 Task: Buy 3 Electrolysis for Women's from Shave & Hair Removal section under best seller category for shipping address: Maureen Phillips, 2845 Point Street, Park Ridge, Illinois 60068, Cell Number 7738643880. Pay from credit card ending with 5759, CVV 953
Action: Mouse moved to (16, 84)
Screenshot: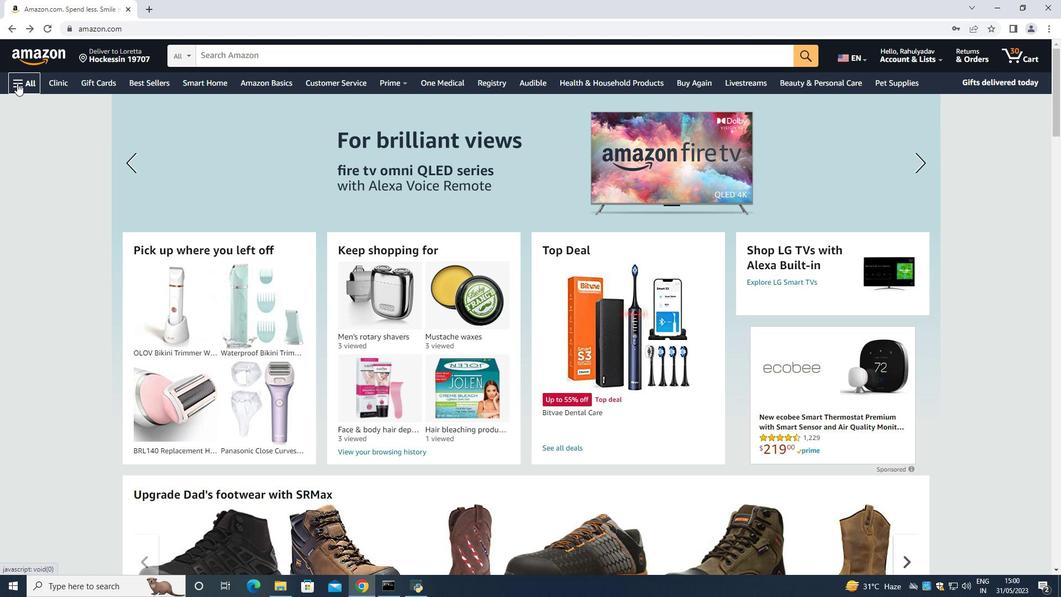 
Action: Mouse pressed left at (16, 84)
Screenshot: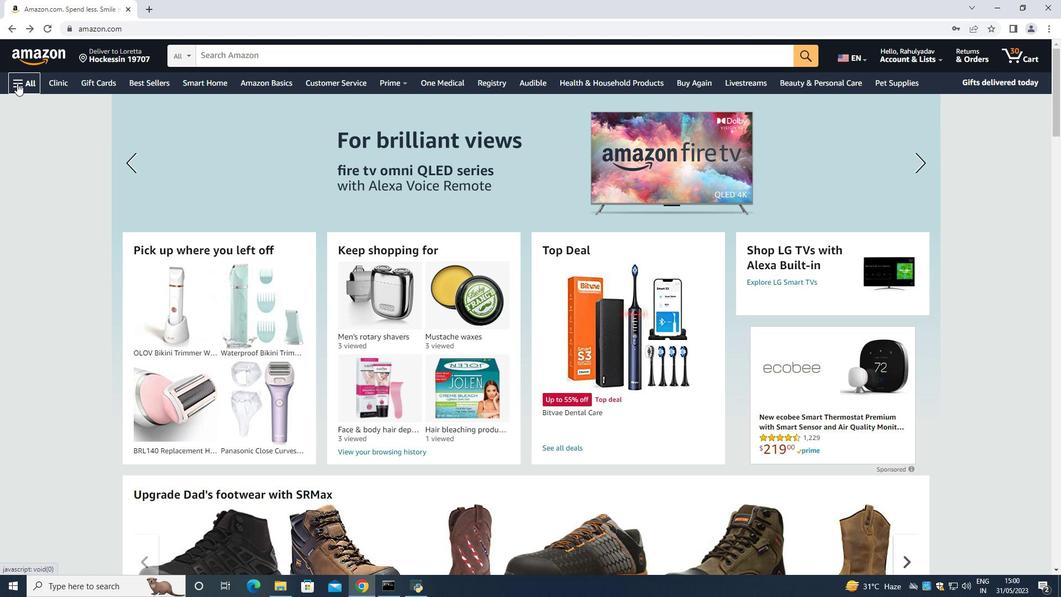 
Action: Mouse moved to (40, 110)
Screenshot: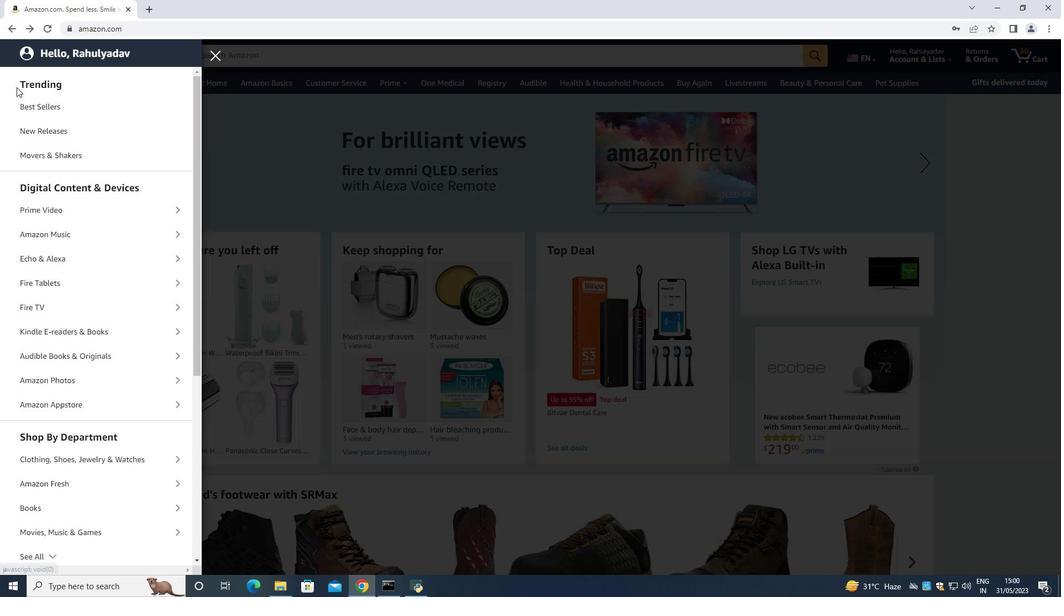 
Action: Mouse pressed left at (40, 110)
Screenshot: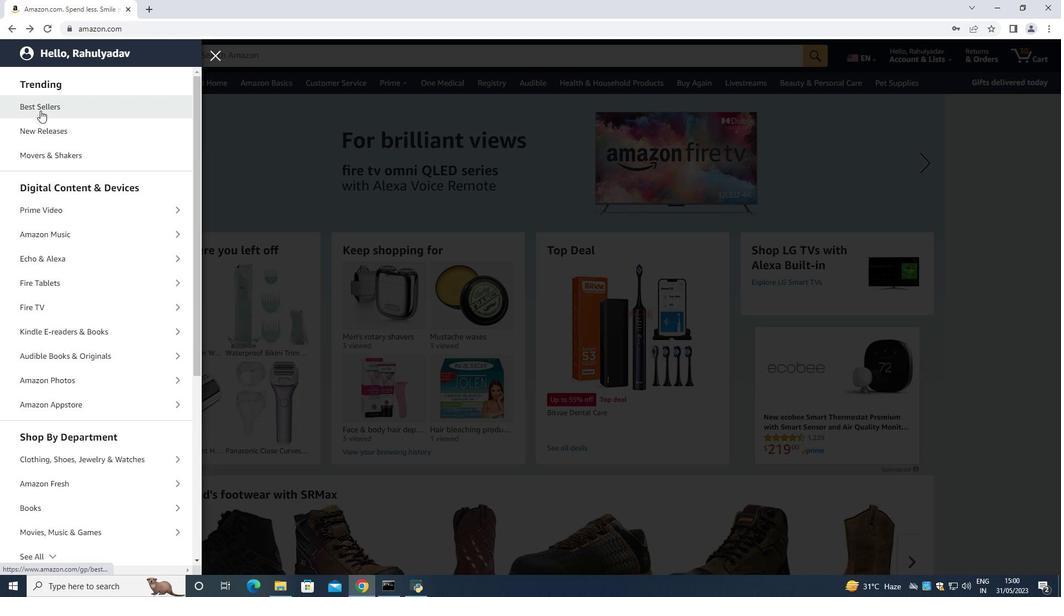 
Action: Mouse moved to (227, 55)
Screenshot: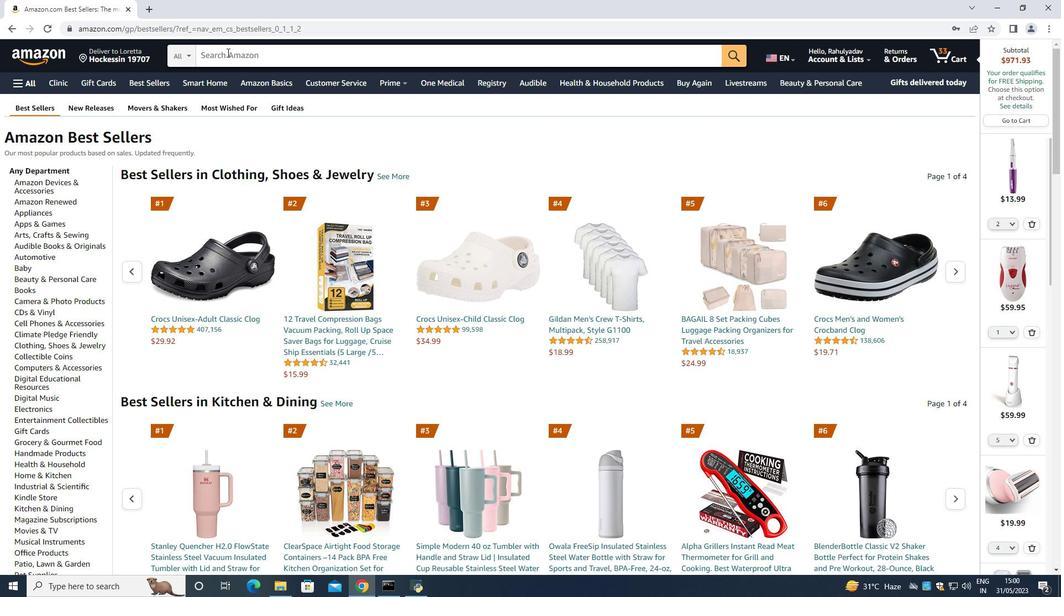 
Action: Mouse pressed left at (227, 55)
Screenshot: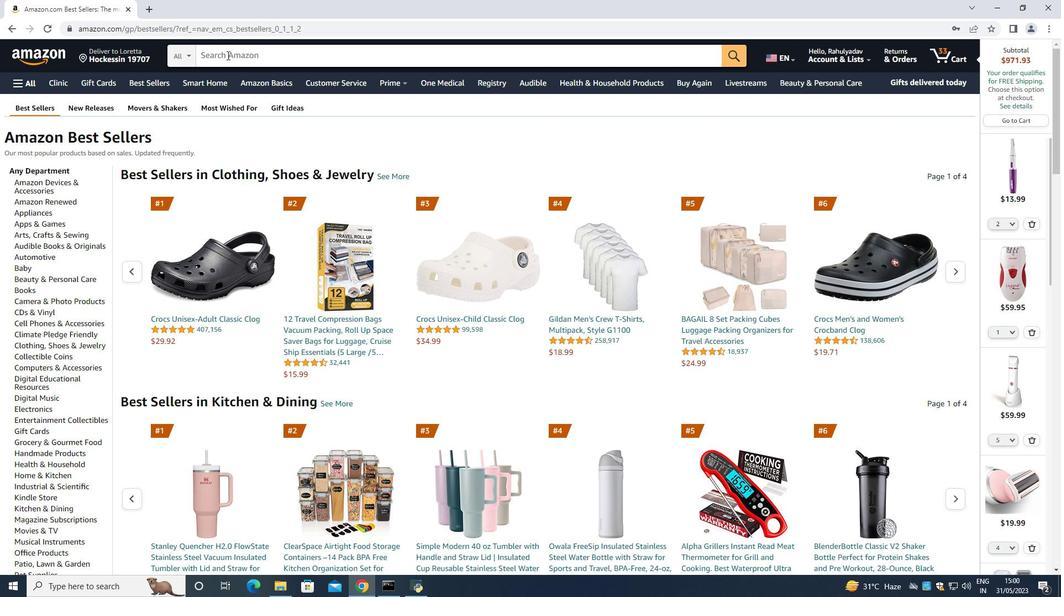 
Action: Key pressed <Key.shift><Key.shift><Key.shift><Key.shift><Key.shift><Key.shift>Electrolysis<Key.space><Key.shift><Key.shift><Key.shift>Fp<Key.backspace>or<Key.space><Key.shift>Women<Key.enter>
Screenshot: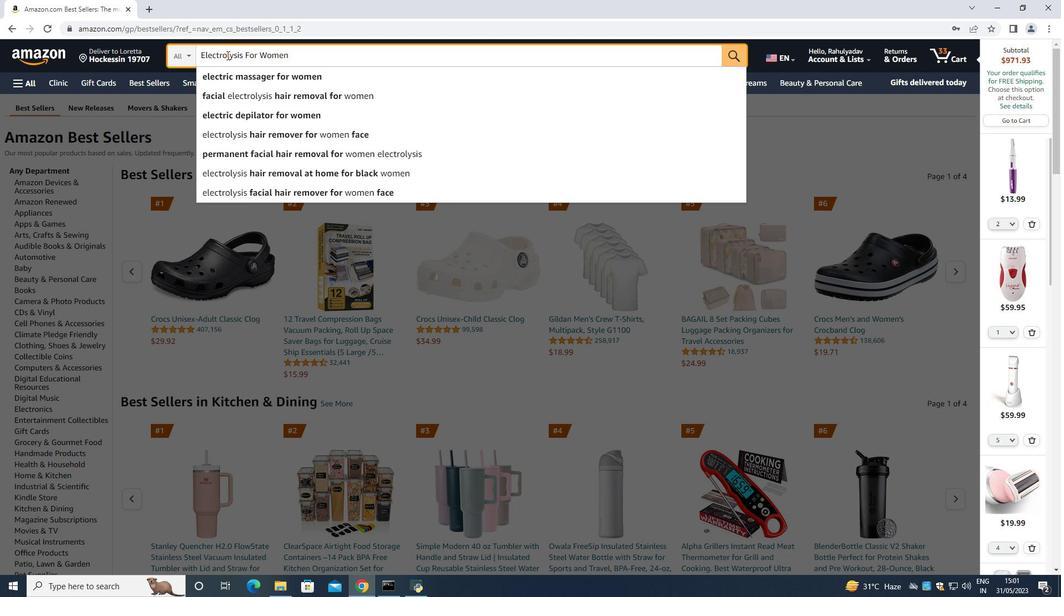 
Action: Mouse moved to (878, 526)
Screenshot: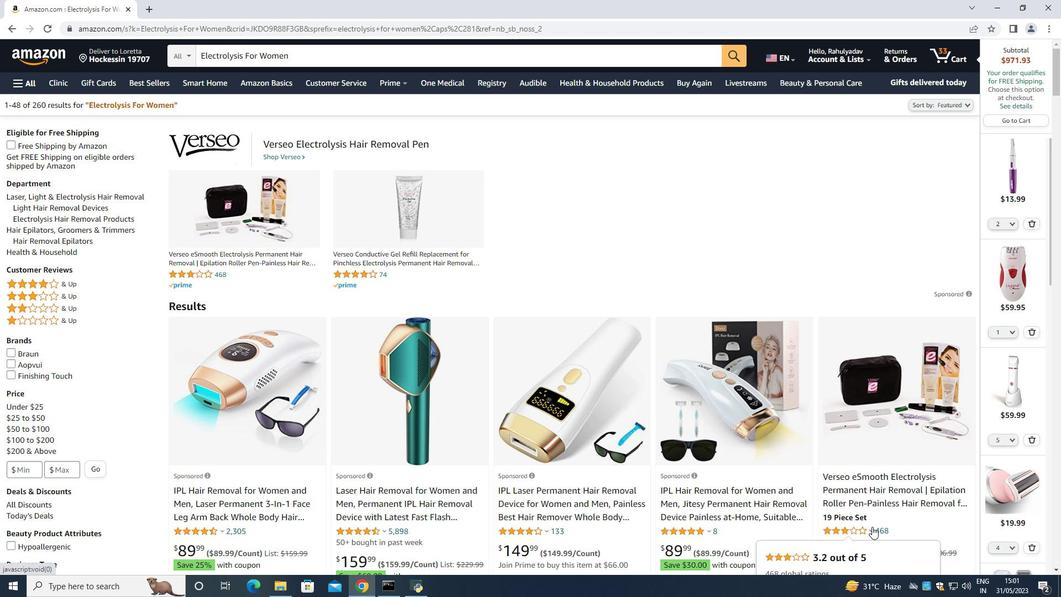 
Action: Mouse scrolled (878, 525) with delta (0, 0)
Screenshot: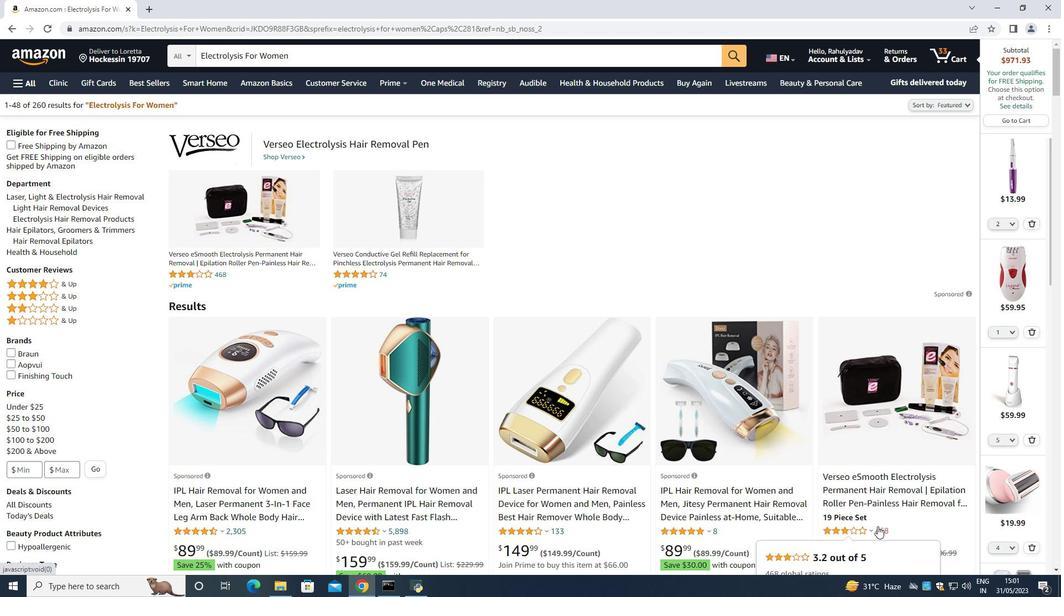 
Action: Mouse scrolled (878, 525) with delta (0, 0)
Screenshot: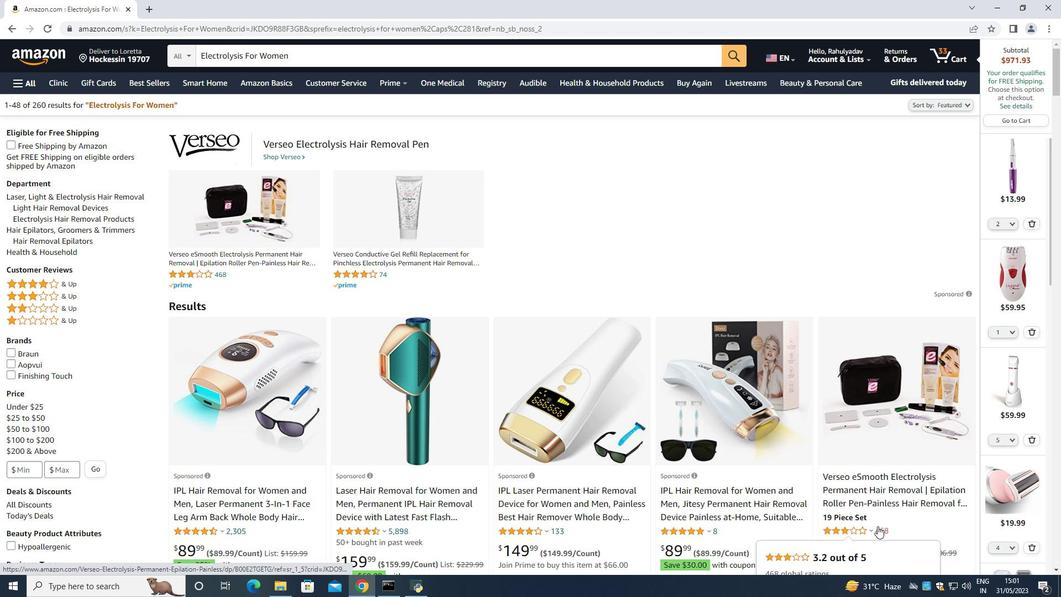 
Action: Mouse moved to (636, 475)
Screenshot: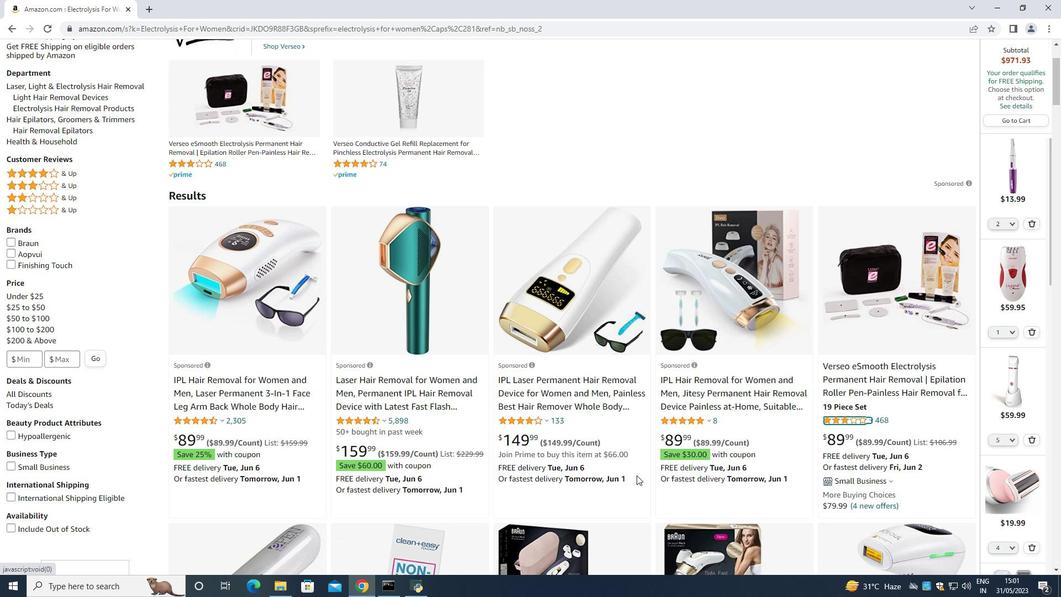 
Action: Mouse scrolled (636, 475) with delta (0, 0)
Screenshot: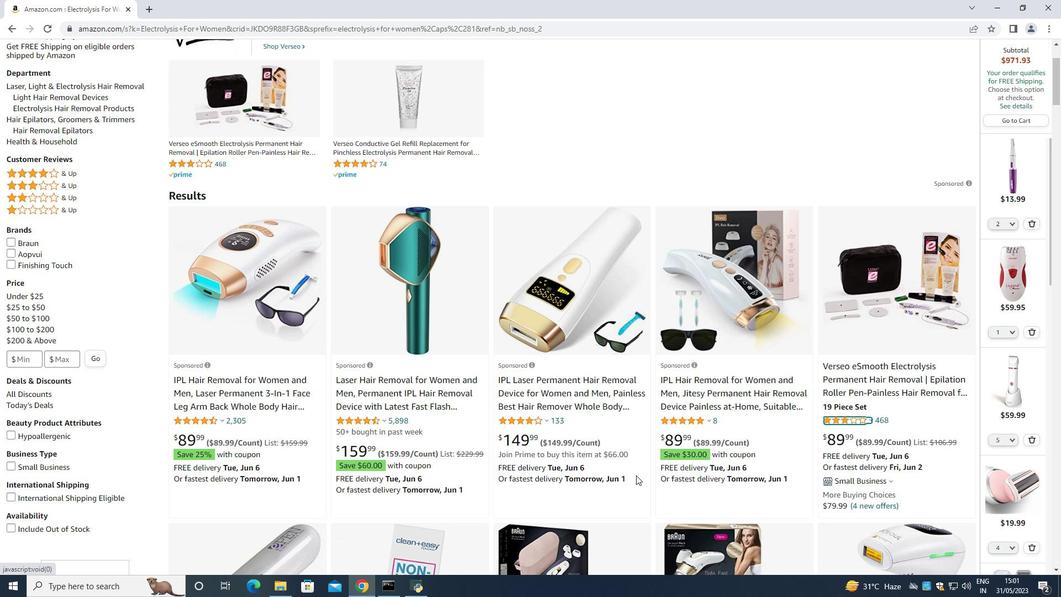 
Action: Mouse scrolled (636, 475) with delta (0, 0)
Screenshot: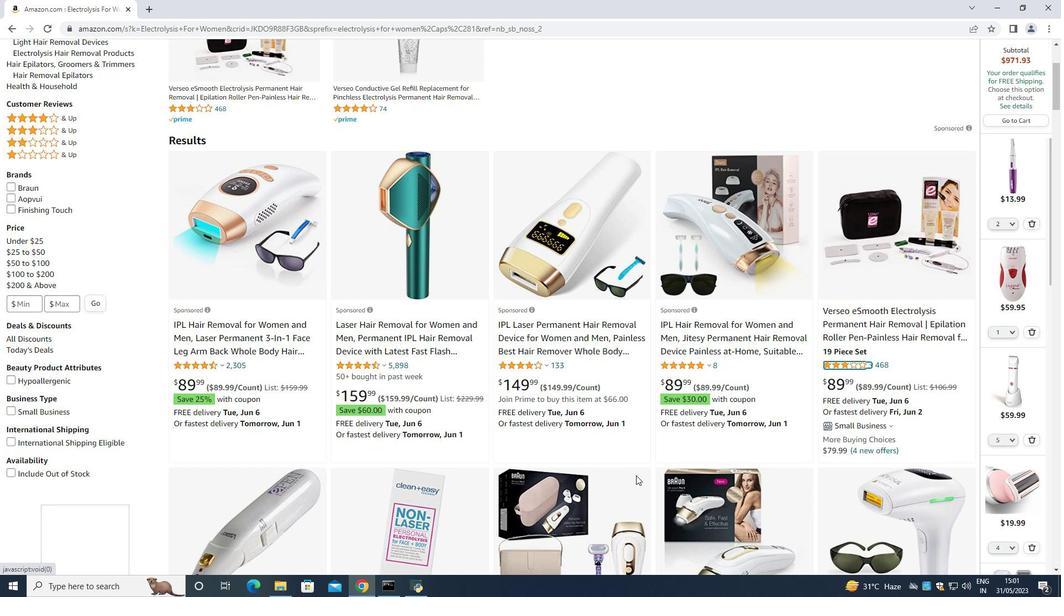 
Action: Mouse moved to (634, 475)
Screenshot: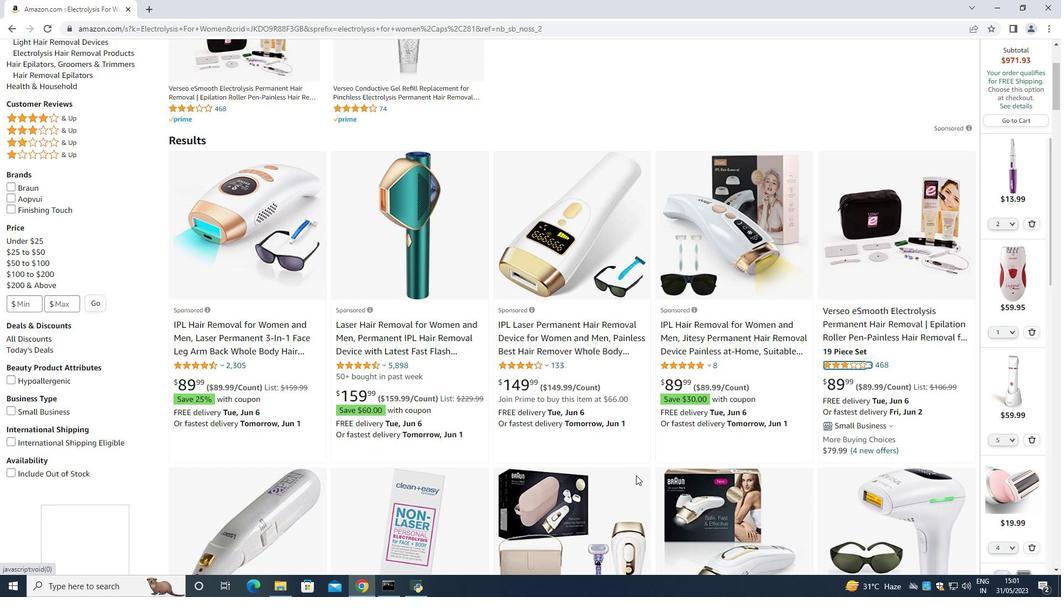 
Action: Mouse scrolled (634, 475) with delta (0, 0)
Screenshot: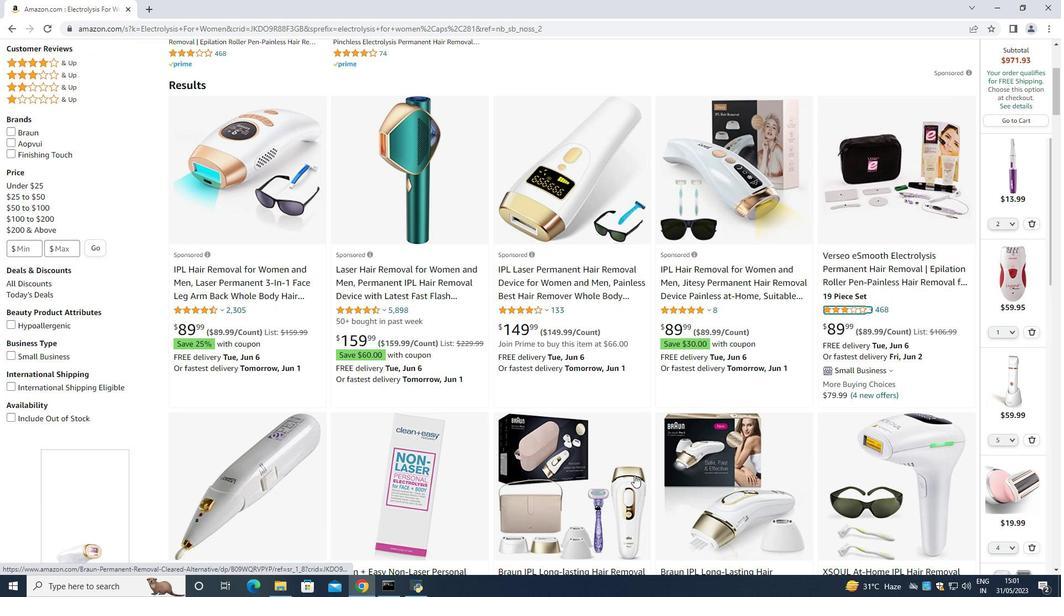 
Action: Mouse scrolled (634, 475) with delta (0, 0)
Screenshot: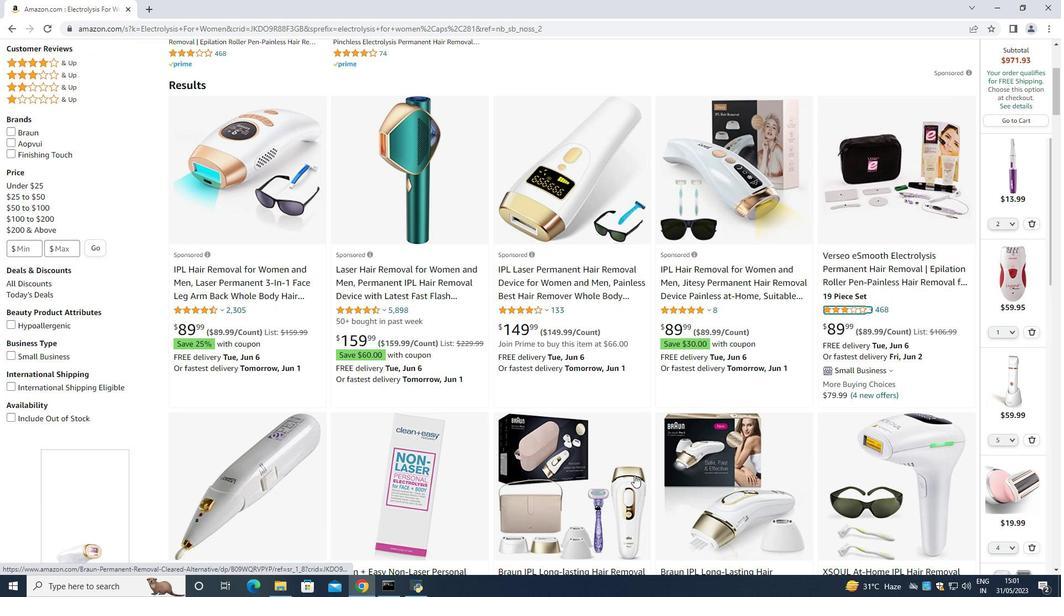 
Action: Mouse scrolled (634, 475) with delta (0, 0)
Screenshot: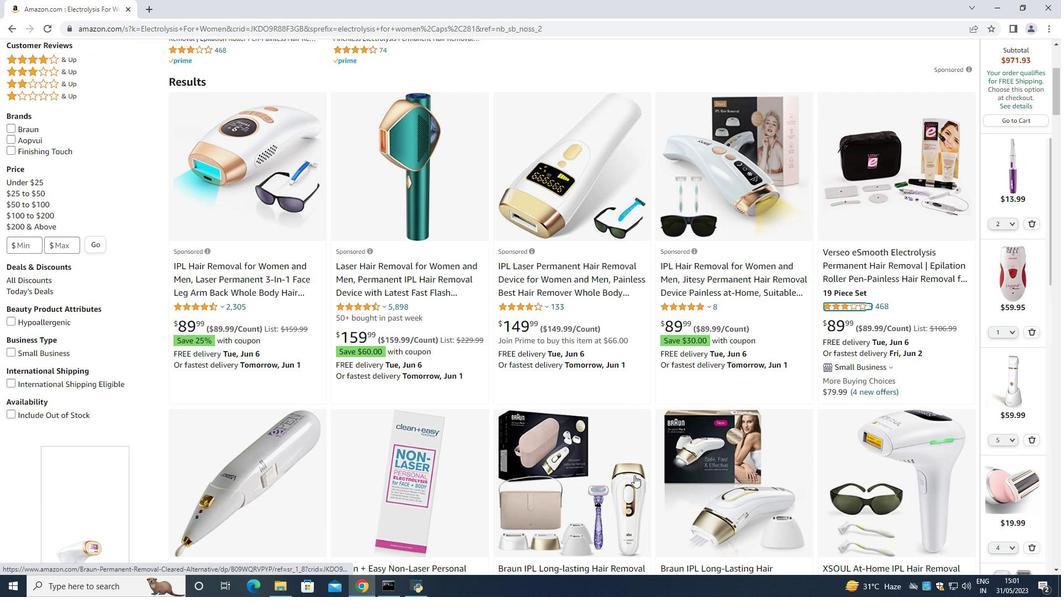 
Action: Mouse moved to (229, 430)
Screenshot: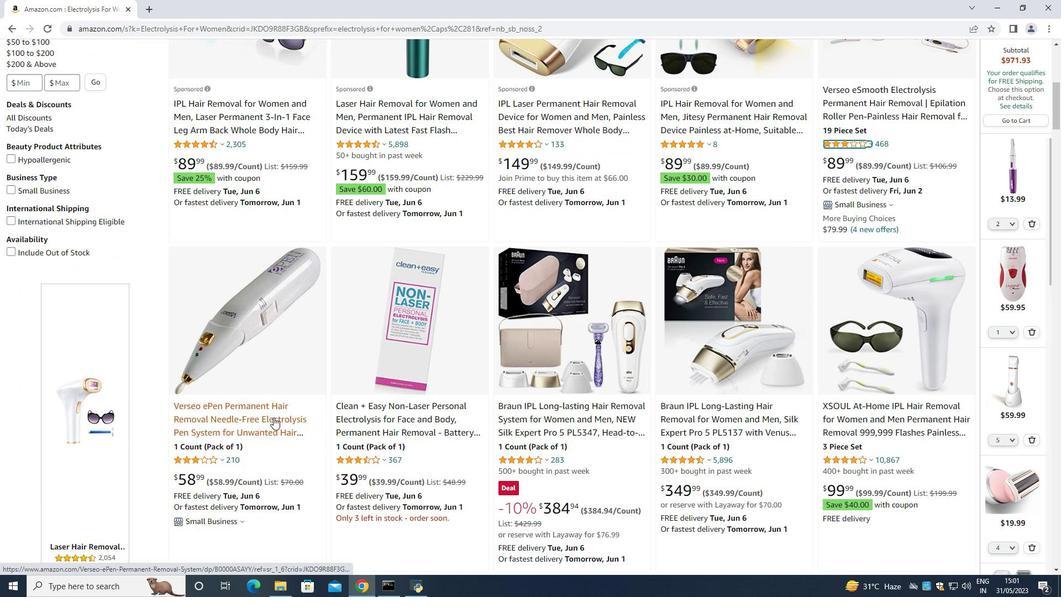 
Action: Mouse scrolled (229, 431) with delta (0, 0)
Screenshot: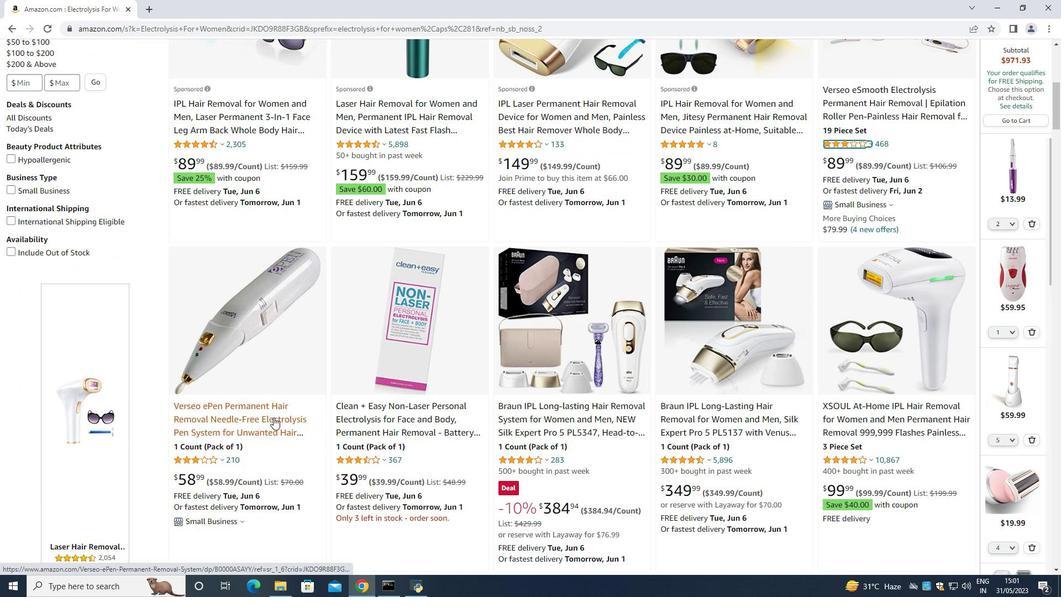 
Action: Mouse moved to (202, 440)
Screenshot: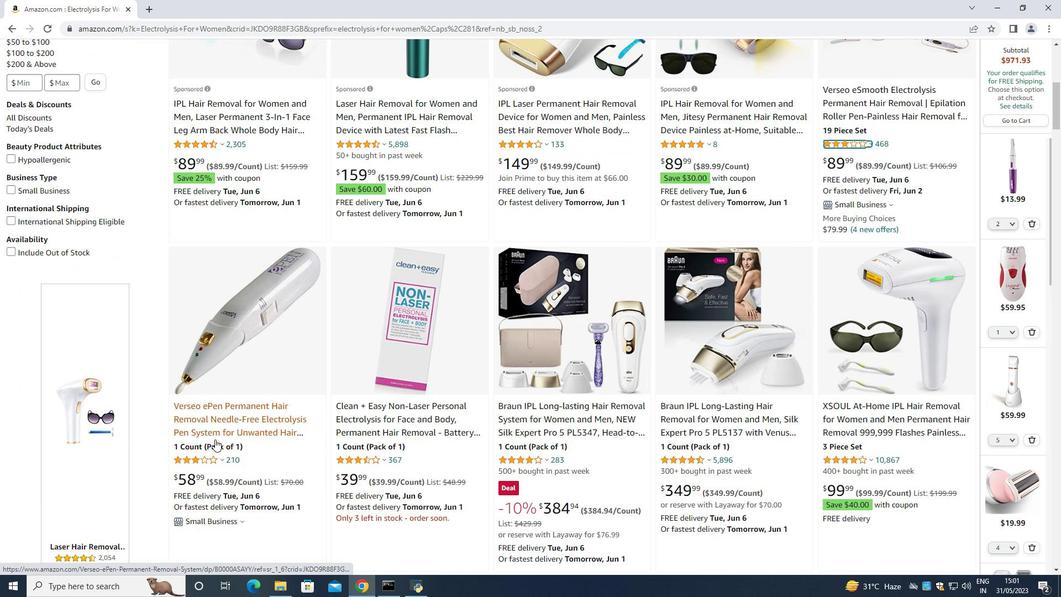 
Action: Mouse scrolled (202, 439) with delta (0, 0)
Screenshot: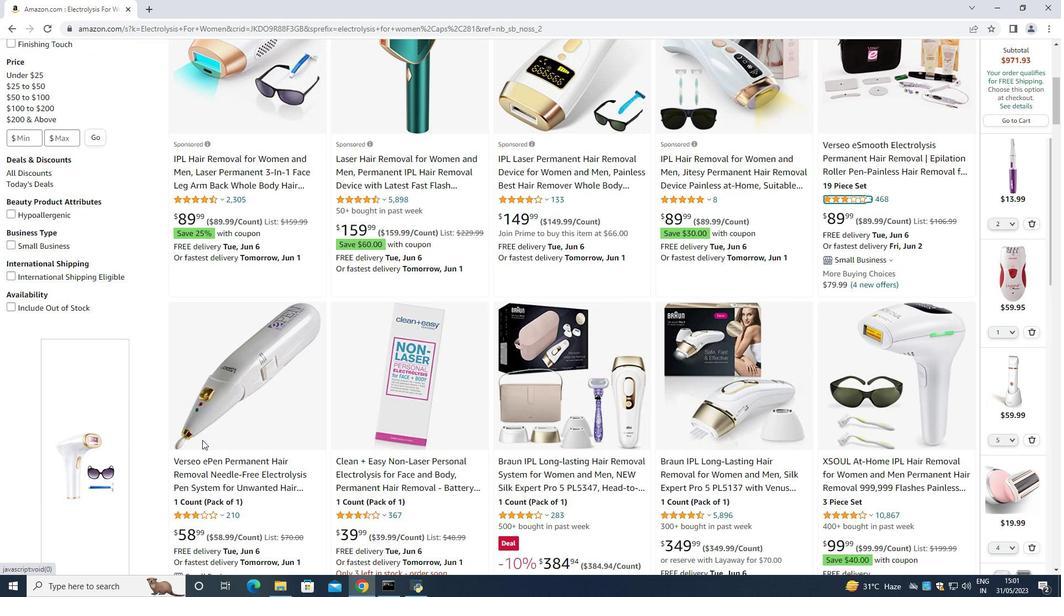 
Action: Mouse moved to (202, 440)
Screenshot: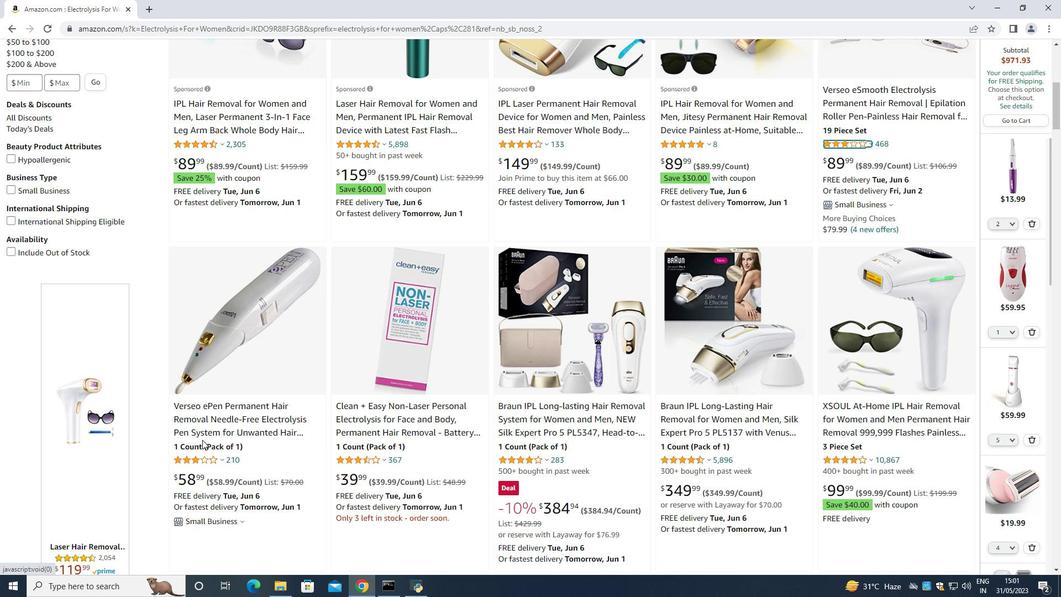
Action: Mouse scrolled (202, 439) with delta (0, 0)
Screenshot: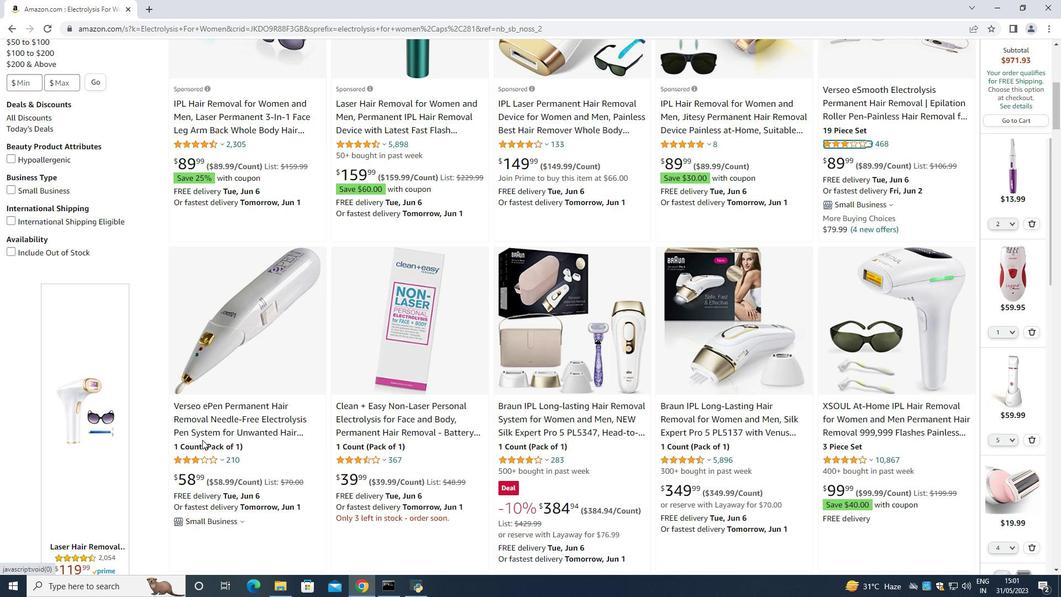 
Action: Mouse scrolled (202, 439) with delta (0, 0)
Screenshot: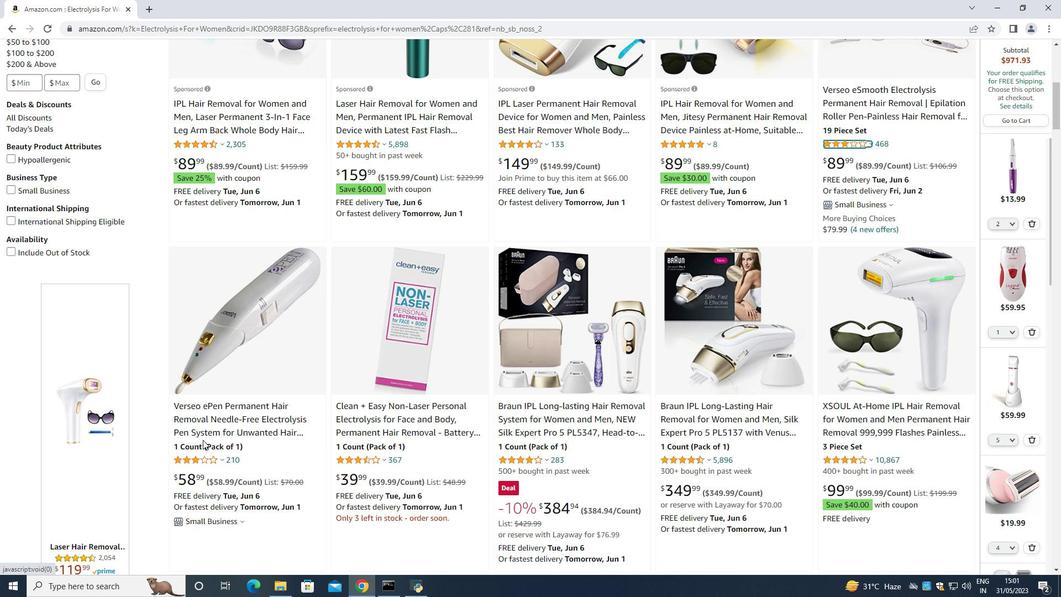 
Action: Mouse scrolled (202, 439) with delta (0, 0)
Screenshot: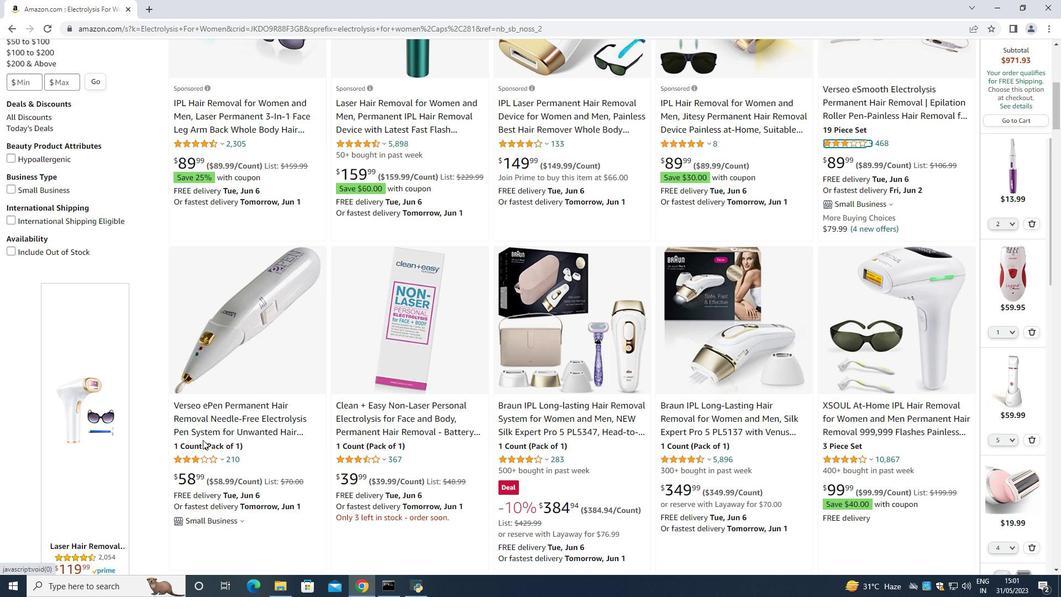 
Action: Mouse moved to (202, 440)
Screenshot: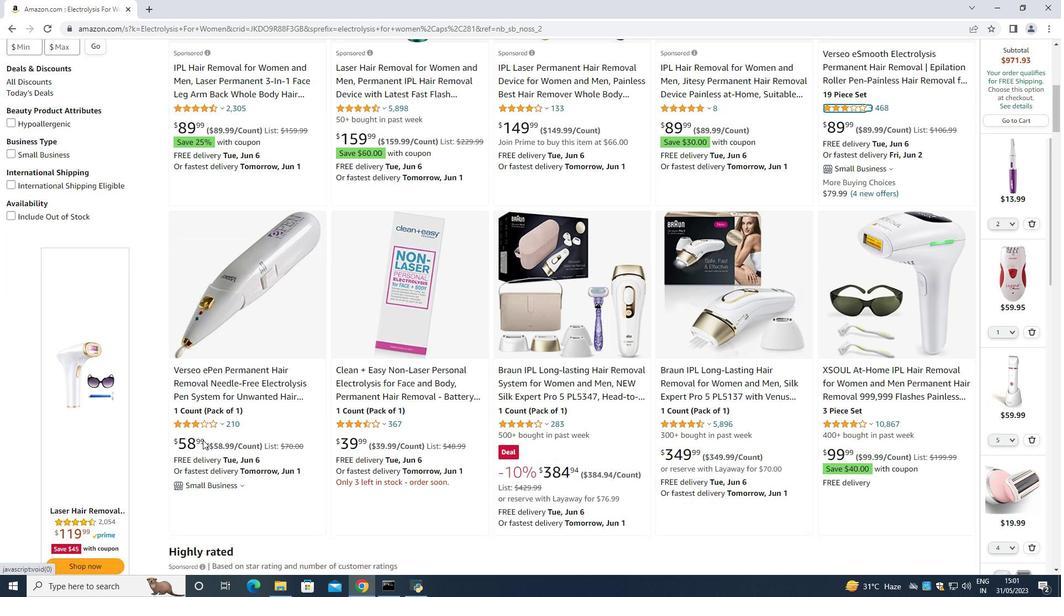 
Action: Mouse scrolled (202, 439) with delta (0, 0)
Screenshot: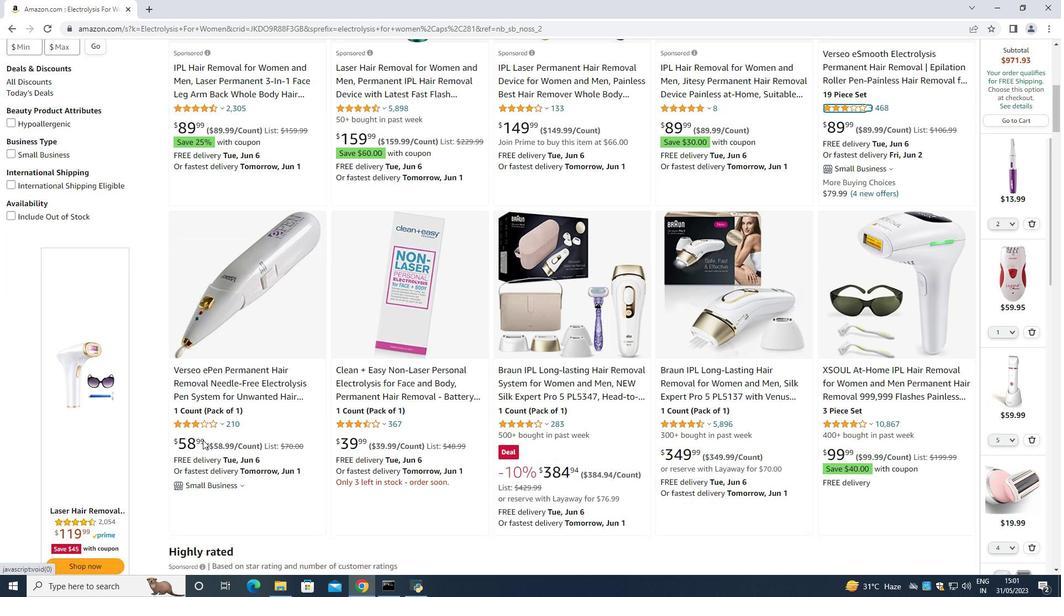 
Action: Mouse moved to (204, 439)
Screenshot: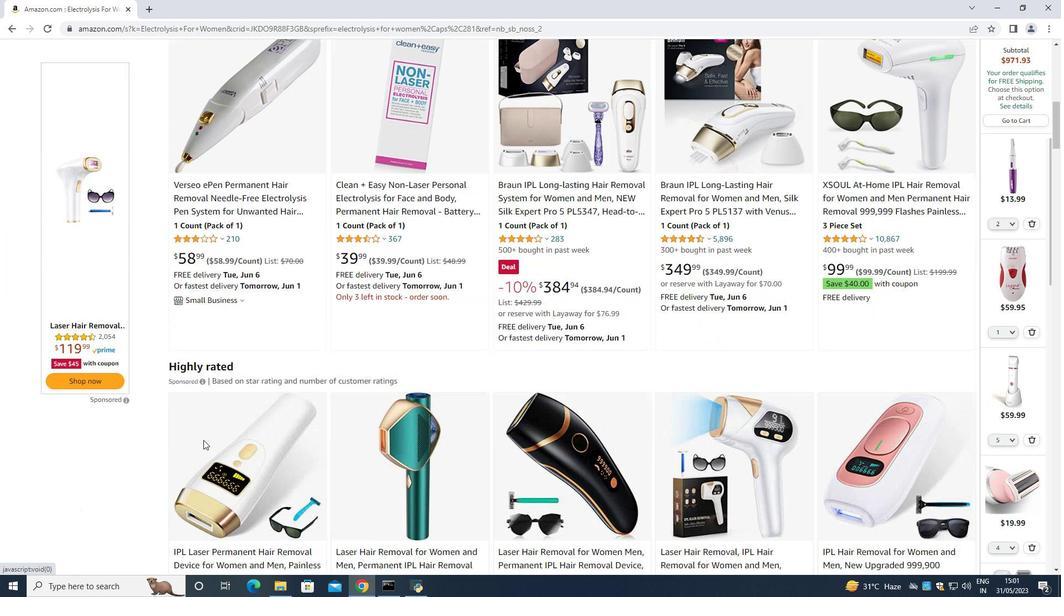
Action: Mouse scrolled (204, 439) with delta (0, 0)
Screenshot: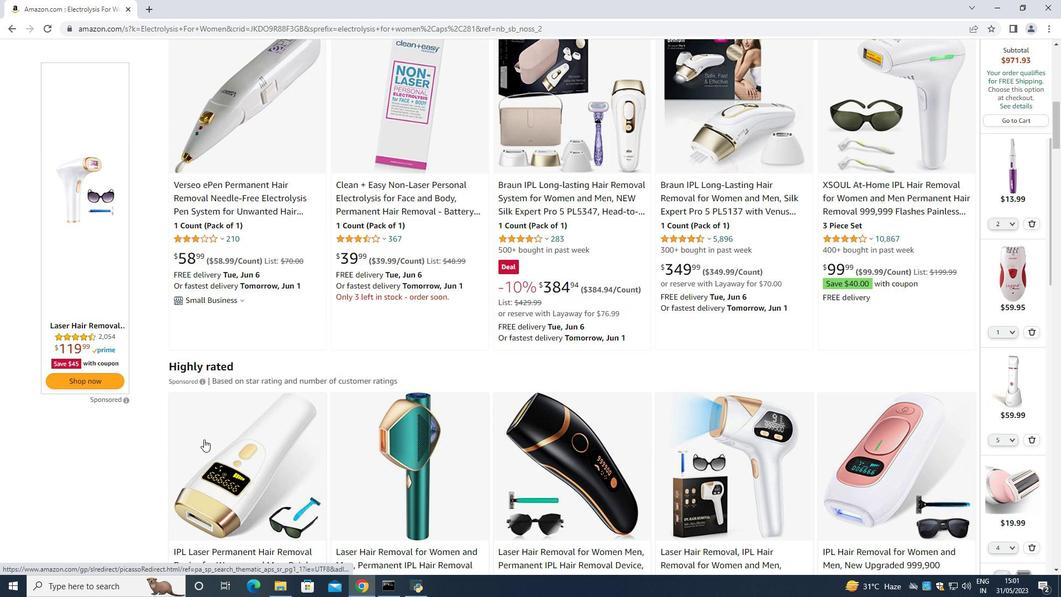
Action: Mouse scrolled (204, 439) with delta (0, 0)
Screenshot: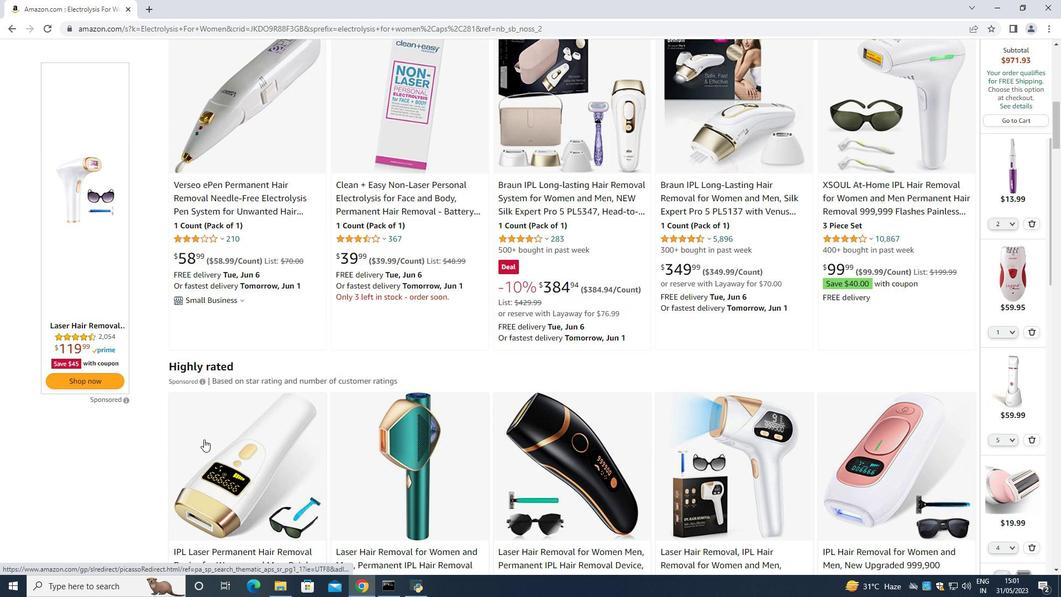 
Action: Mouse moved to (522, 472)
Screenshot: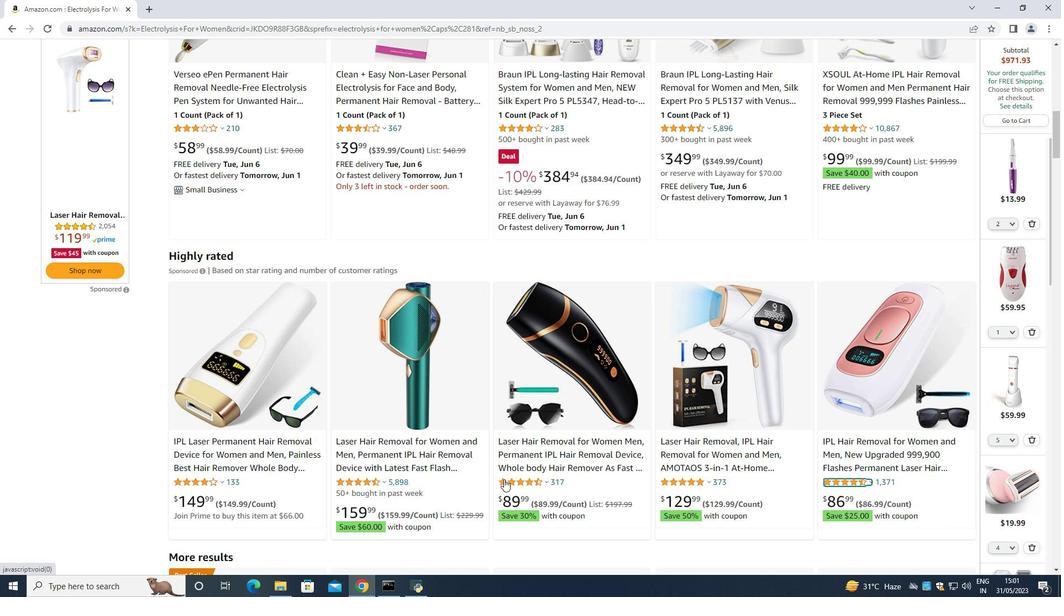 
Action: Mouse scrolled (522, 472) with delta (0, 0)
Screenshot: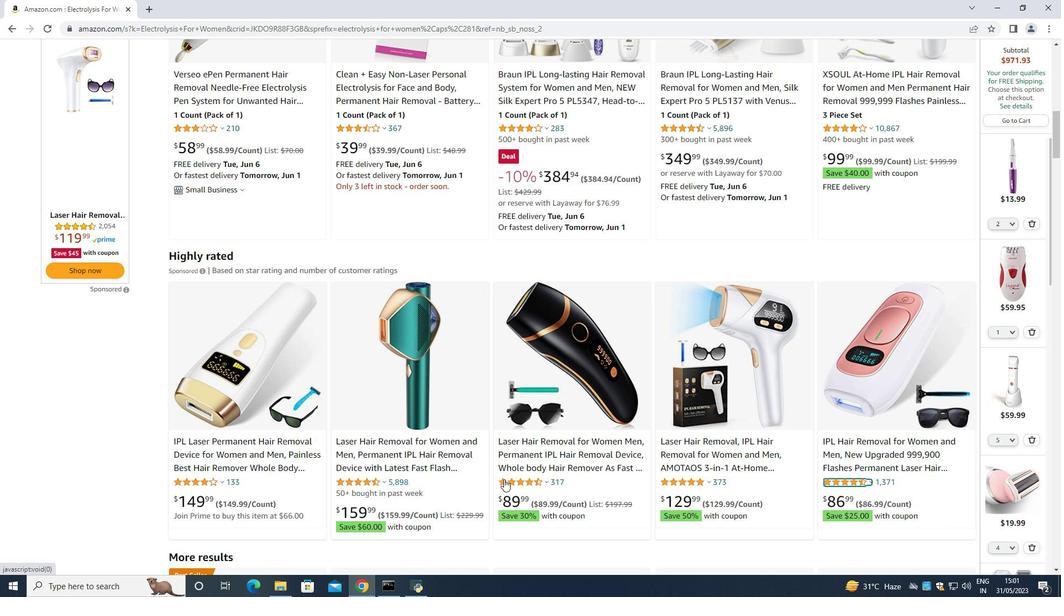
Action: Mouse scrolled (522, 472) with delta (0, 0)
Screenshot: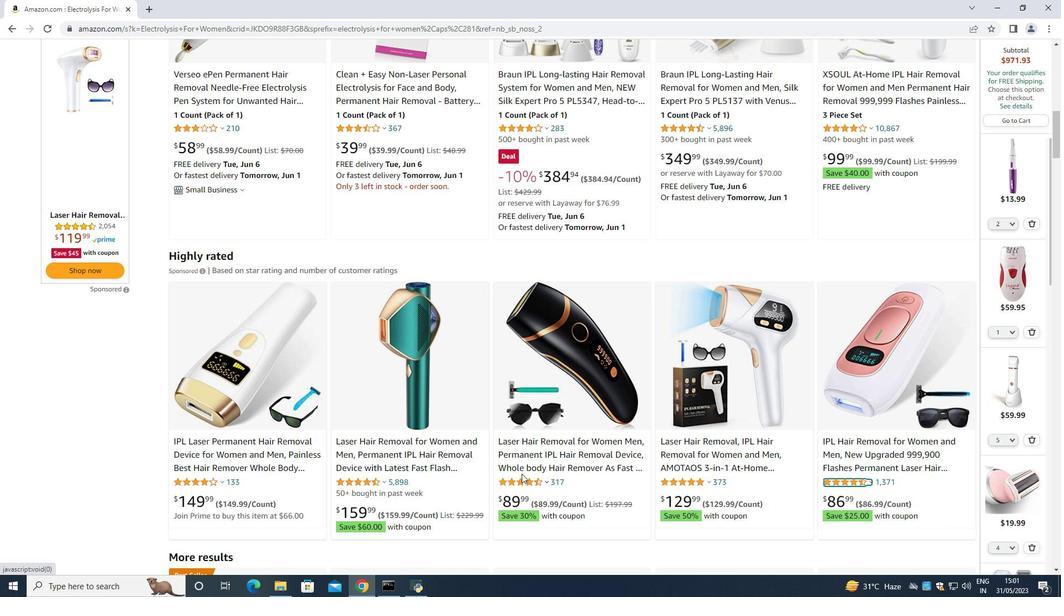 
Action: Mouse moved to (523, 472)
Screenshot: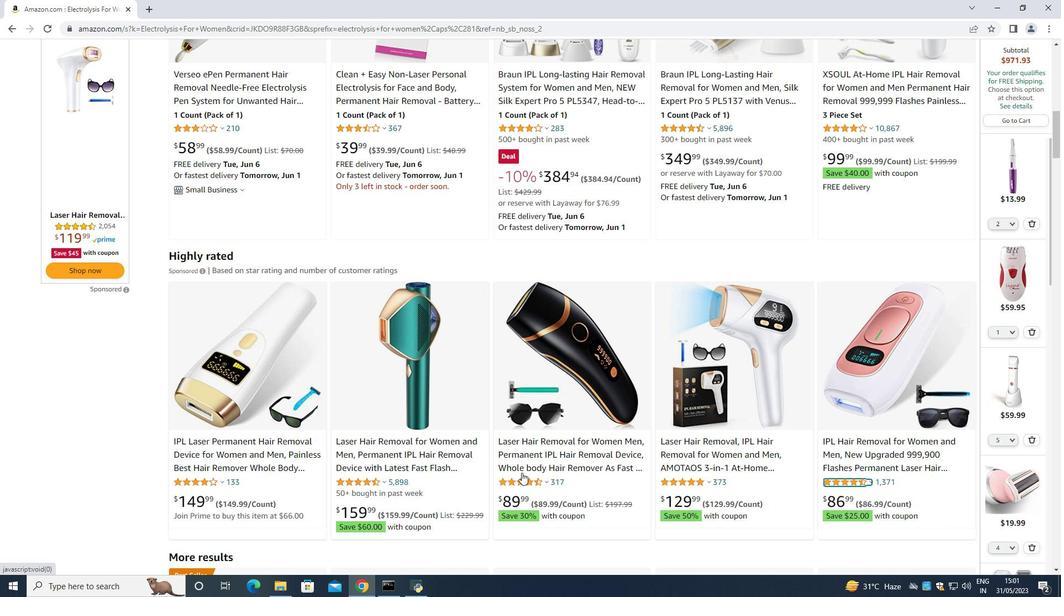 
Action: Mouse scrolled (523, 471) with delta (0, 0)
Screenshot: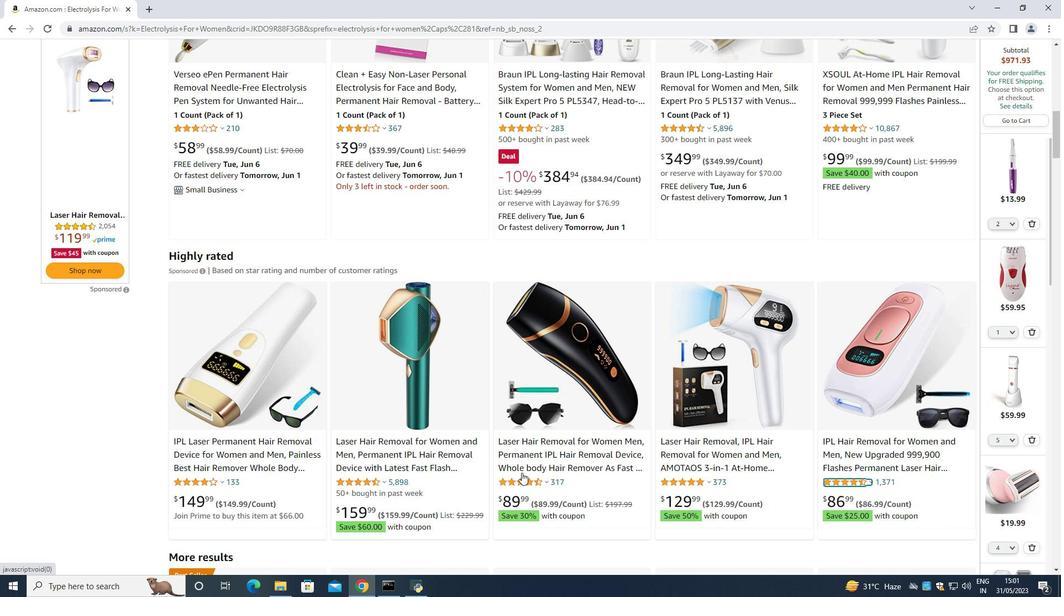 
Action: Mouse moved to (524, 470)
Screenshot: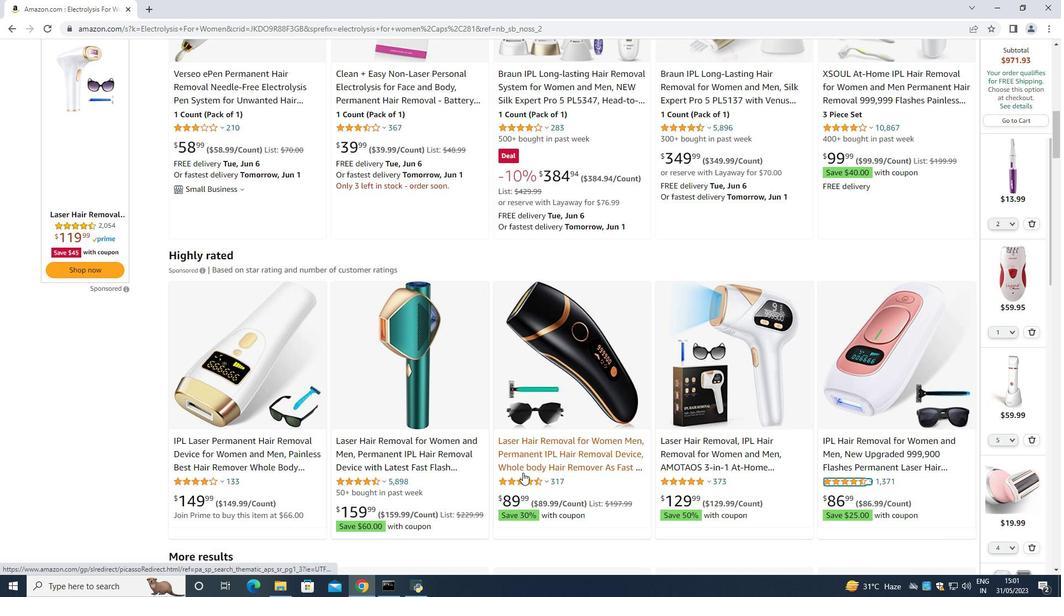 
Action: Mouse scrolled (524, 469) with delta (0, 0)
Screenshot: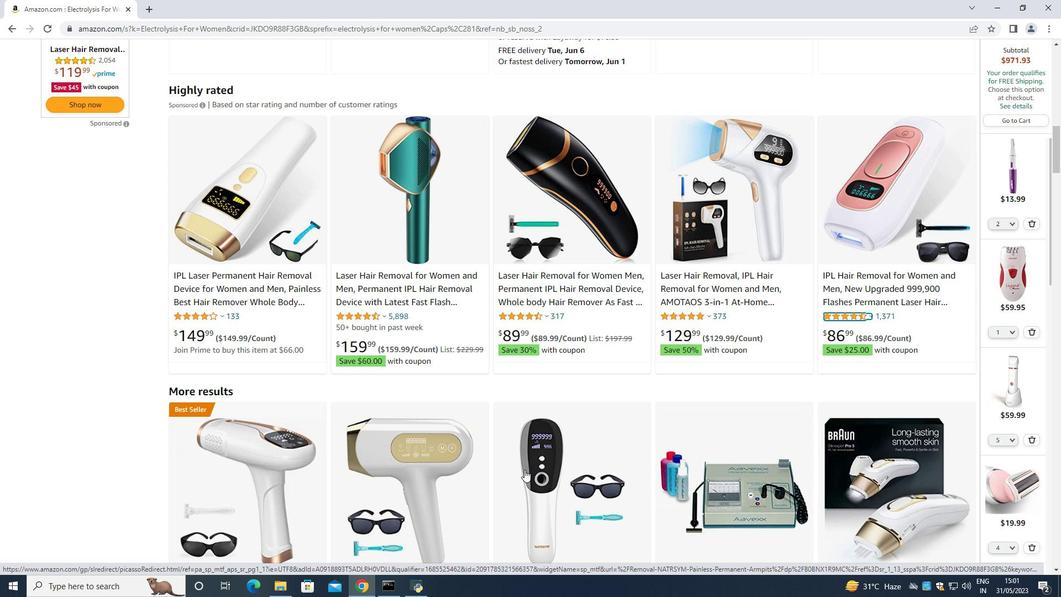 
Action: Mouse scrolled (524, 469) with delta (0, 0)
Screenshot: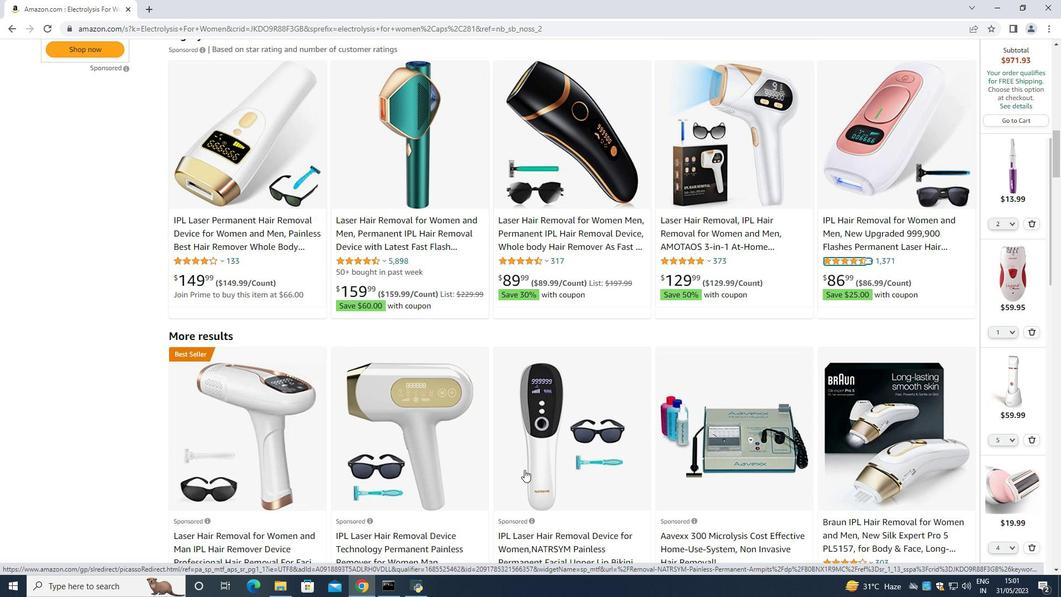 
Action: Mouse moved to (198, 296)
Screenshot: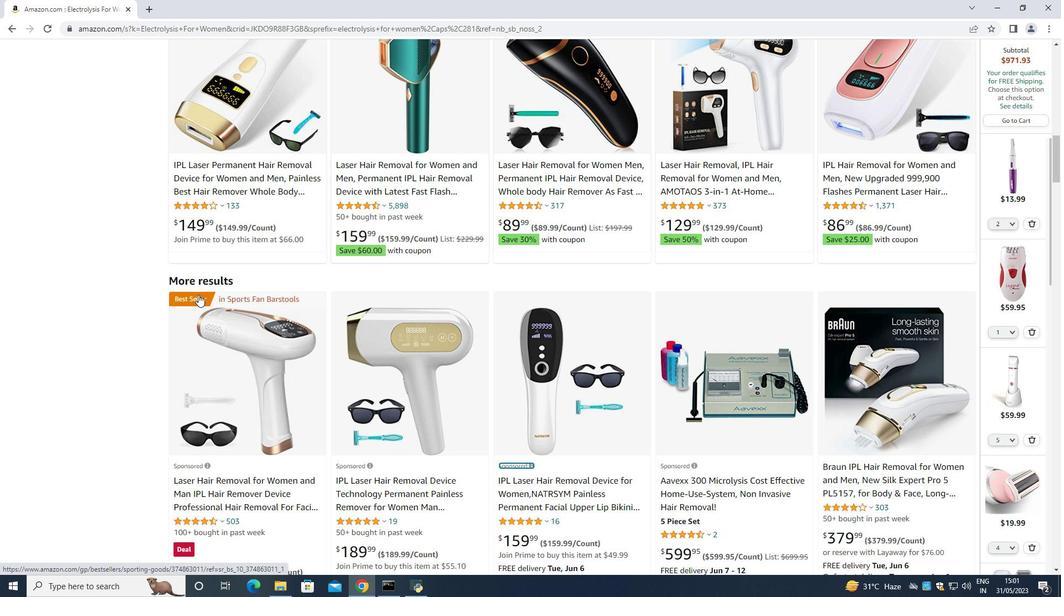 
Action: Mouse scrolled (198, 295) with delta (0, 0)
Screenshot: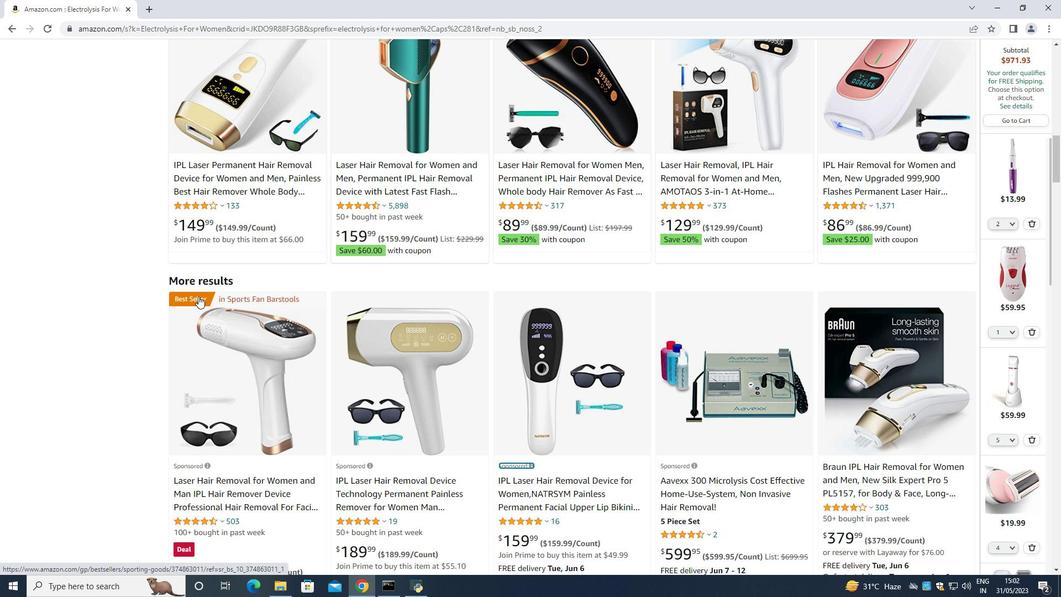 
Action: Mouse scrolled (198, 295) with delta (0, 0)
Screenshot: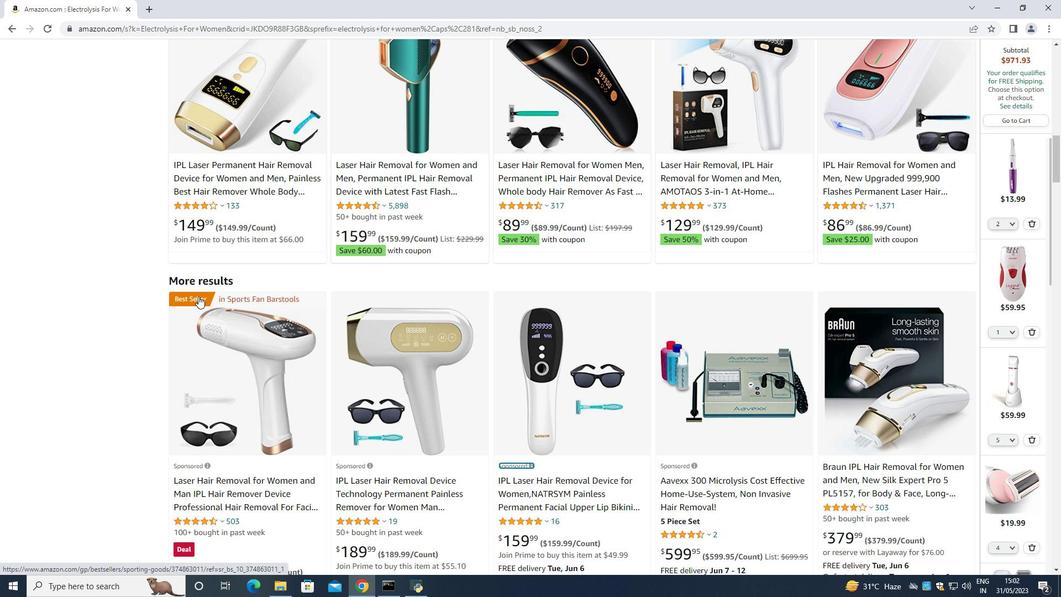 
Action: Mouse scrolled (198, 295) with delta (0, 0)
Screenshot: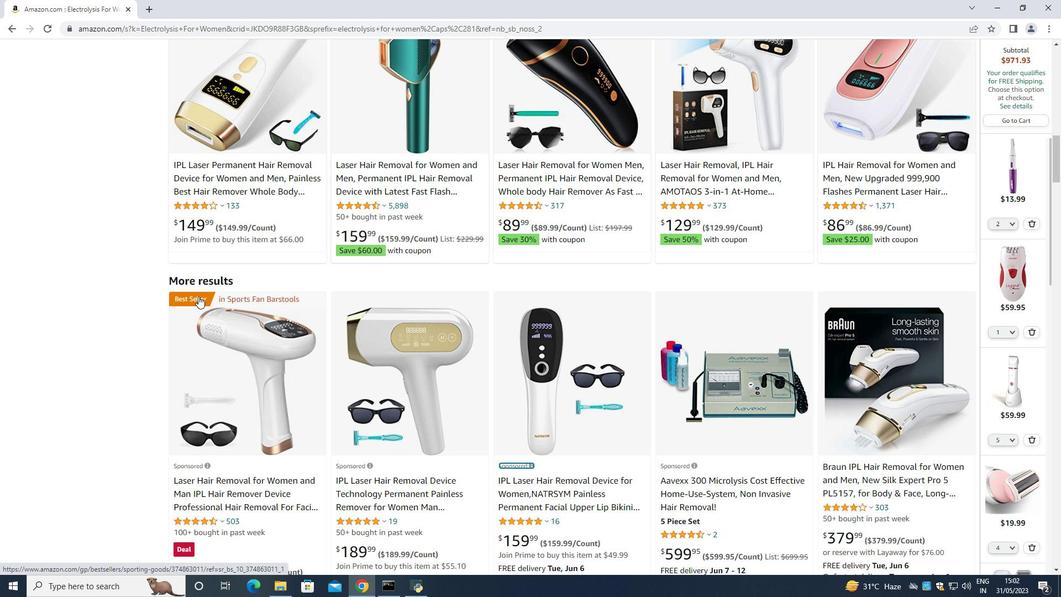 
Action: Mouse scrolled (198, 295) with delta (0, 0)
Screenshot: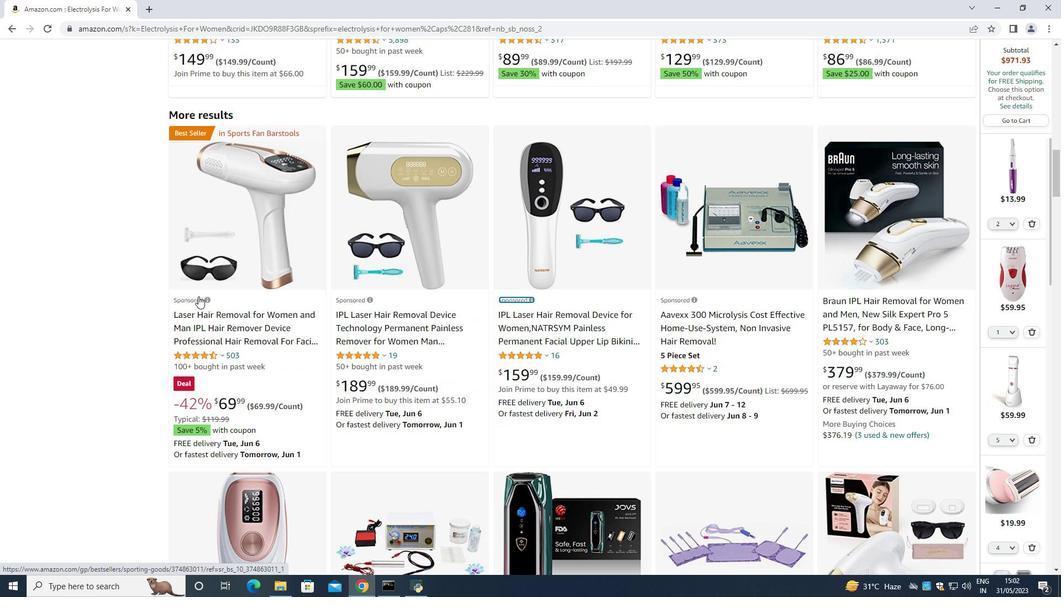 
Action: Mouse scrolled (198, 295) with delta (0, 0)
Screenshot: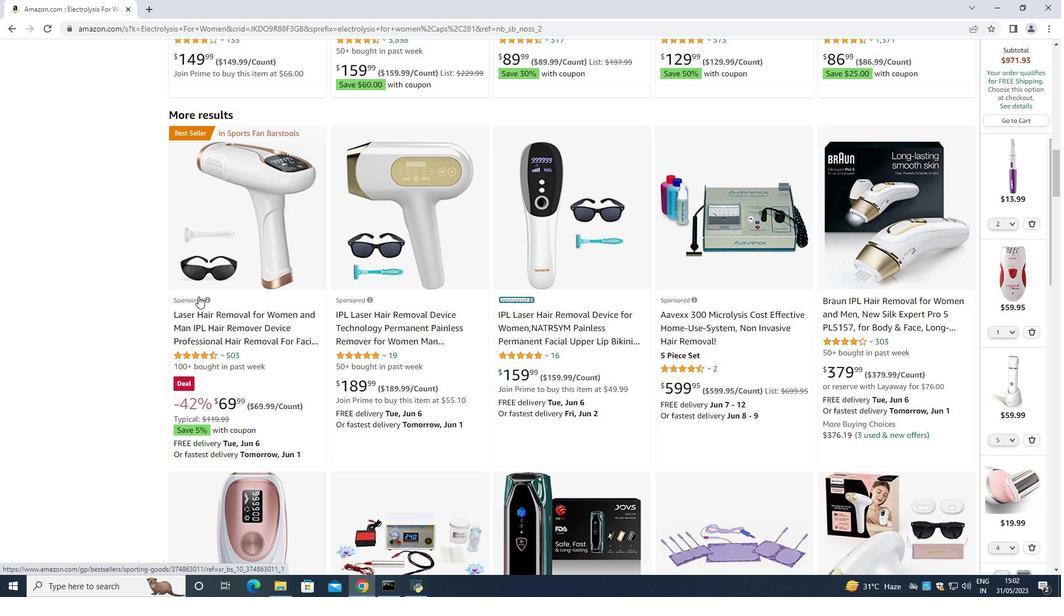 
Action: Mouse scrolled (198, 295) with delta (0, 0)
Screenshot: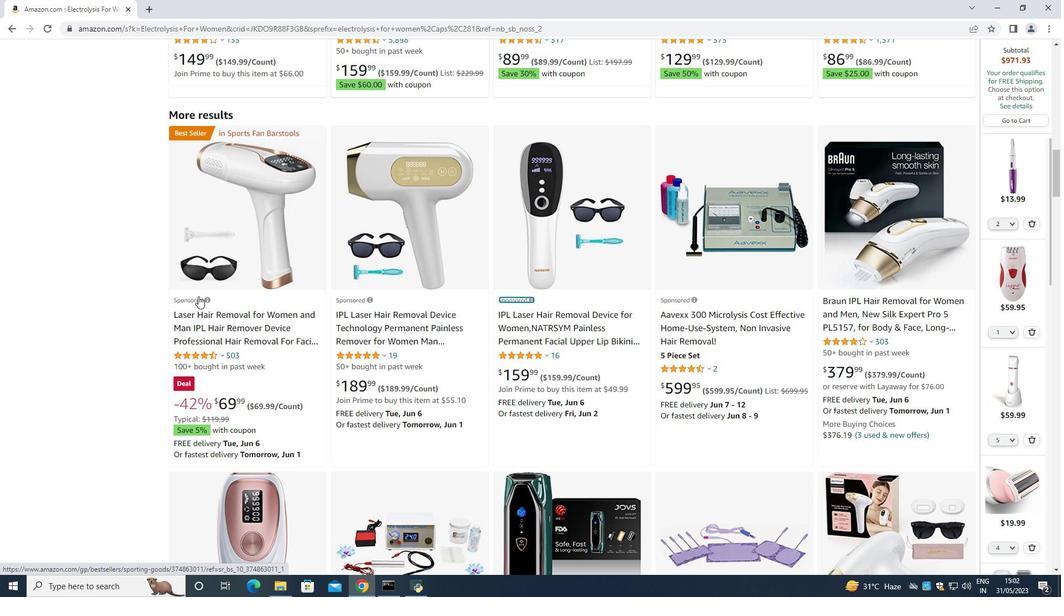 
Action: Mouse scrolled (198, 295) with delta (0, 0)
Screenshot: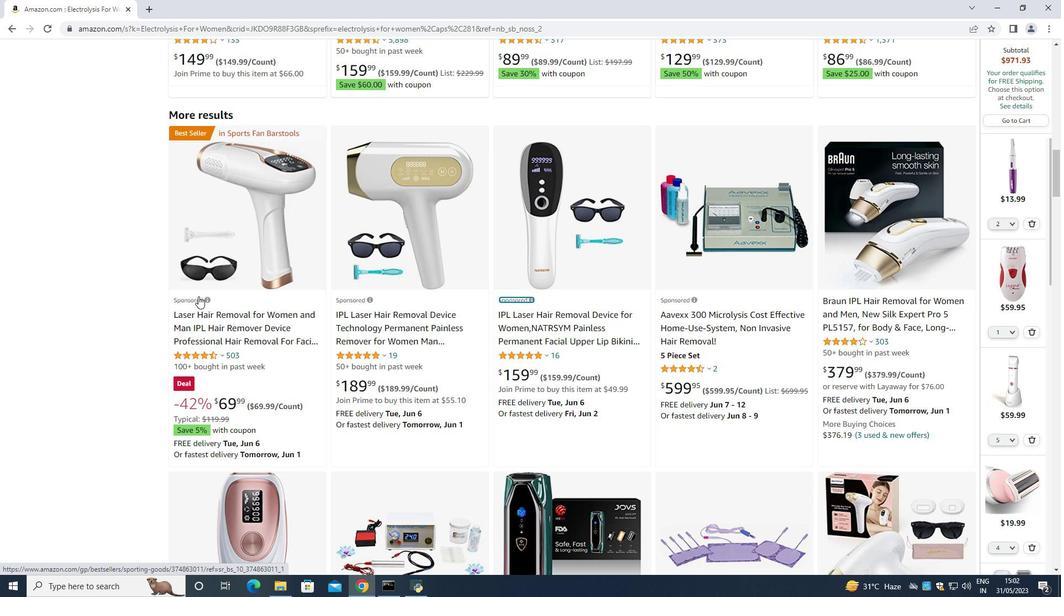 
Action: Mouse scrolled (198, 295) with delta (0, 0)
Screenshot: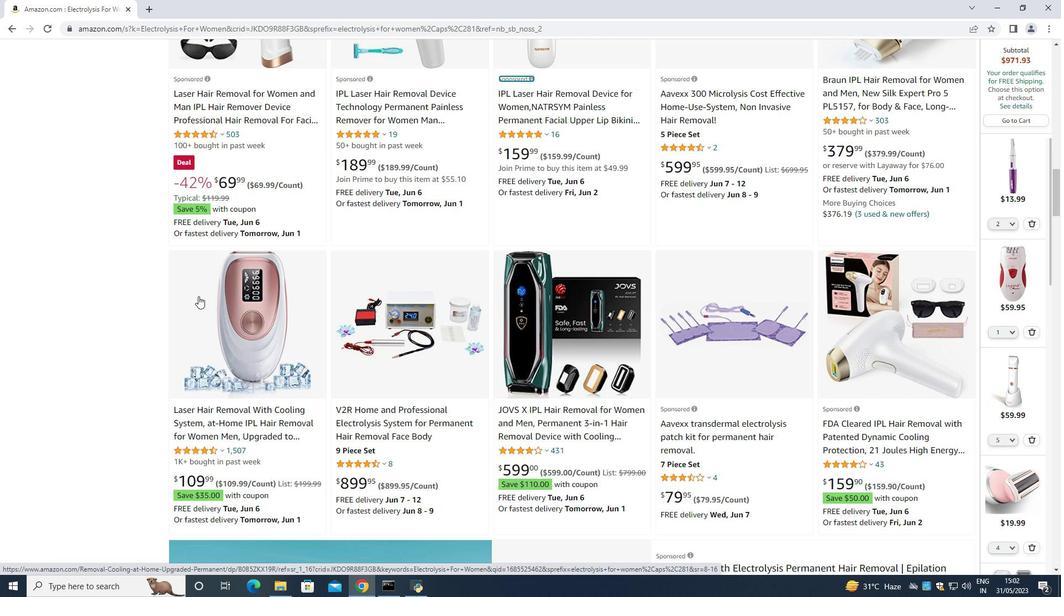 
Action: Mouse scrolled (198, 295) with delta (0, 0)
Screenshot: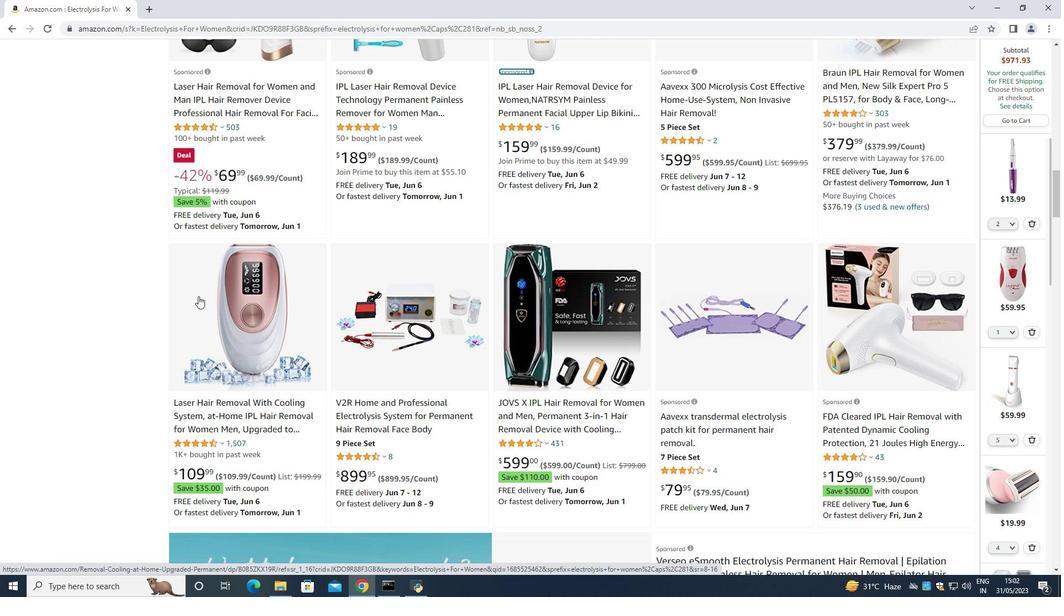 
Action: Mouse scrolled (198, 295) with delta (0, 0)
Screenshot: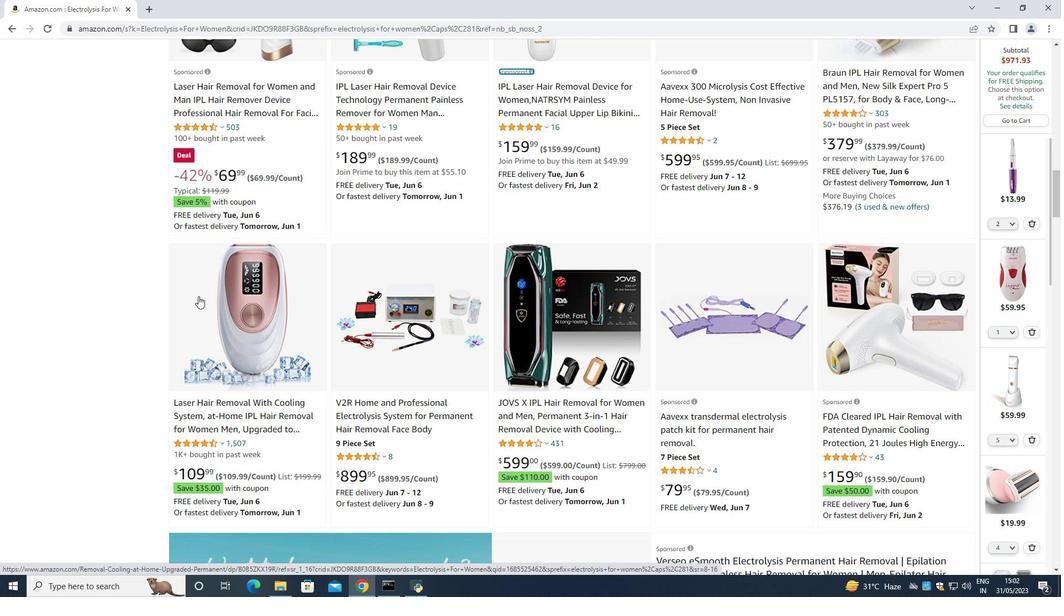 
Action: Mouse moved to (222, 296)
Screenshot: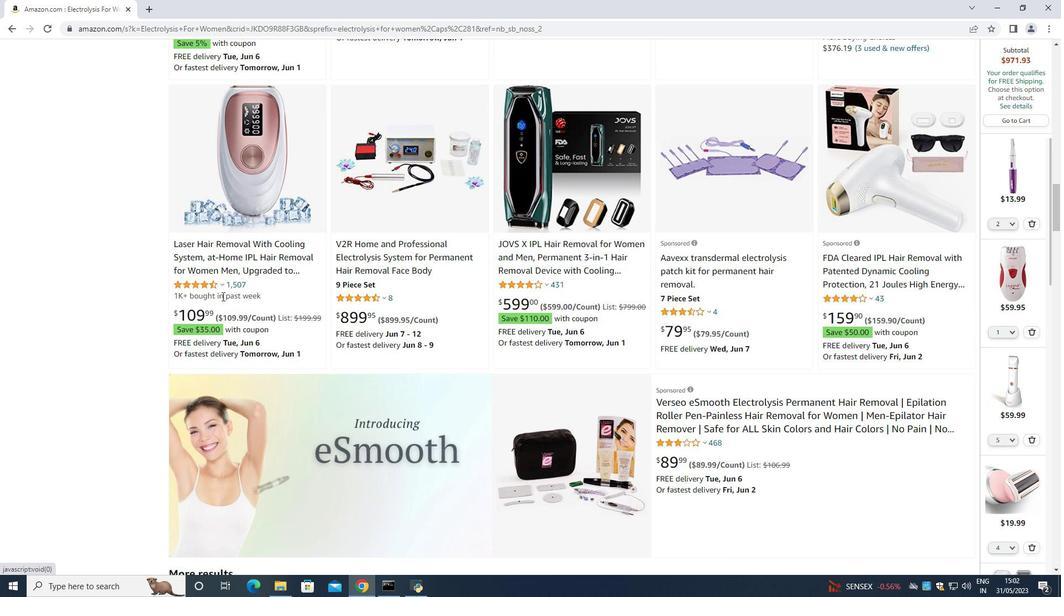 
Action: Mouse scrolled (222, 295) with delta (0, 0)
Screenshot: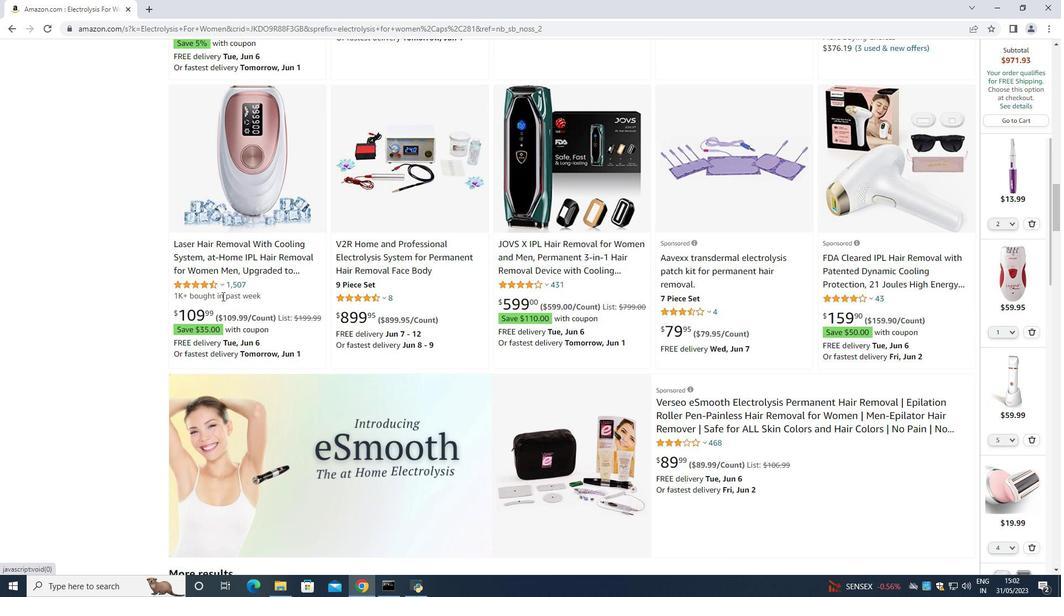 
Action: Mouse scrolled (222, 295) with delta (0, 0)
Screenshot: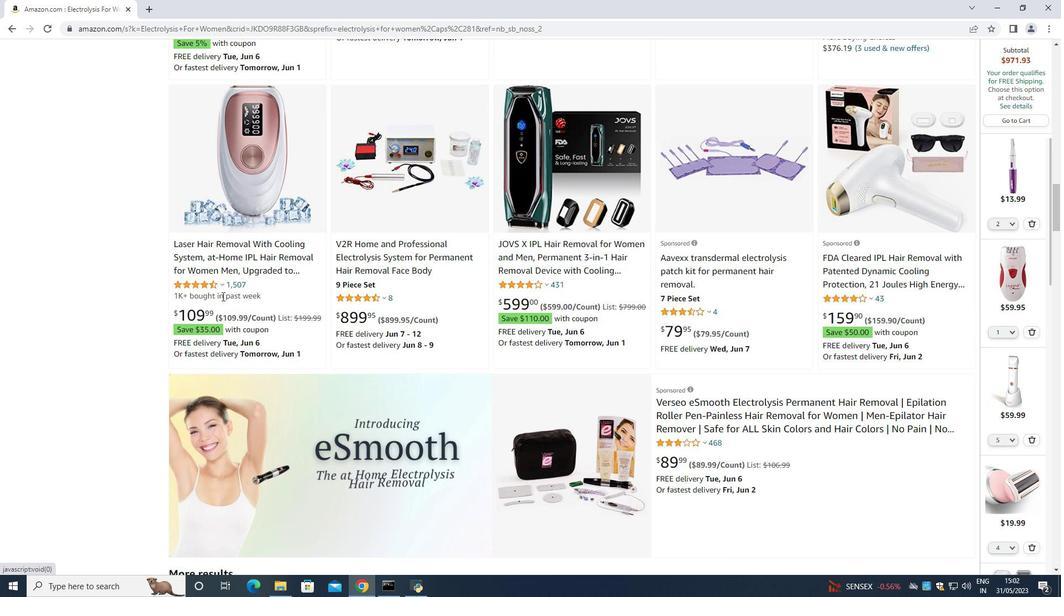 
Action: Mouse scrolled (222, 295) with delta (0, 0)
Screenshot: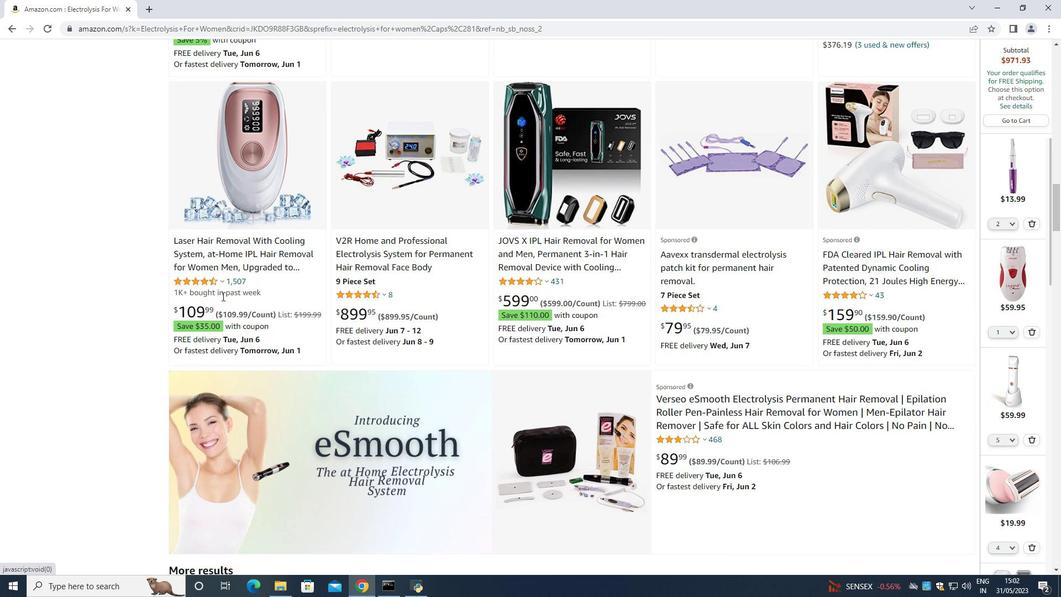 
Action: Mouse scrolled (222, 295) with delta (0, 0)
Screenshot: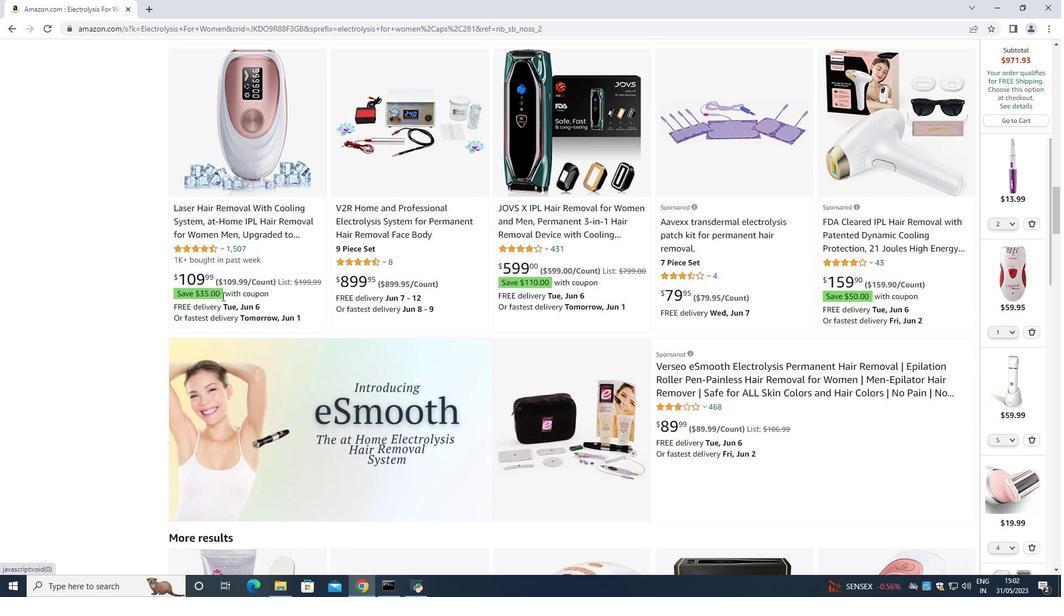 
Action: Mouse scrolled (222, 295) with delta (0, 0)
Screenshot: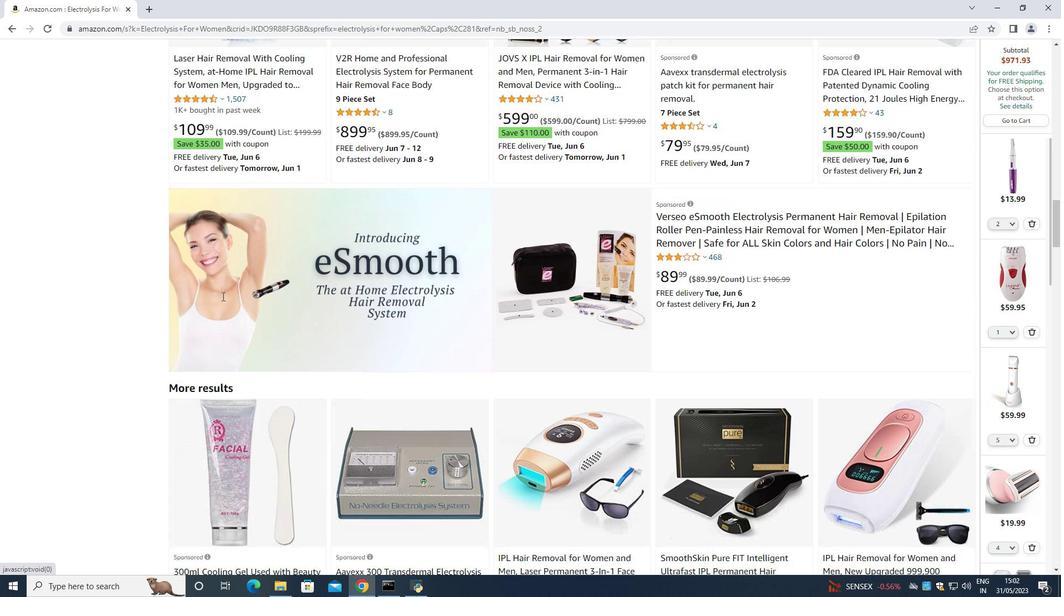 
Action: Mouse scrolled (222, 295) with delta (0, 0)
Screenshot: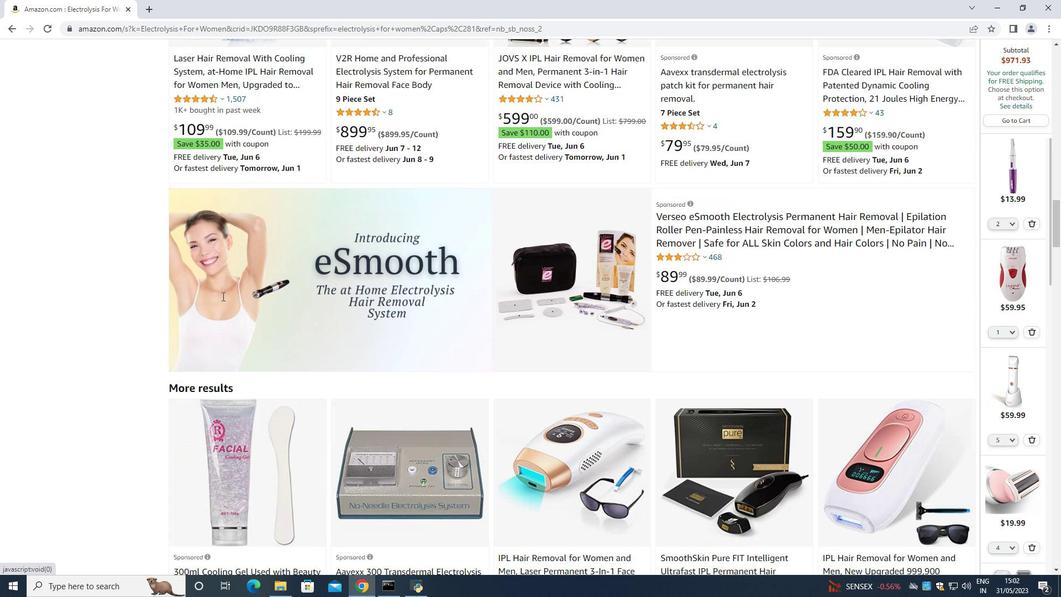 
Action: Mouse moved to (226, 300)
Screenshot: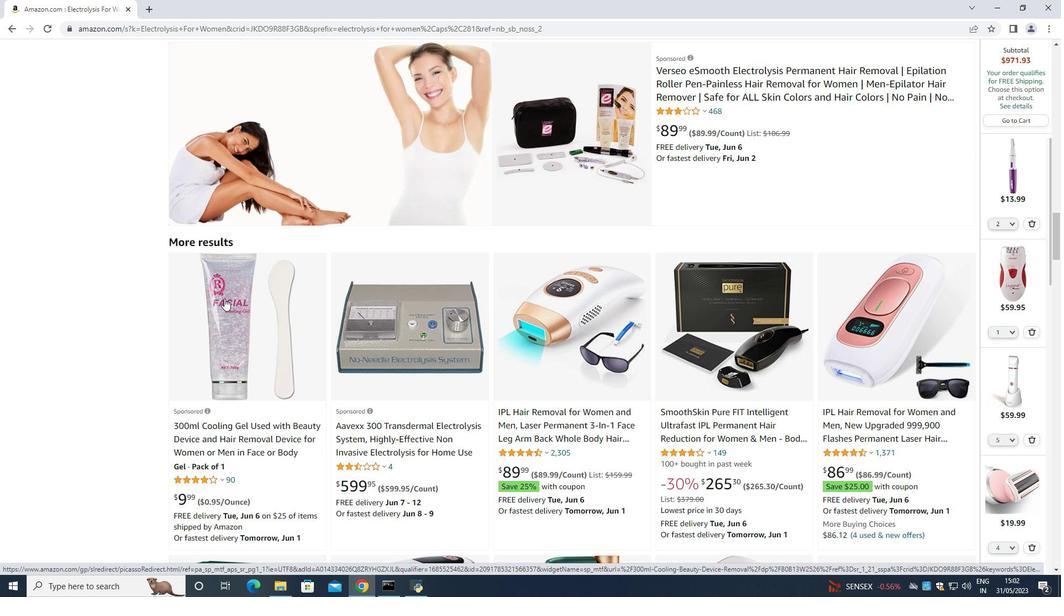 
Action: Mouse scrolled (226, 299) with delta (0, 0)
Screenshot: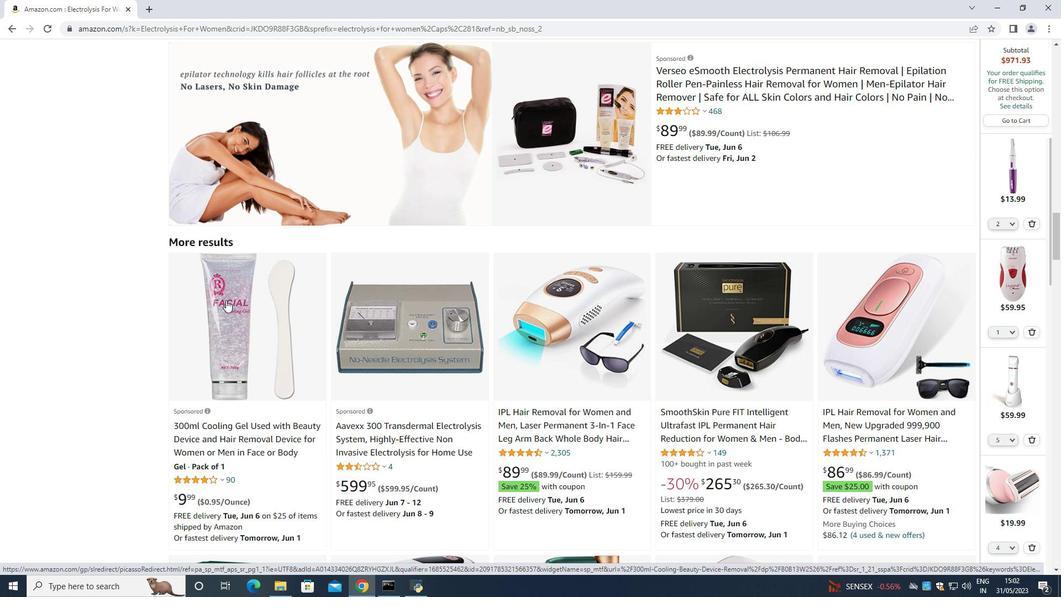 
Action: Mouse moved to (226, 300)
Screenshot: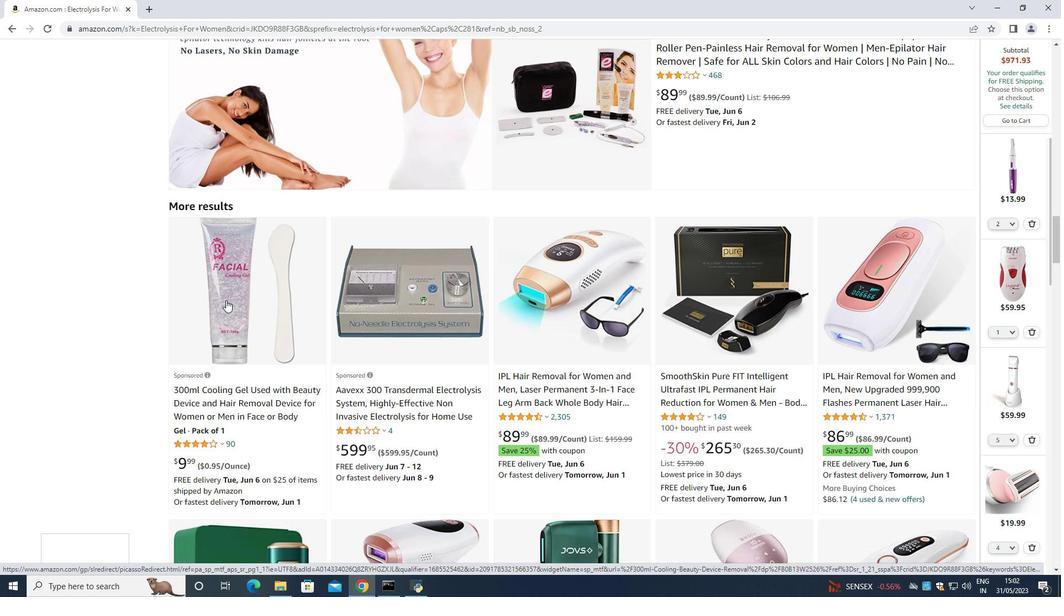 
Action: Mouse scrolled (226, 300) with delta (0, 0)
Screenshot: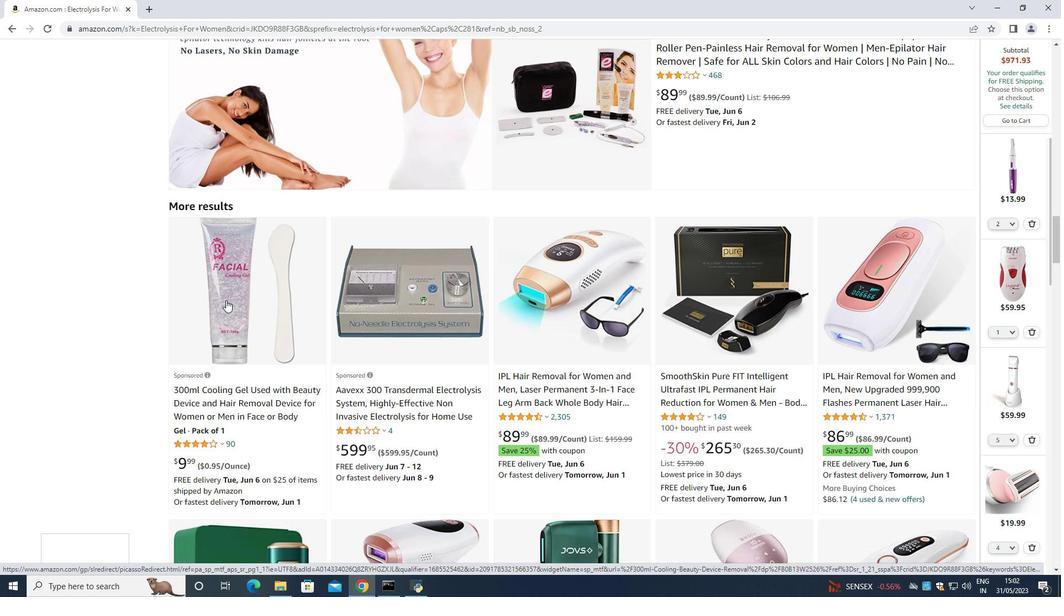 
Action: Mouse moved to (227, 302)
Screenshot: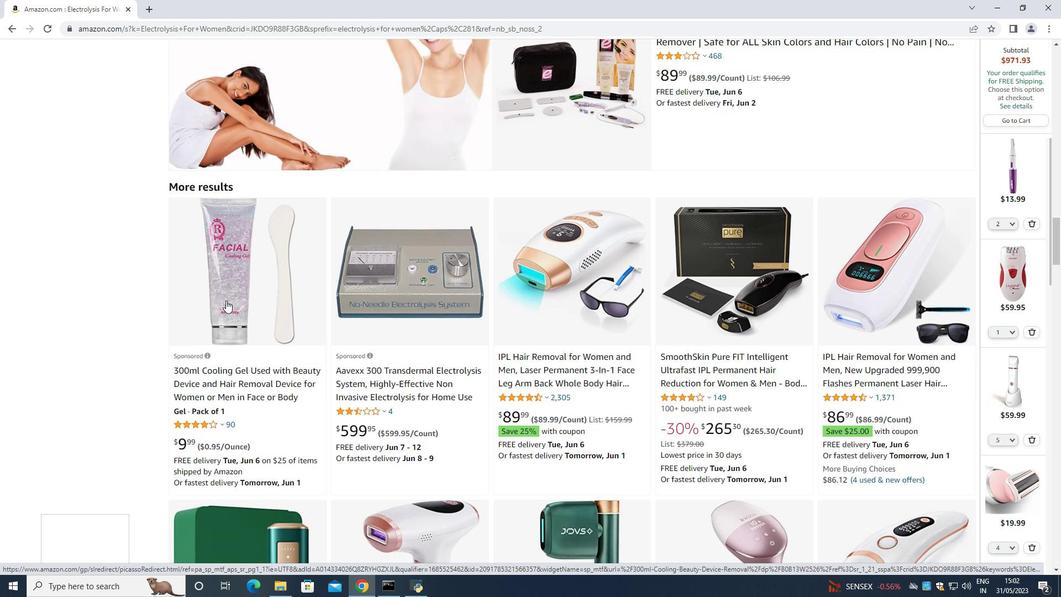 
Action: Mouse scrolled (227, 301) with delta (0, 0)
Screenshot: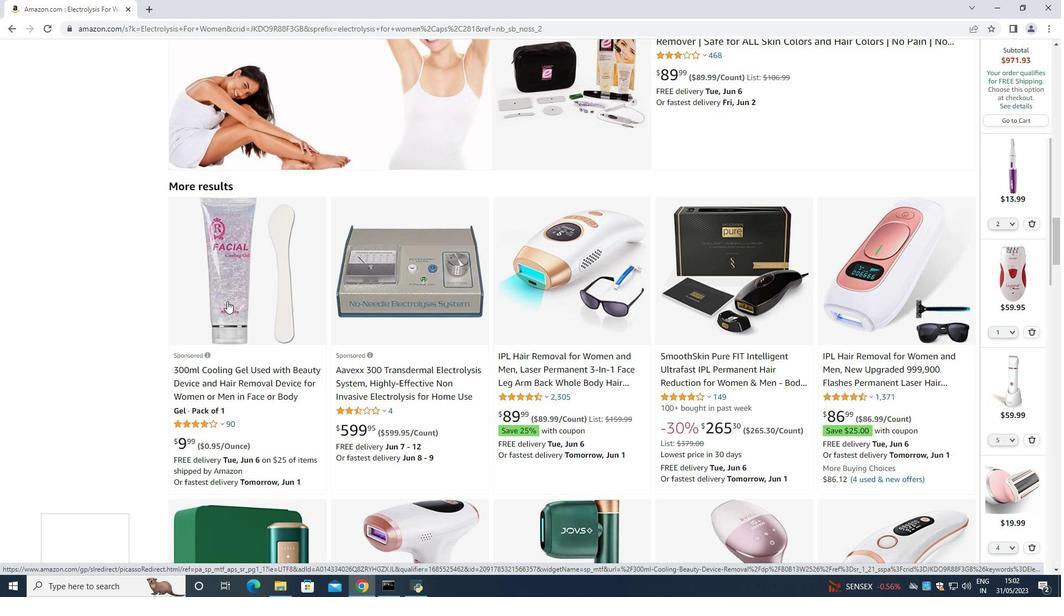 
Action: Mouse scrolled (227, 301) with delta (0, 0)
Screenshot: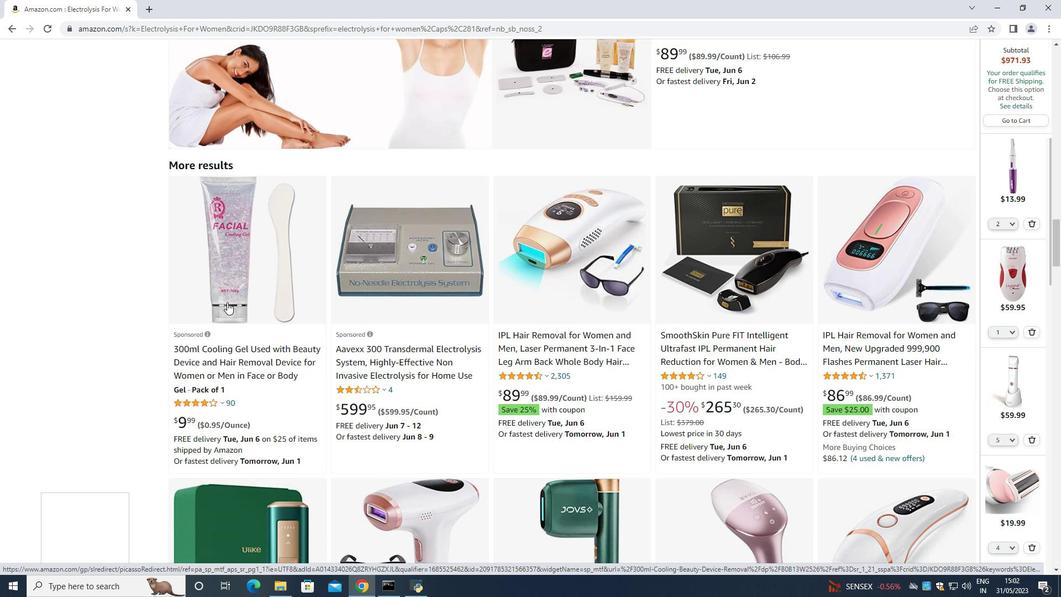 
Action: Mouse scrolled (227, 301) with delta (0, 0)
Screenshot: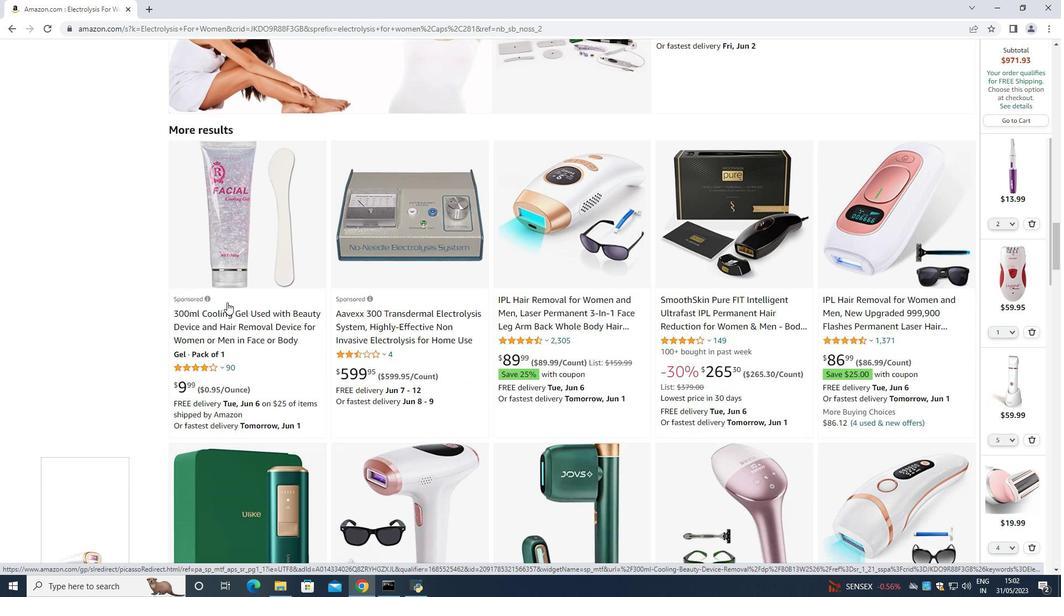 
Action: Mouse scrolled (227, 301) with delta (0, 0)
Screenshot: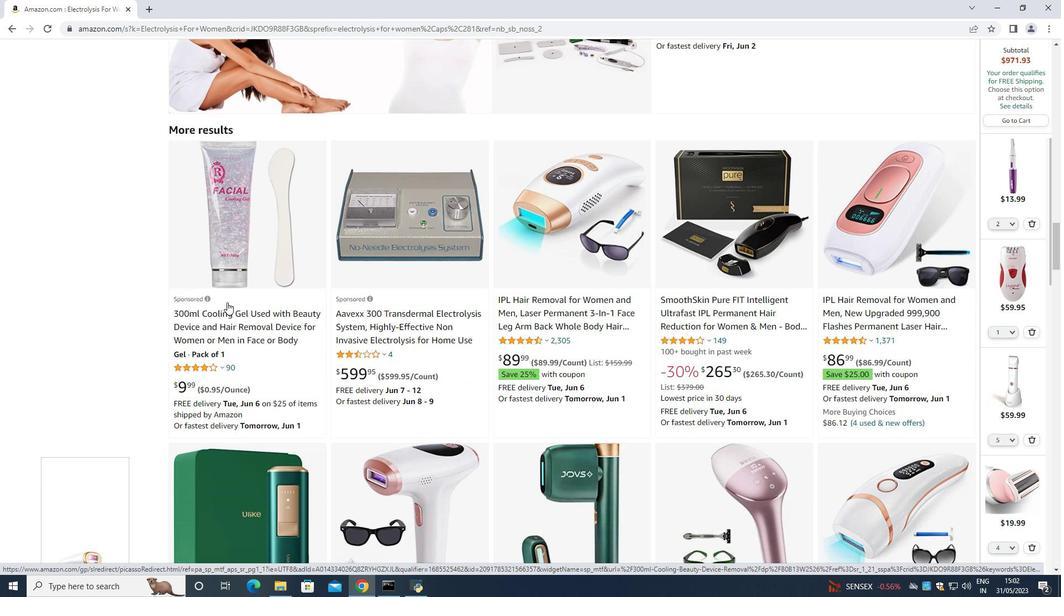 
Action: Mouse scrolled (227, 301) with delta (0, 0)
Screenshot: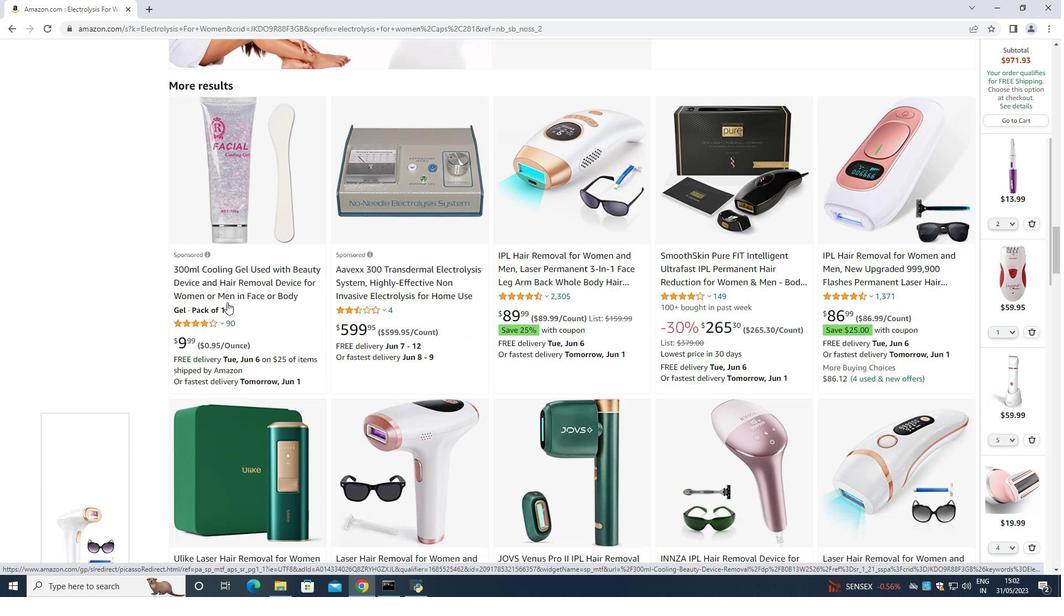 
Action: Mouse scrolled (227, 301) with delta (0, 0)
Screenshot: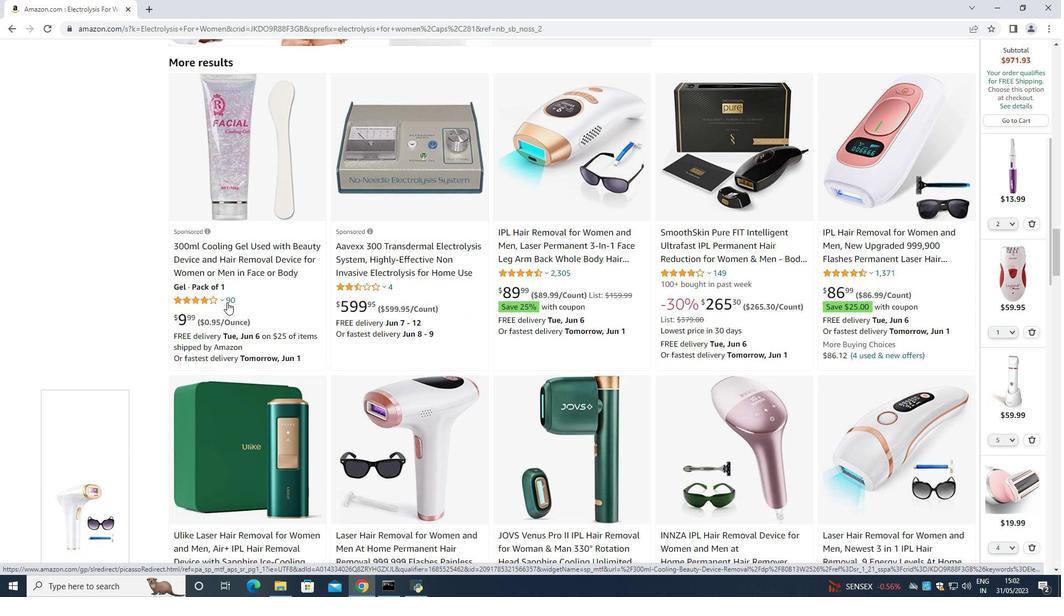 
Action: Mouse scrolled (227, 301) with delta (0, 0)
Screenshot: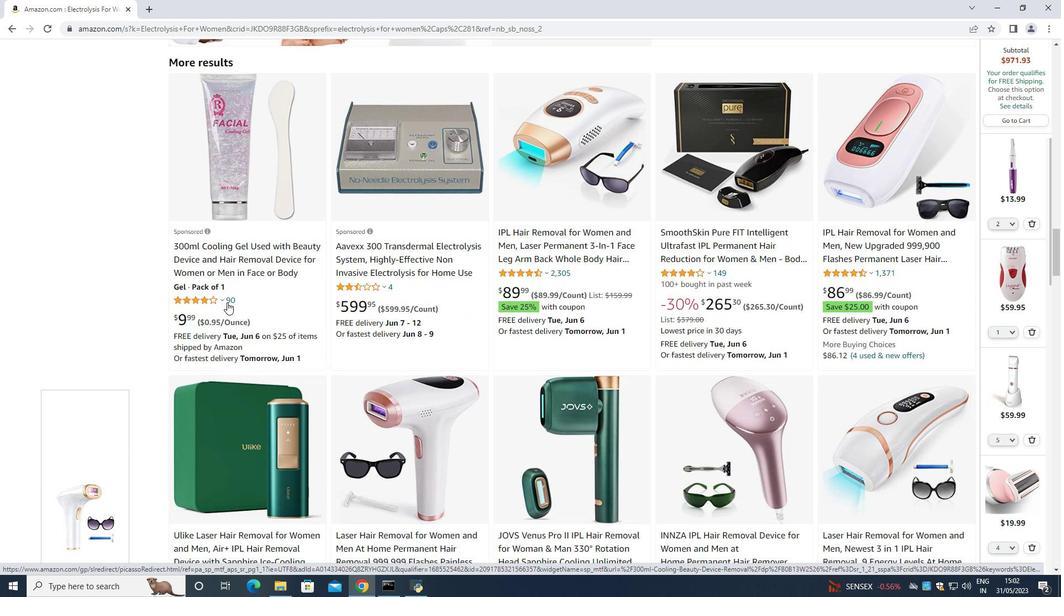
Action: Mouse scrolled (227, 301) with delta (0, 0)
Screenshot: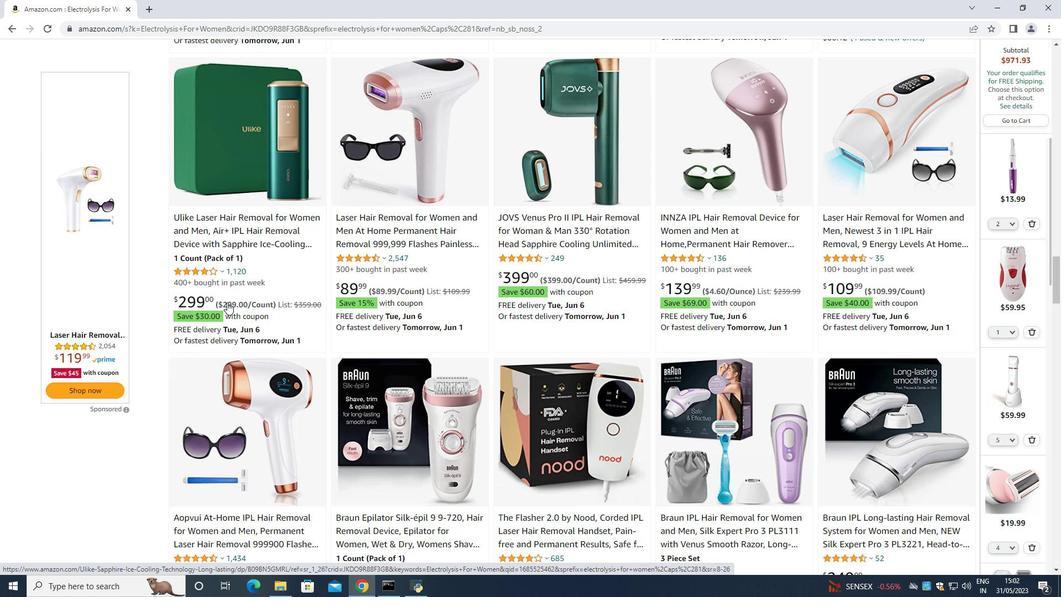 
Action: Mouse scrolled (227, 301) with delta (0, 0)
Screenshot: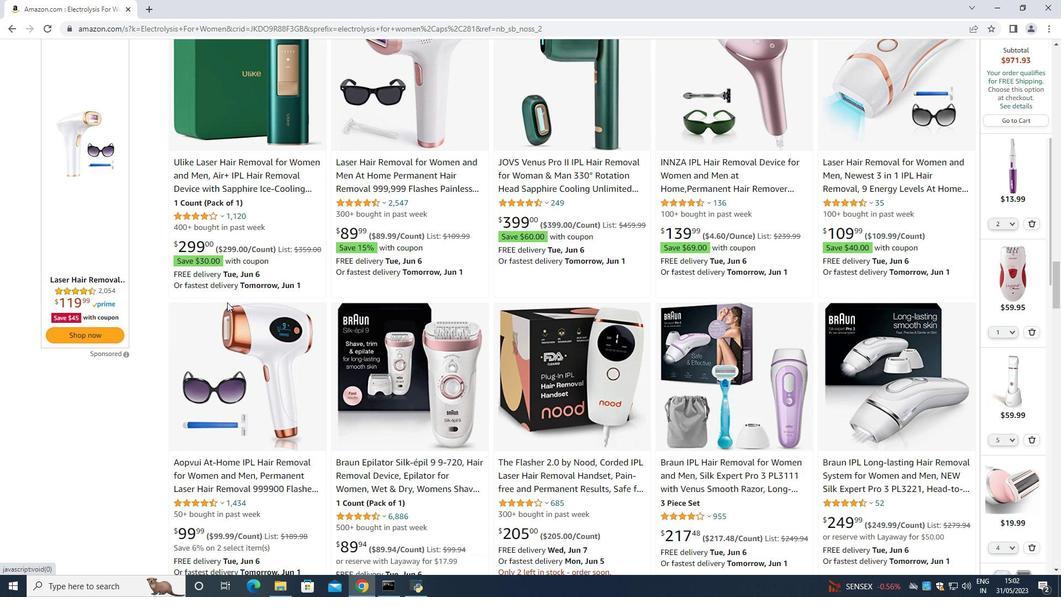 
Action: Mouse moved to (358, 417)
Screenshot: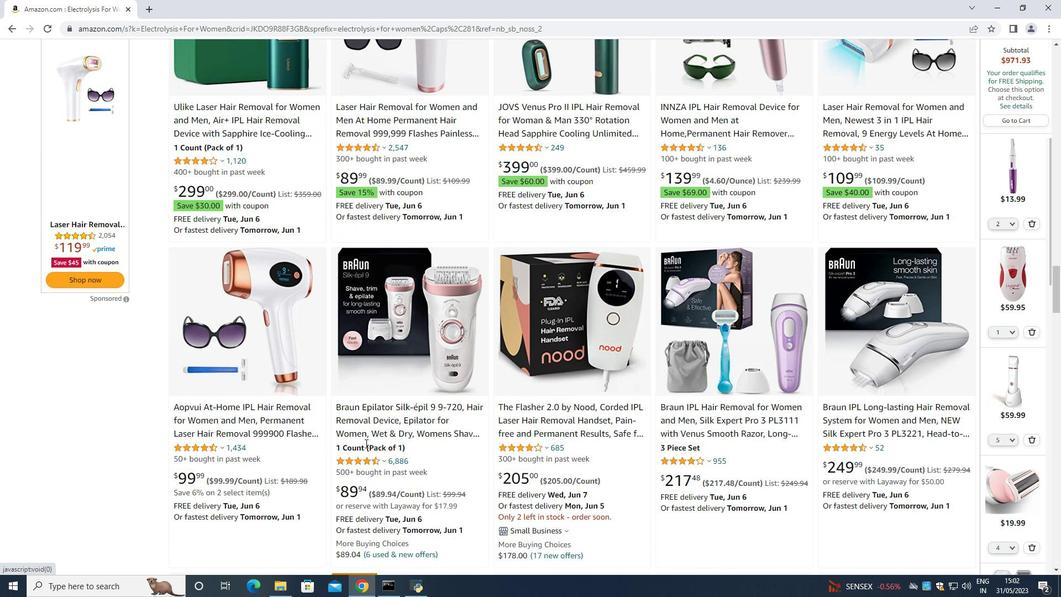 
Action: Mouse scrolled (358, 418) with delta (0, 0)
Screenshot: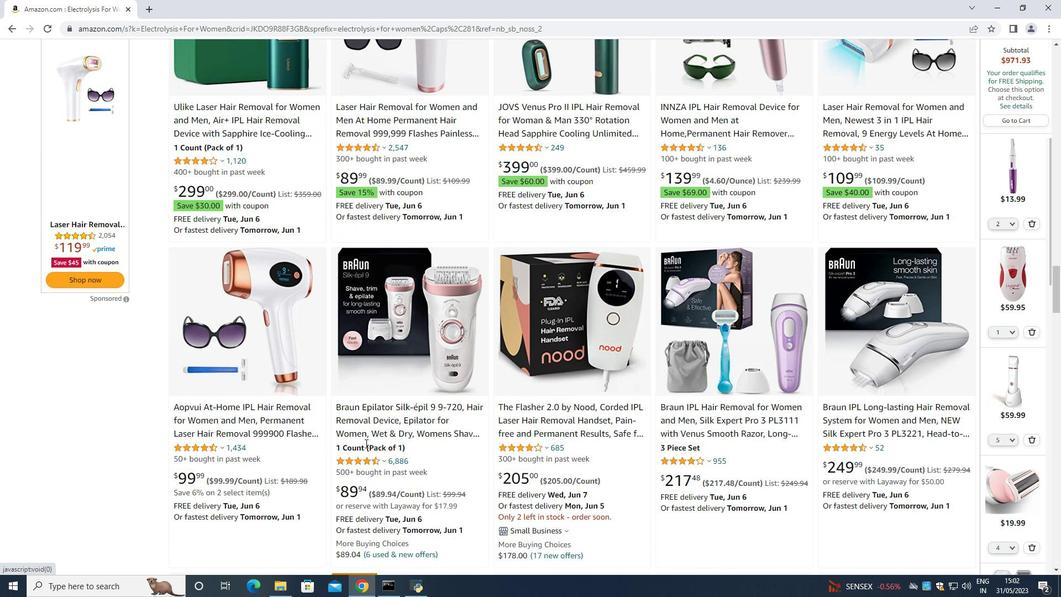 
Action: Mouse scrolled (358, 418) with delta (0, 0)
Screenshot: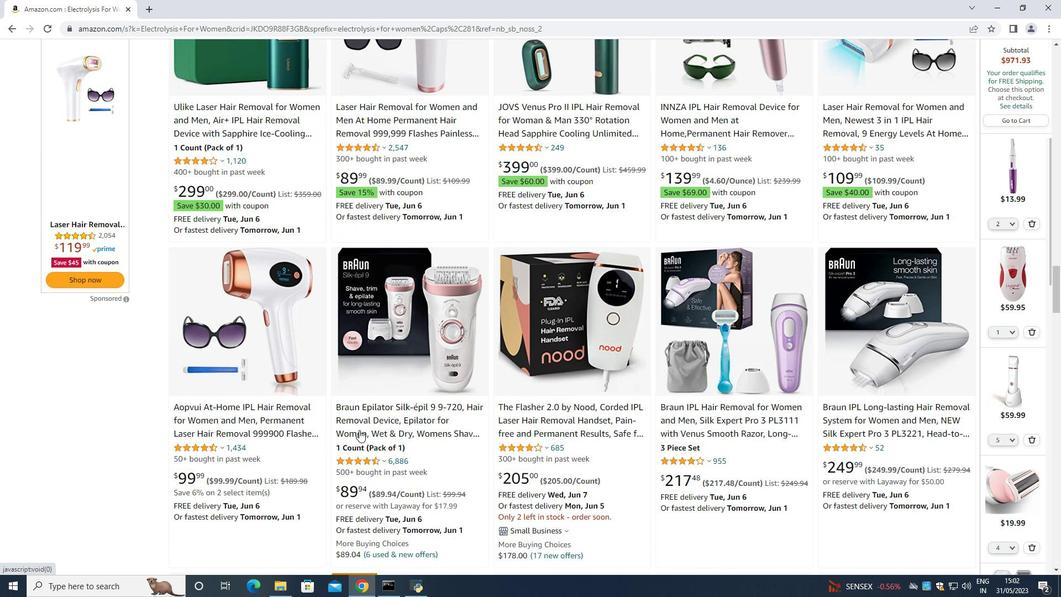 
Action: Mouse scrolled (358, 418) with delta (0, 0)
Screenshot: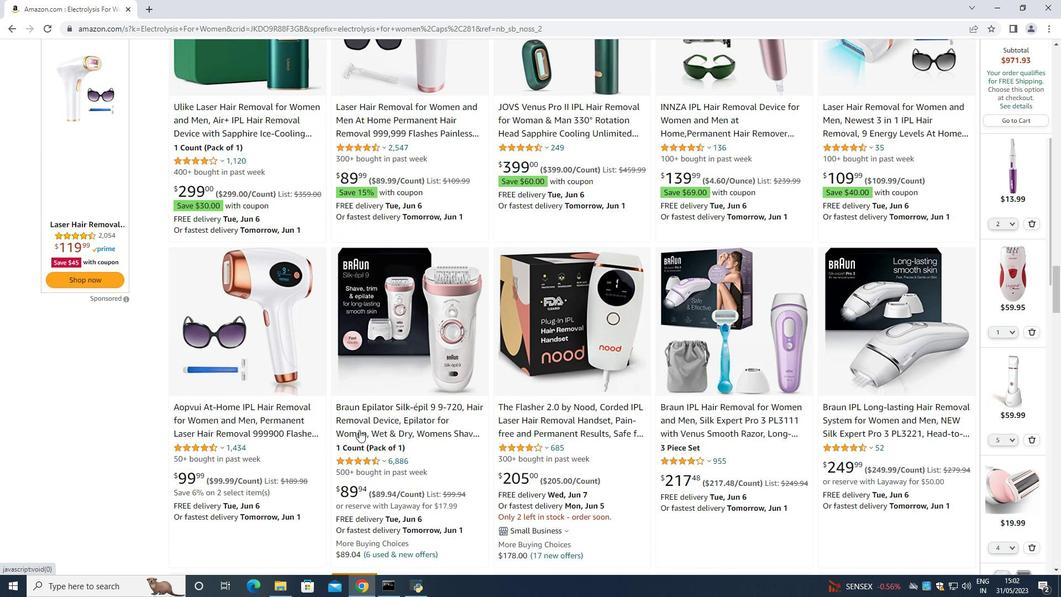 
Action: Mouse moved to (358, 415)
Screenshot: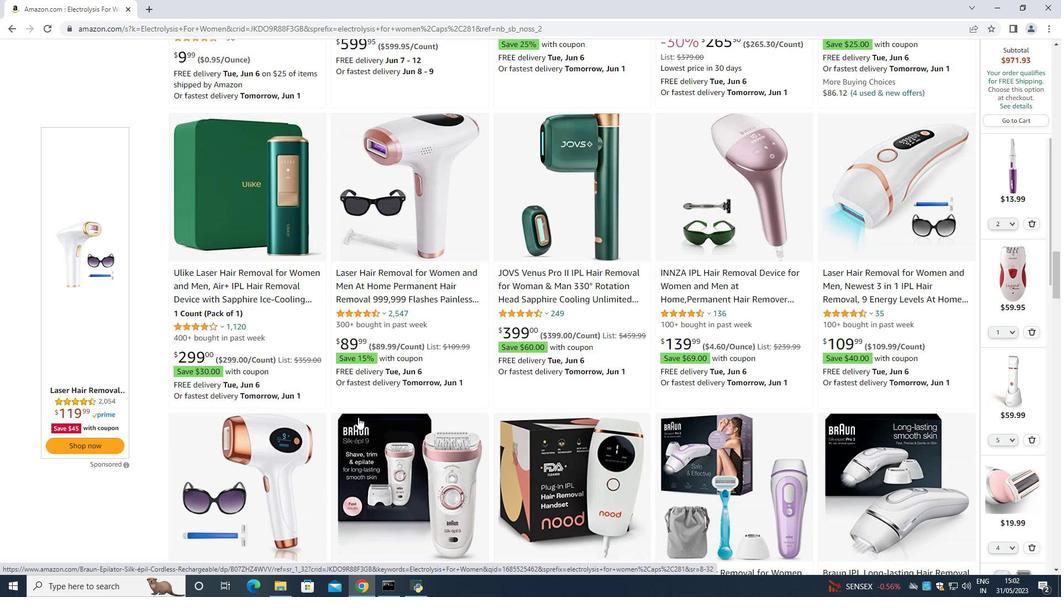 
Action: Mouse scrolled (358, 415) with delta (0, 0)
Screenshot: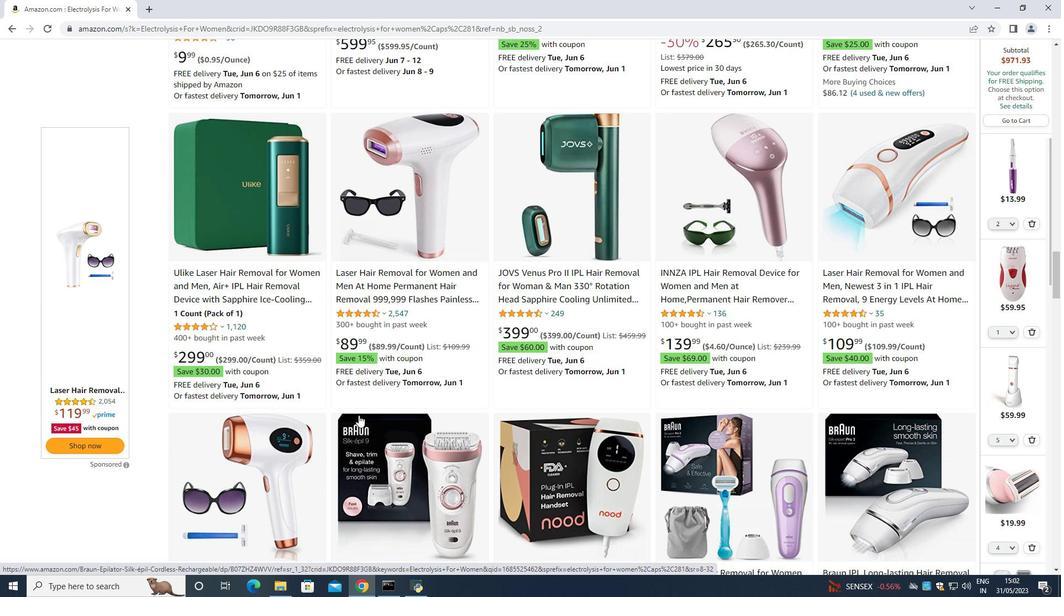 
Action: Mouse scrolled (358, 415) with delta (0, 0)
Screenshot: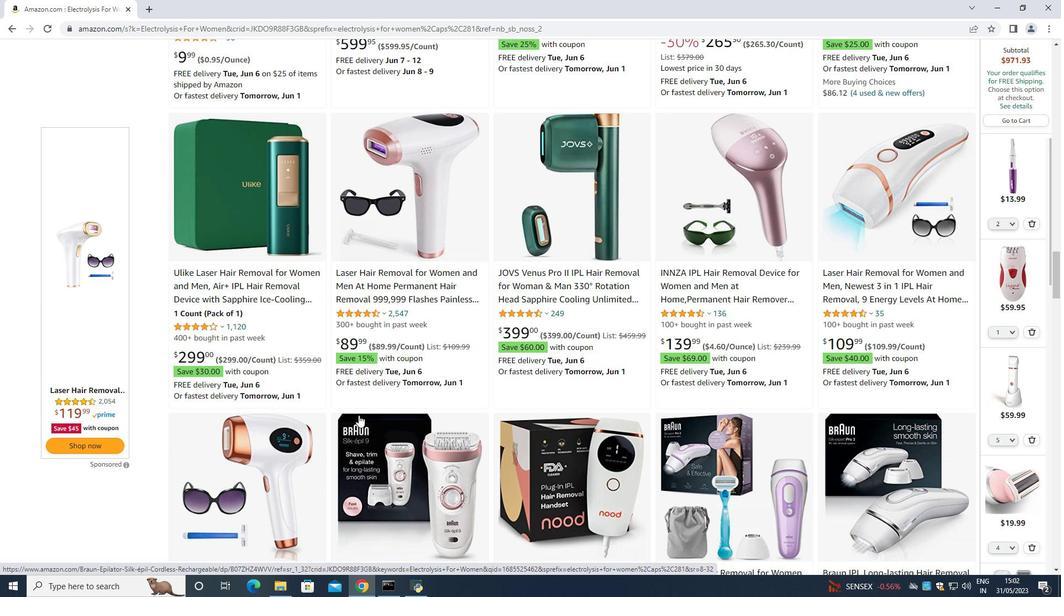 
Action: Mouse scrolled (358, 415) with delta (0, 0)
Screenshot: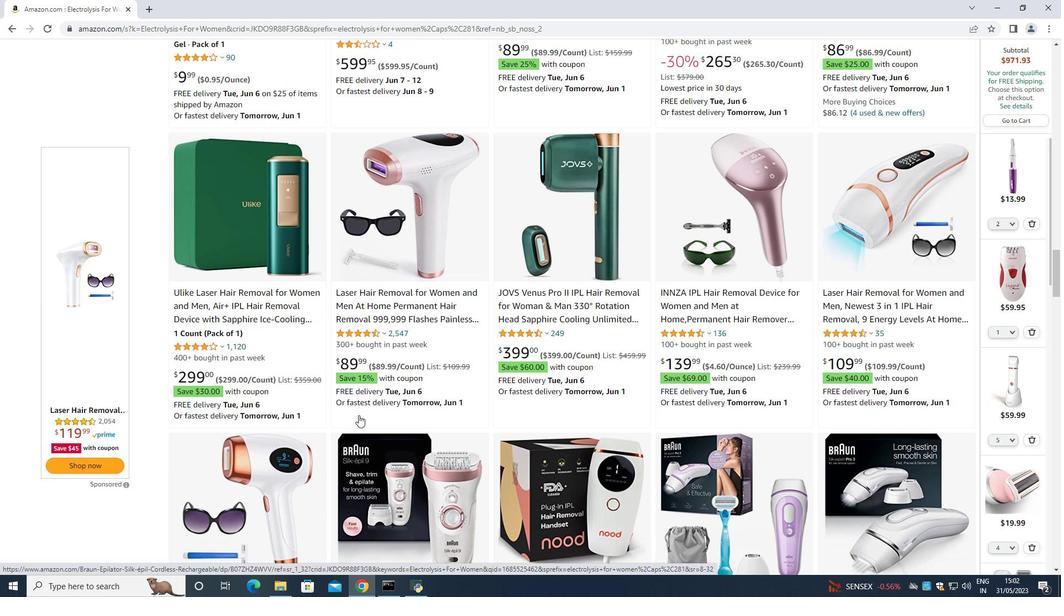 
Action: Mouse scrolled (358, 415) with delta (0, 0)
Screenshot: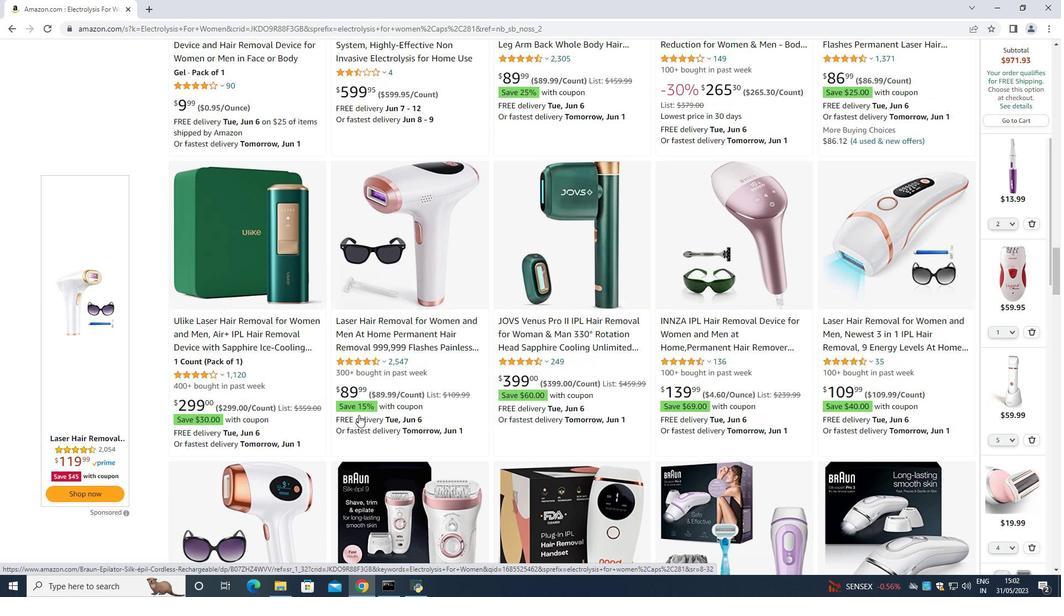 
Action: Mouse scrolled (358, 415) with delta (0, 0)
Screenshot: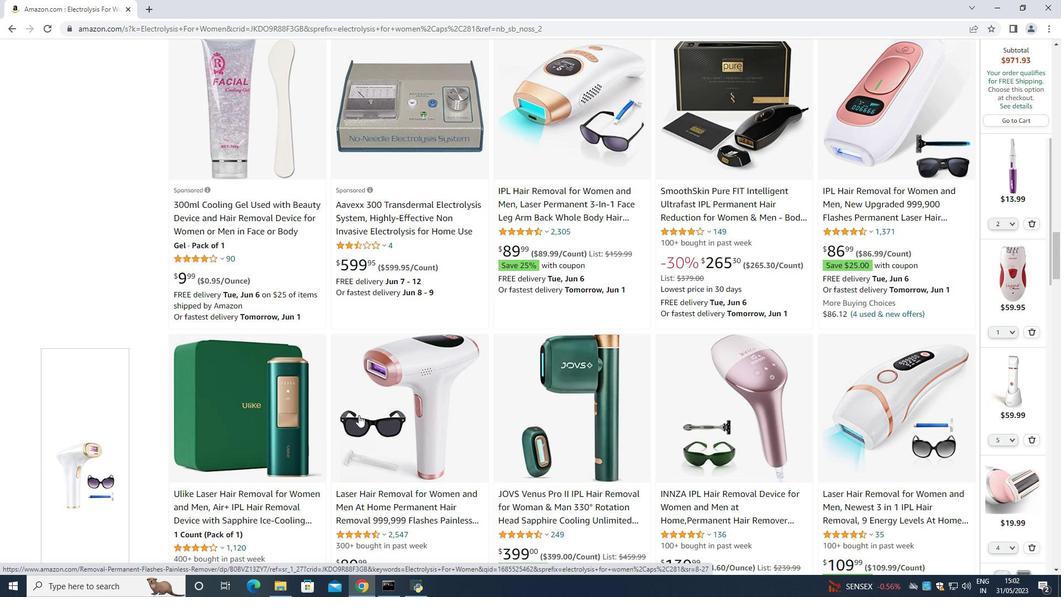 
Action: Mouse scrolled (358, 415) with delta (0, 0)
Screenshot: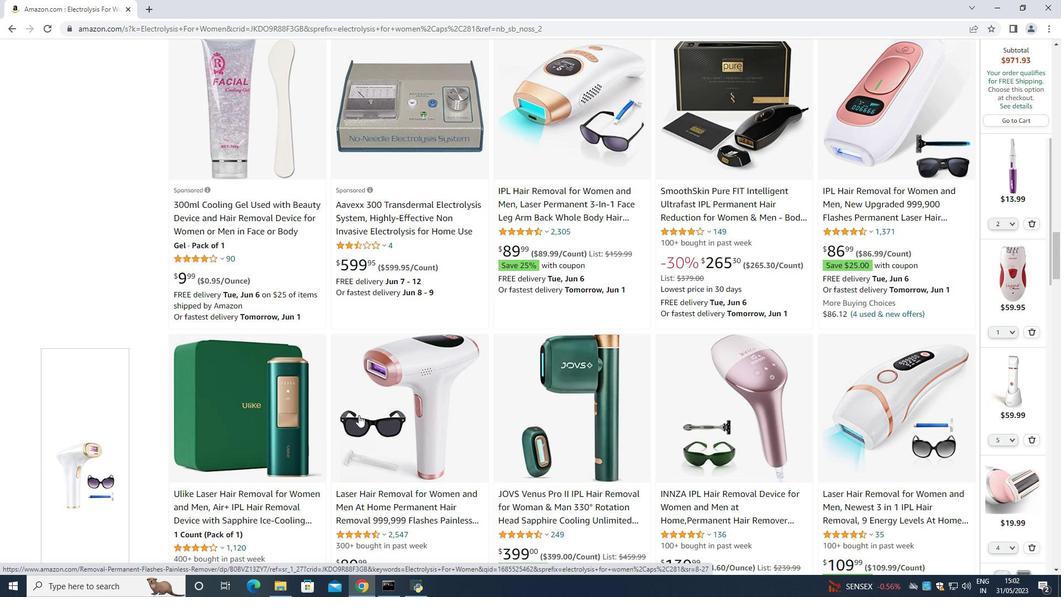 
Action: Mouse moved to (360, 414)
Screenshot: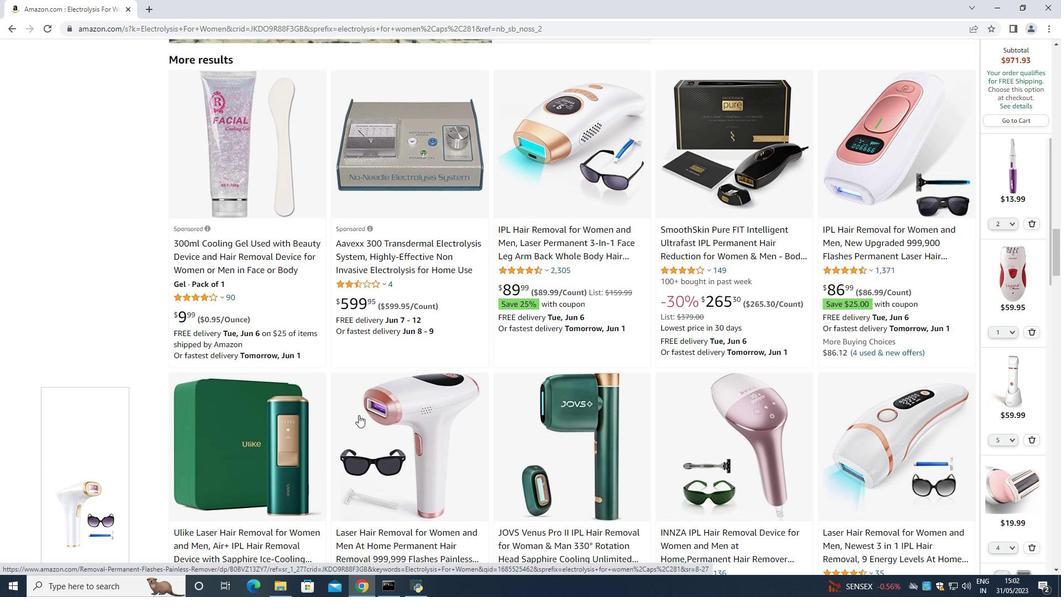
Action: Mouse scrolled (360, 414) with delta (0, 0)
Screenshot: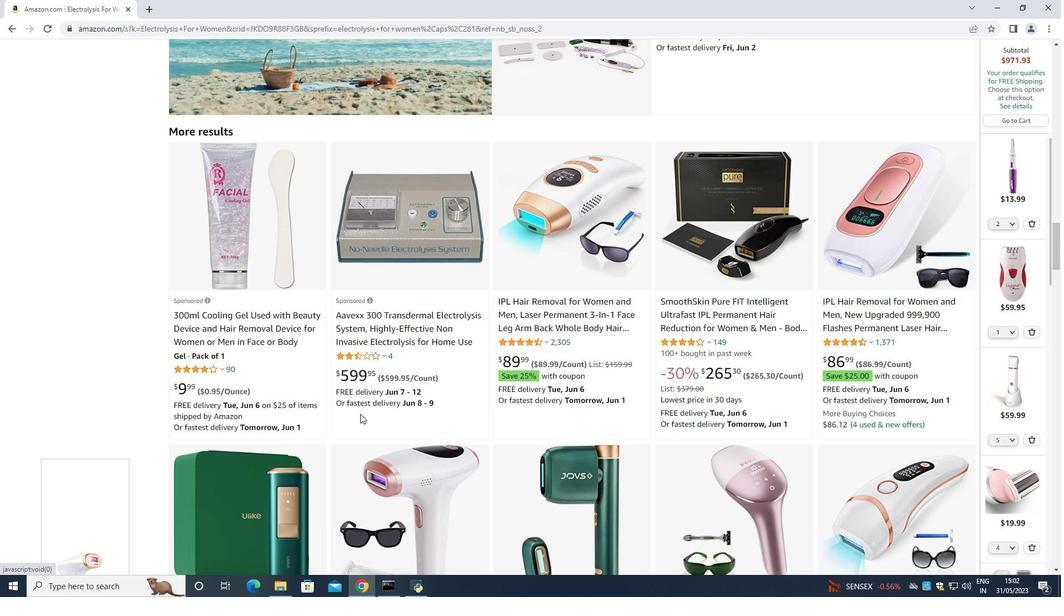 
Action: Mouse scrolled (360, 414) with delta (0, 0)
Screenshot: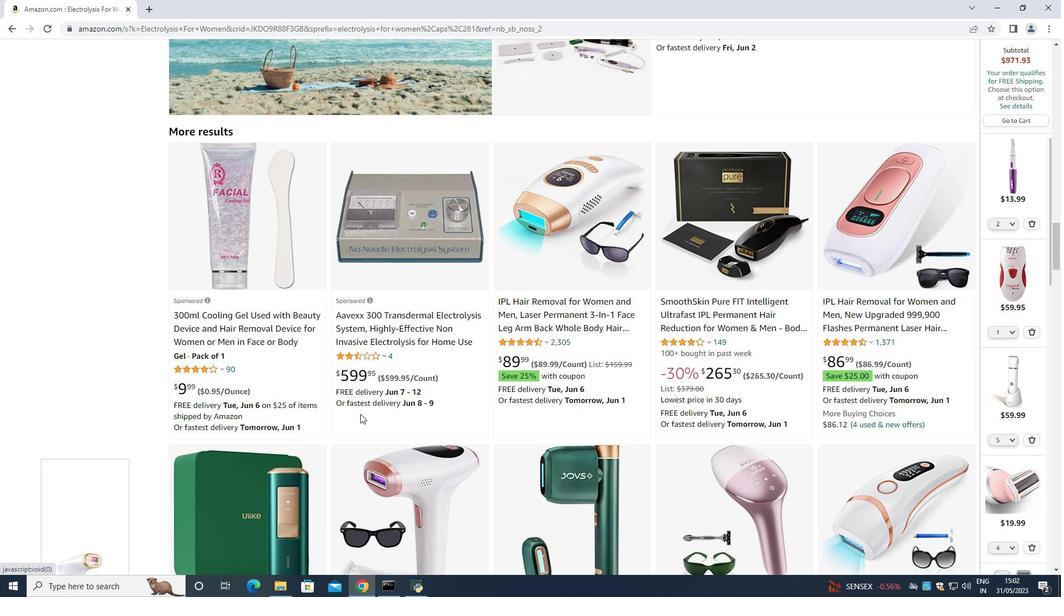 
Action: Mouse scrolled (360, 414) with delta (0, 0)
Screenshot: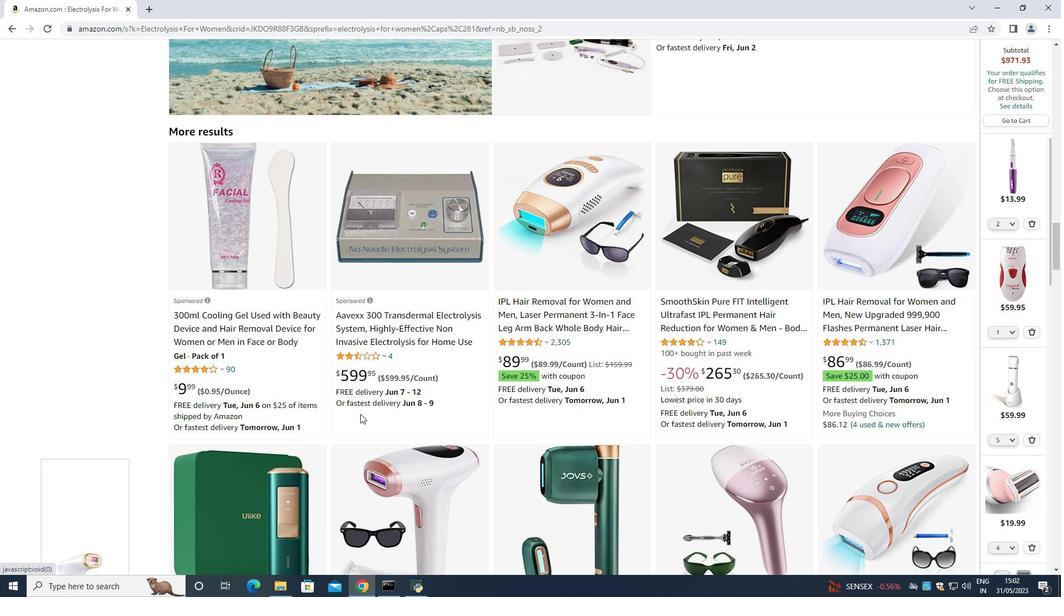 
Action: Mouse scrolled (360, 414) with delta (0, 0)
Screenshot: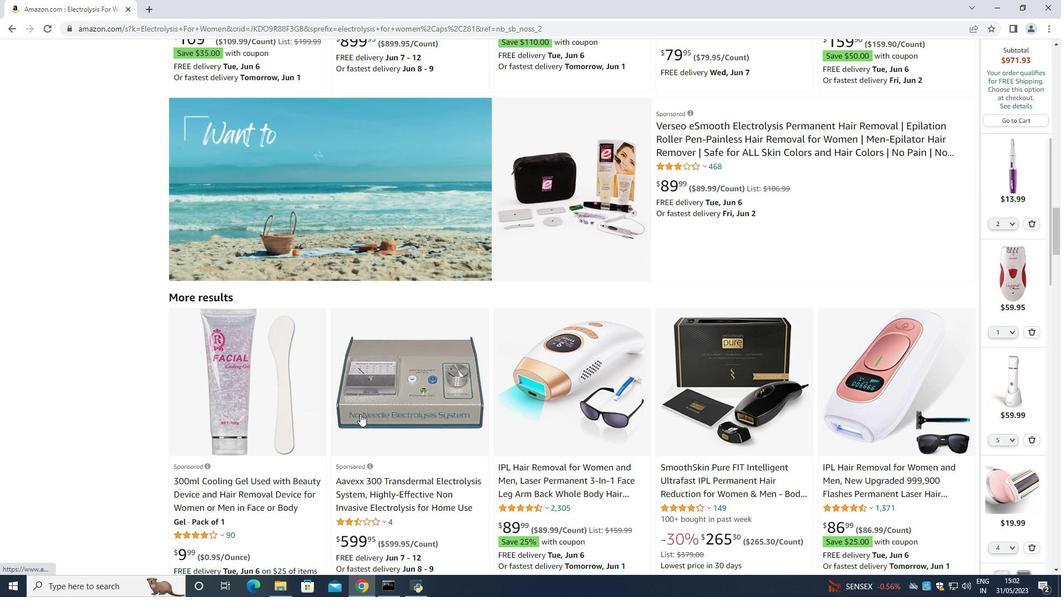 
Action: Mouse scrolled (360, 414) with delta (0, 0)
Screenshot: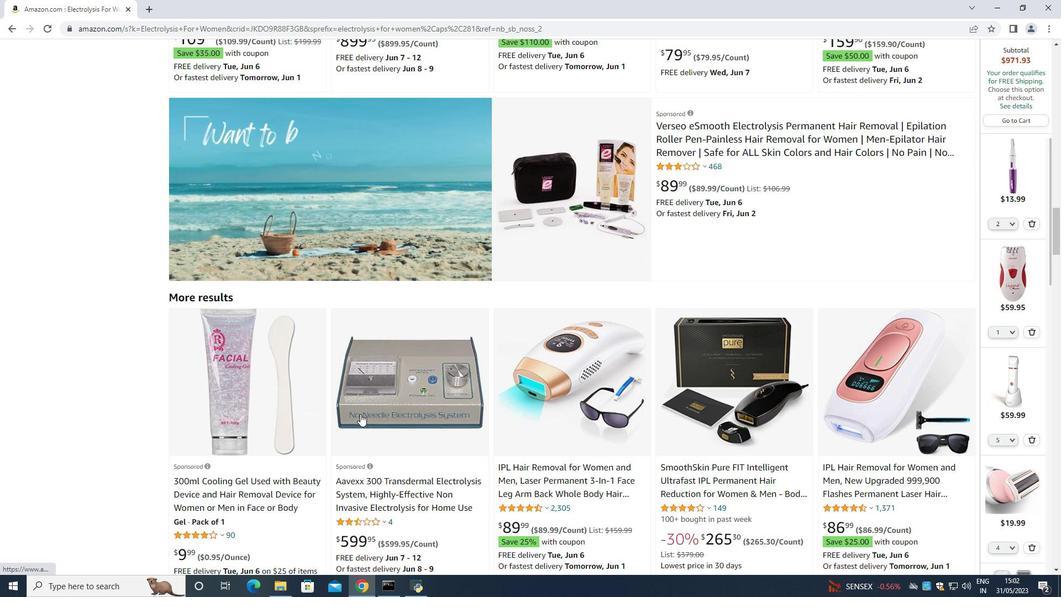 
Action: Mouse scrolled (360, 414) with delta (0, 0)
Screenshot: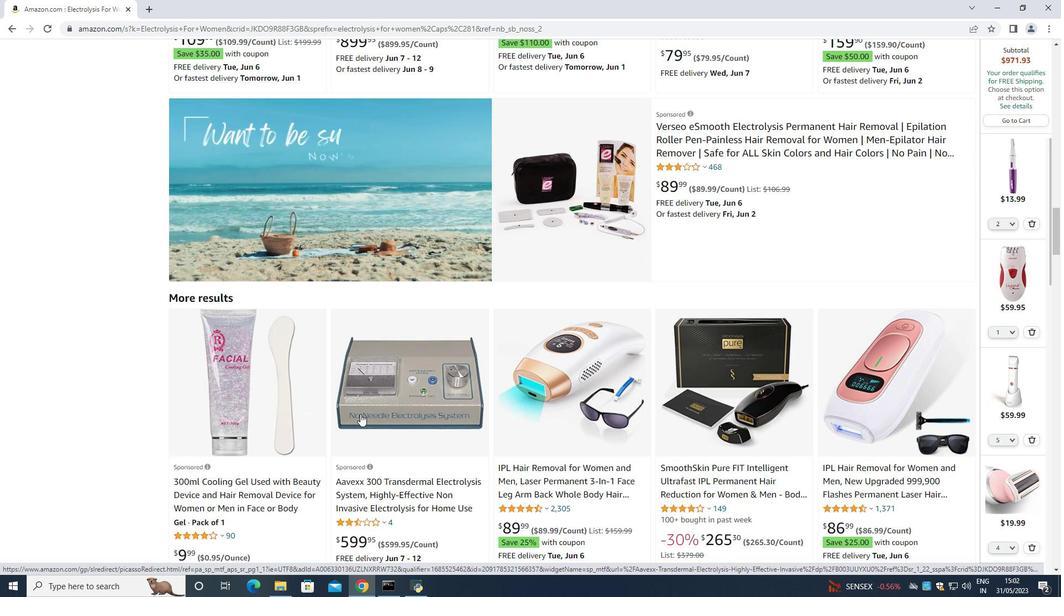 
Action: Mouse scrolled (360, 414) with delta (0, 0)
Screenshot: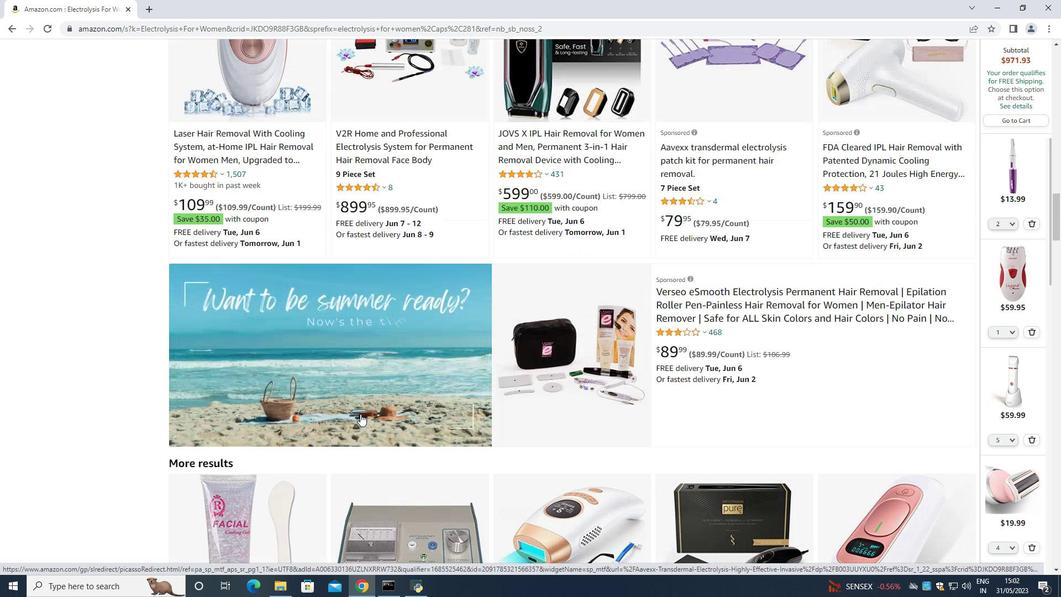 
Action: Mouse scrolled (360, 414) with delta (0, 0)
Screenshot: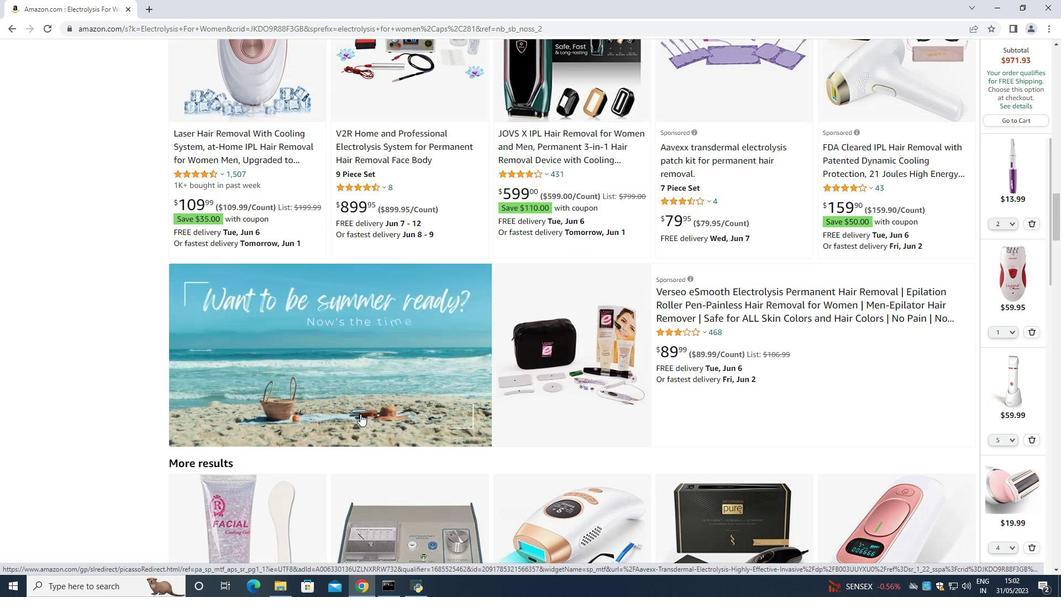 
Action: Mouse scrolled (360, 414) with delta (0, 0)
Screenshot: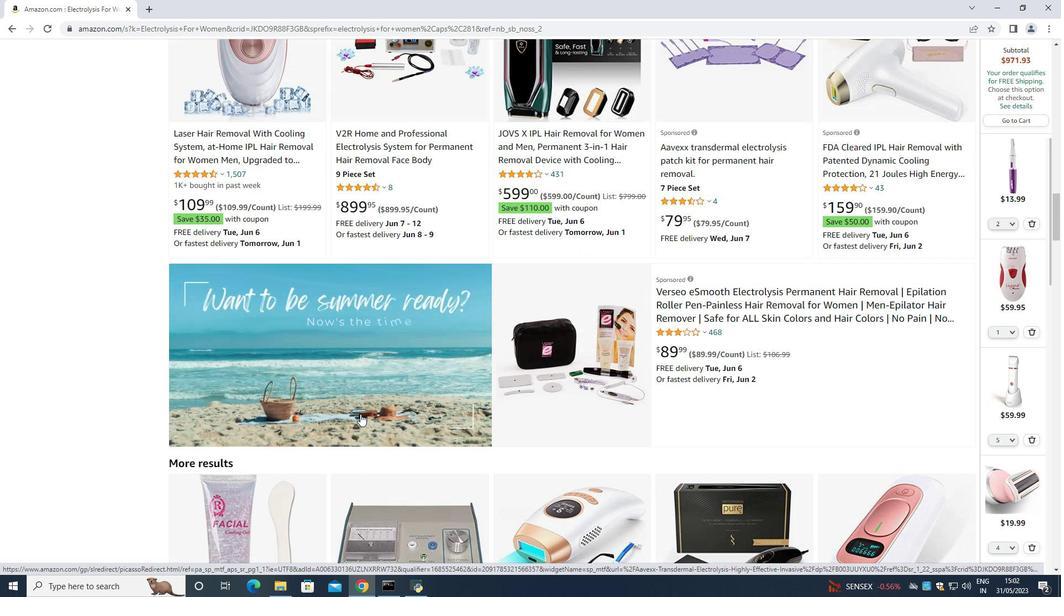
Action: Mouse moved to (363, 410)
Screenshot: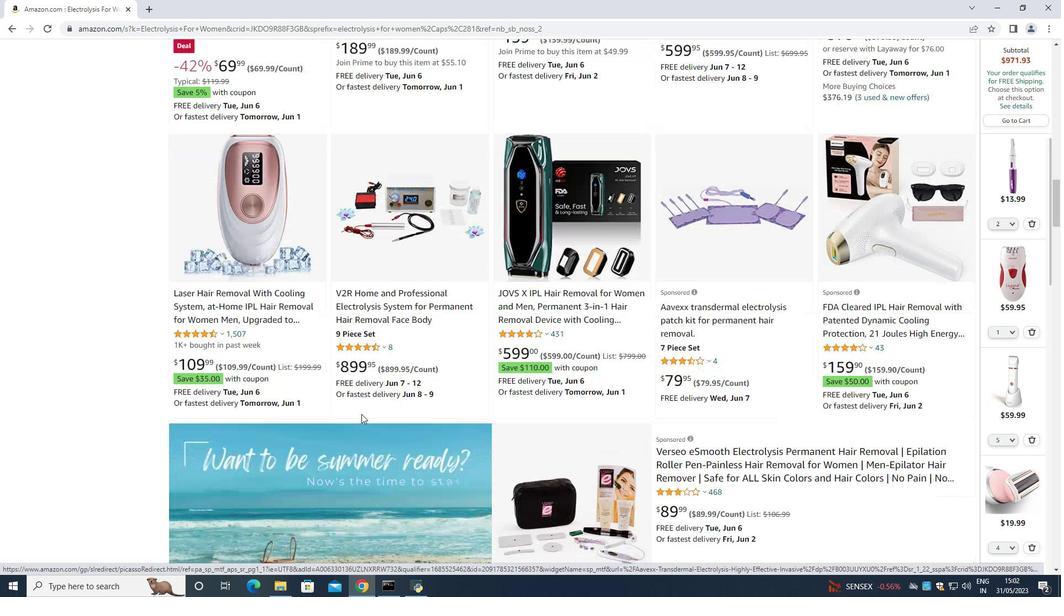 
Action: Mouse scrolled (363, 410) with delta (0, 0)
Screenshot: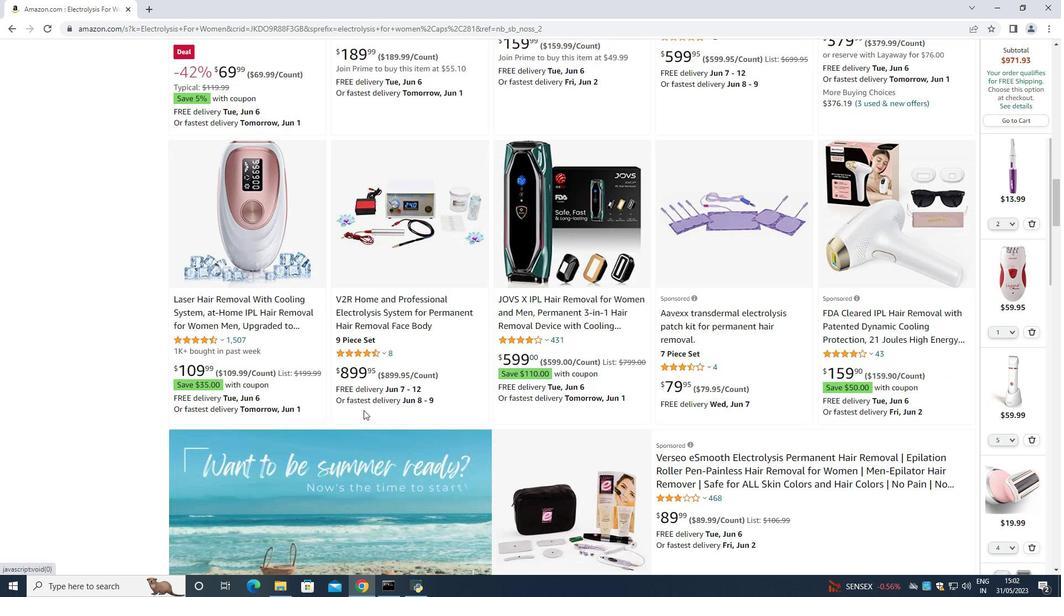 
Action: Mouse scrolled (363, 410) with delta (0, 0)
Screenshot: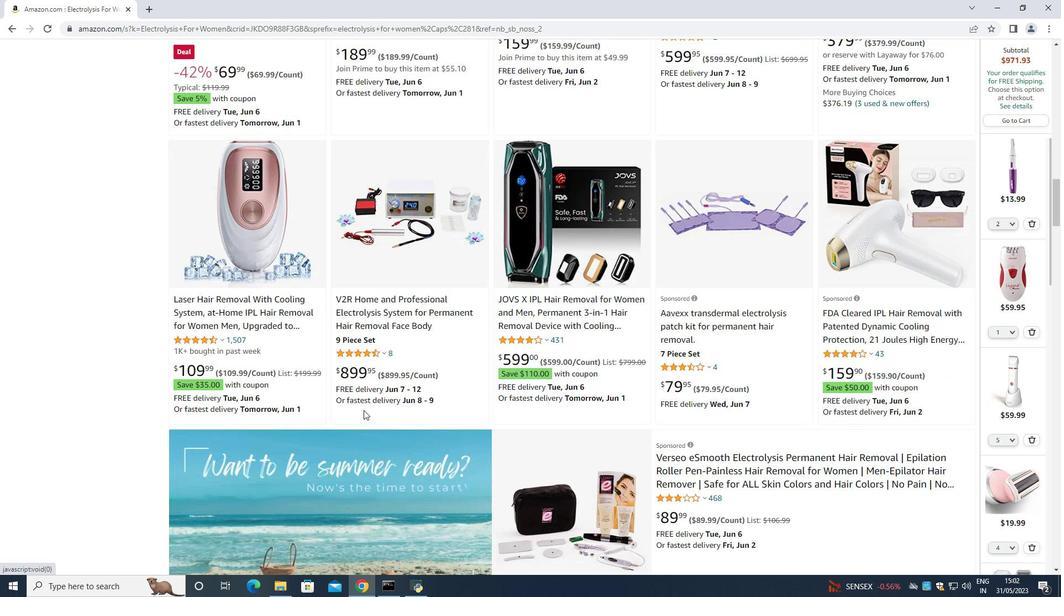 
Action: Mouse scrolled (363, 410) with delta (0, 0)
Screenshot: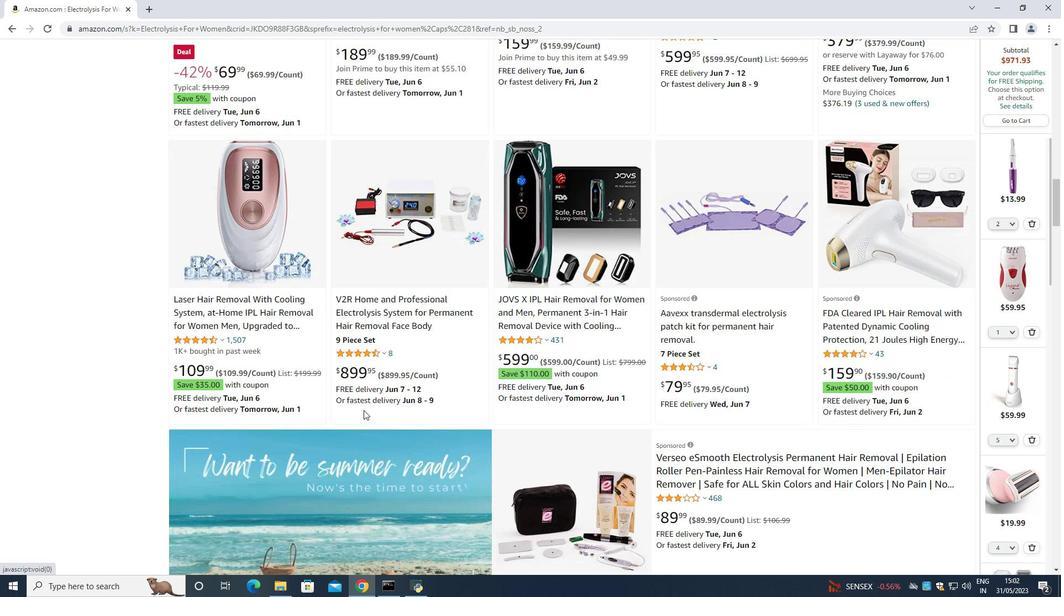 
Action: Mouse moved to (364, 410)
Screenshot: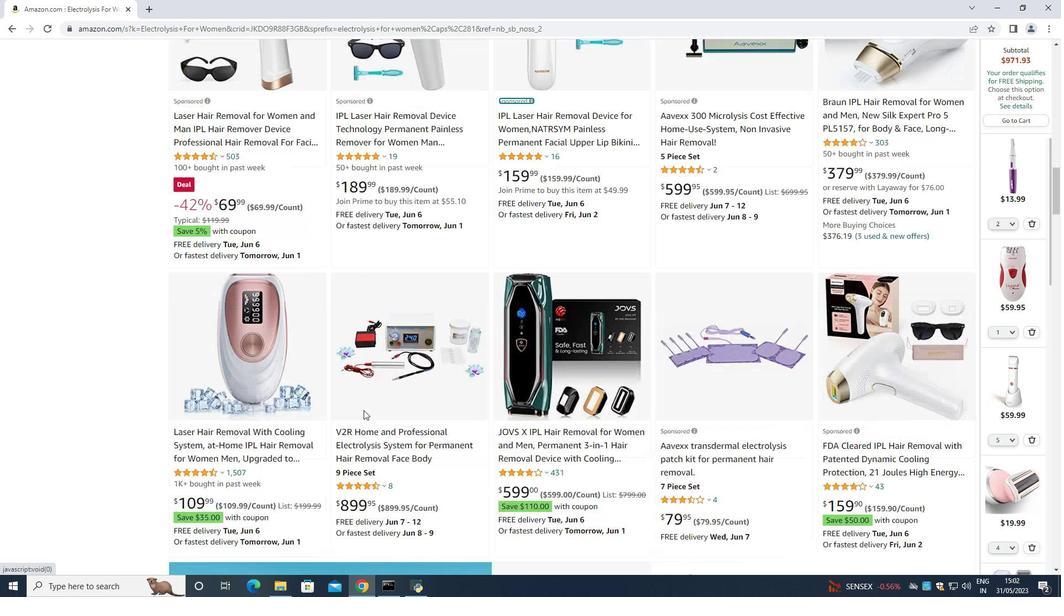 
Action: Mouse scrolled (364, 410) with delta (0, 0)
Screenshot: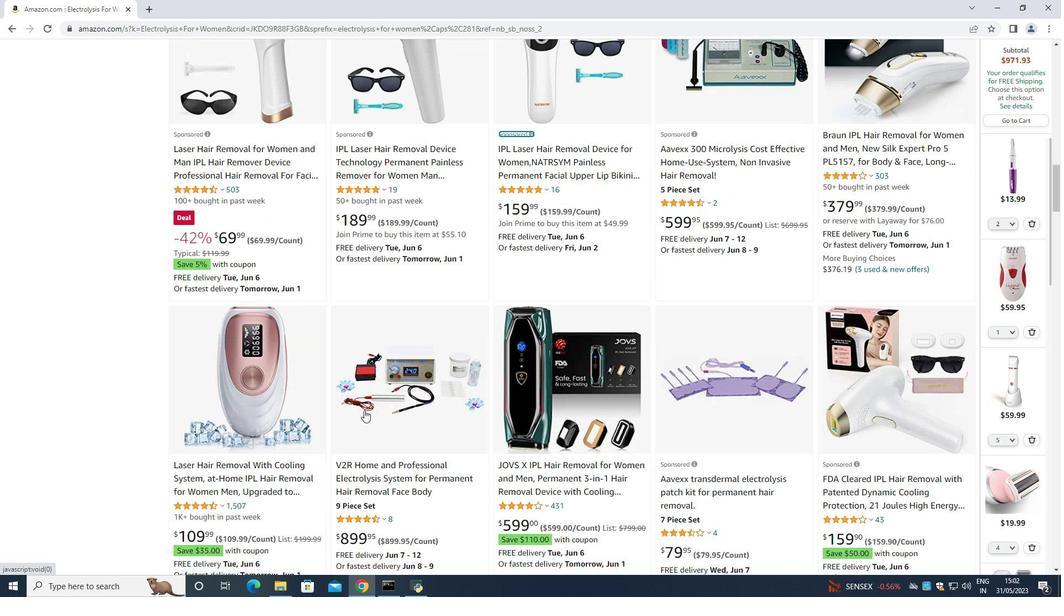 
Action: Mouse scrolled (364, 410) with delta (0, 0)
Screenshot: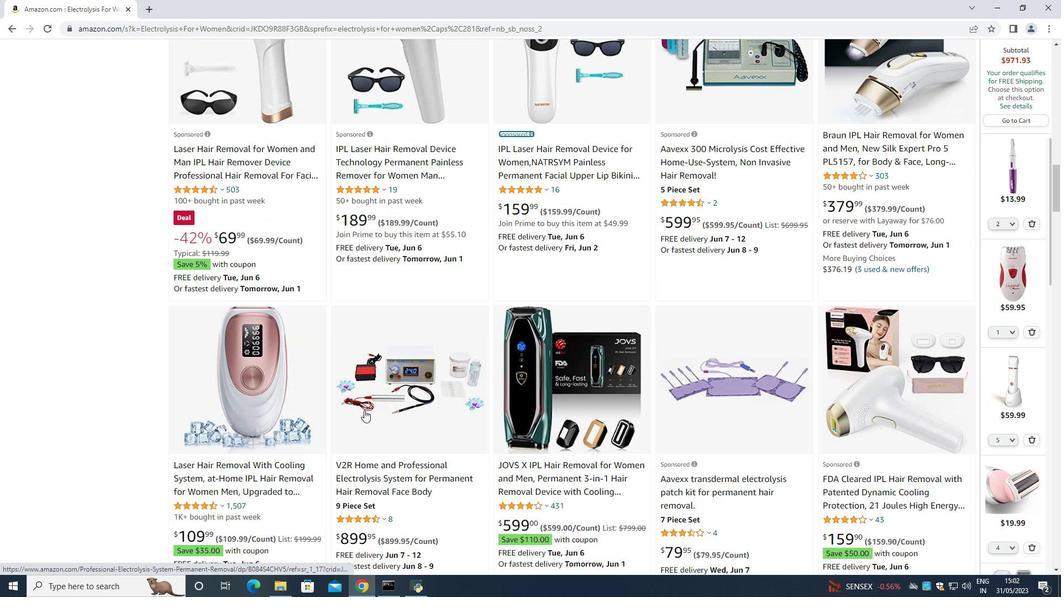 
Action: Mouse scrolled (364, 410) with delta (0, 0)
Screenshot: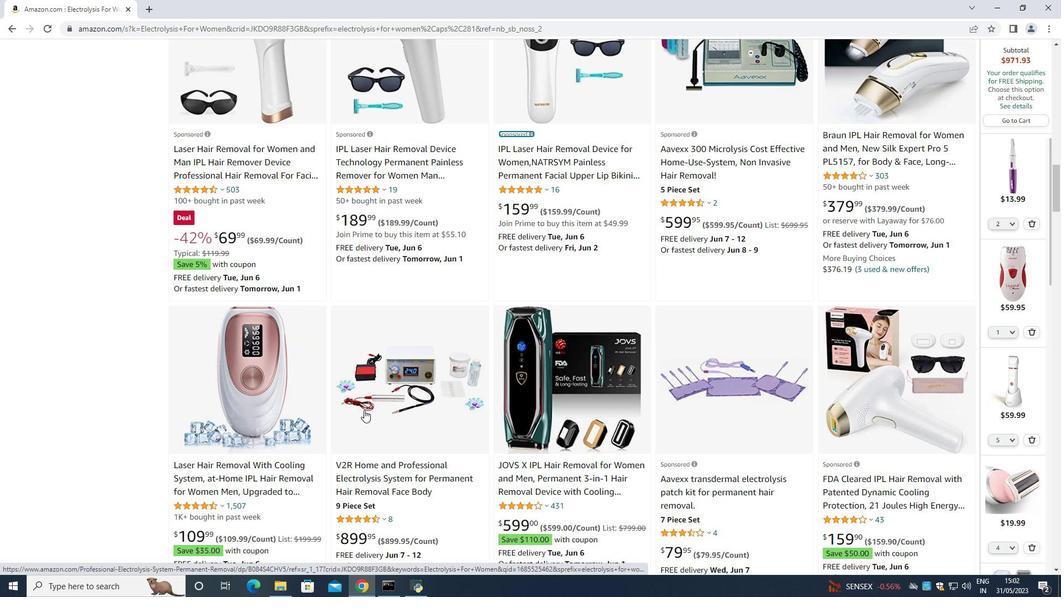 
Action: Mouse scrolled (364, 410) with delta (0, 0)
Screenshot: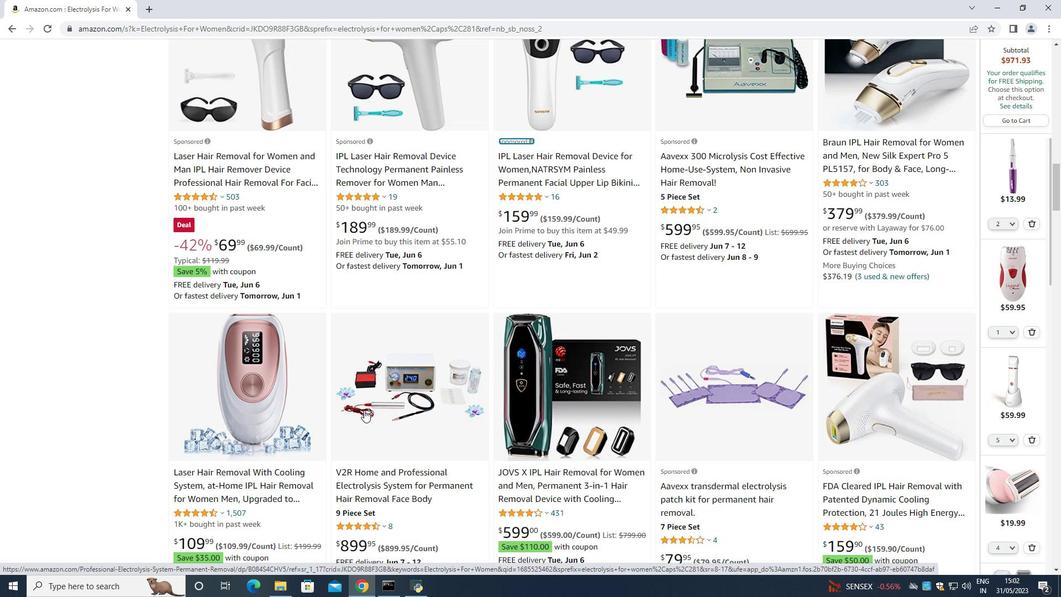 
Action: Mouse scrolled (364, 410) with delta (0, 0)
Screenshot: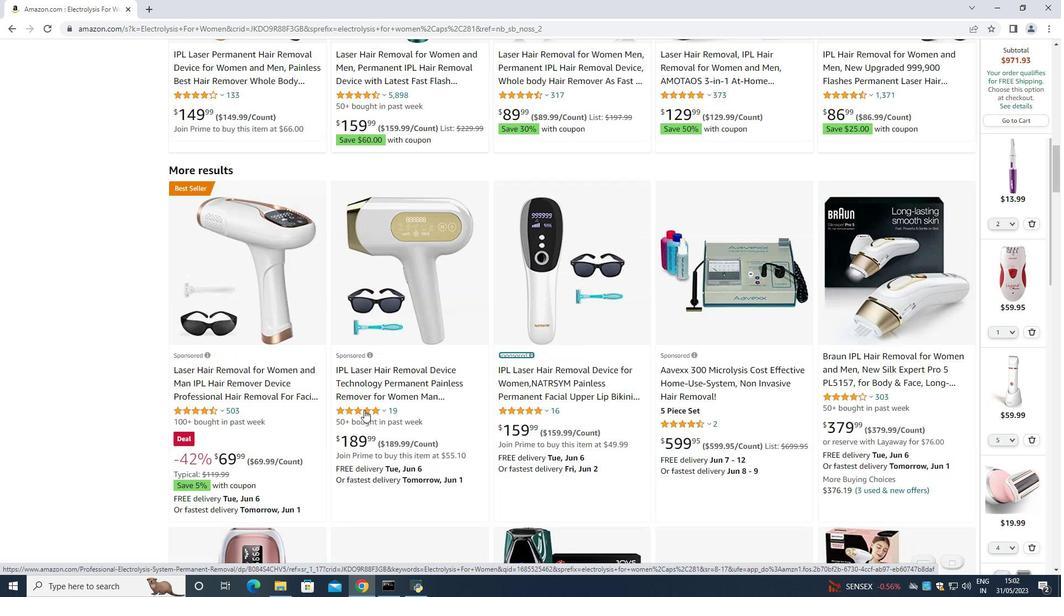 
Action: Mouse scrolled (364, 410) with delta (0, 0)
Screenshot: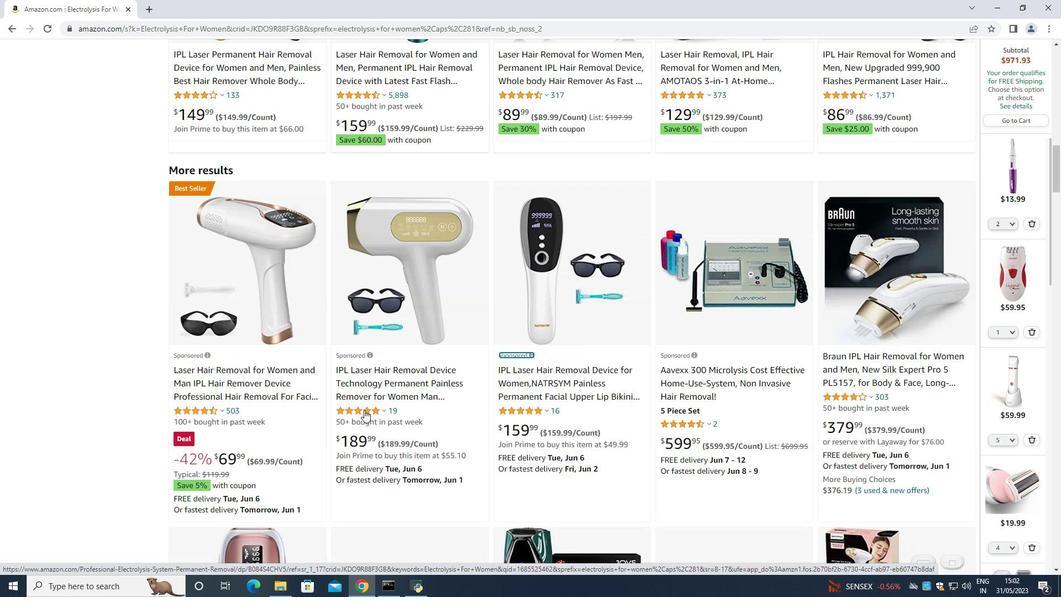 
Action: Mouse scrolled (364, 410) with delta (0, 0)
Screenshot: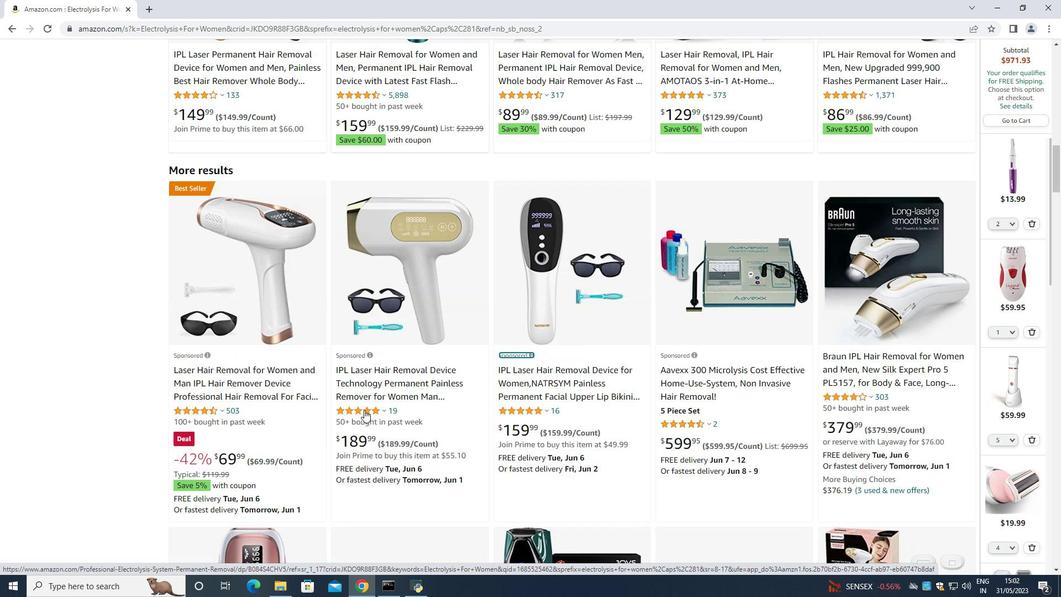 
Action: Mouse scrolled (364, 410) with delta (0, 0)
Screenshot: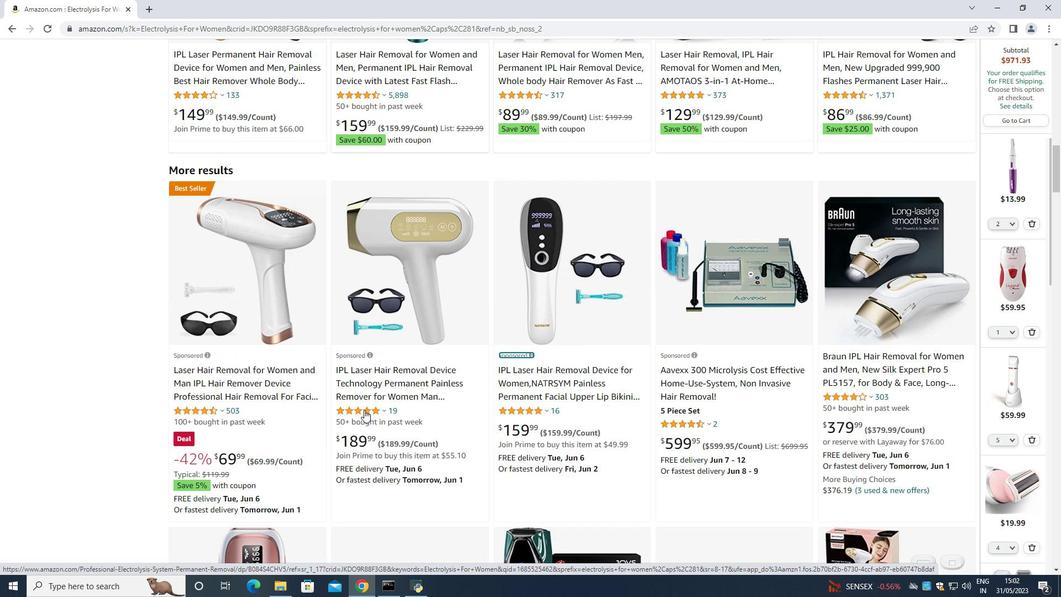 
Action: Mouse moved to (337, 310)
Screenshot: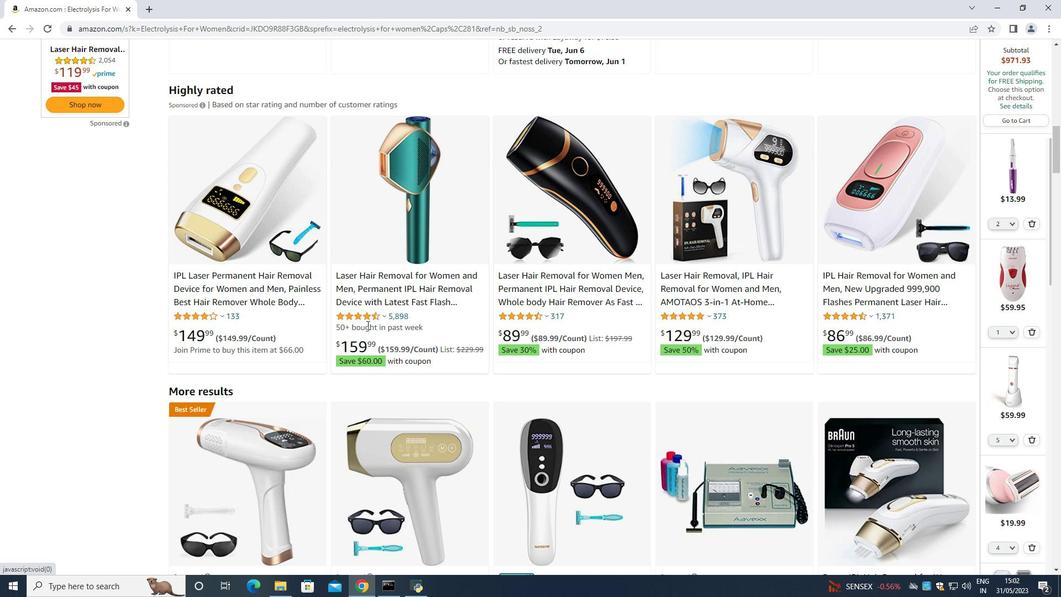 
Action: Mouse scrolled (337, 310) with delta (0, 0)
Screenshot: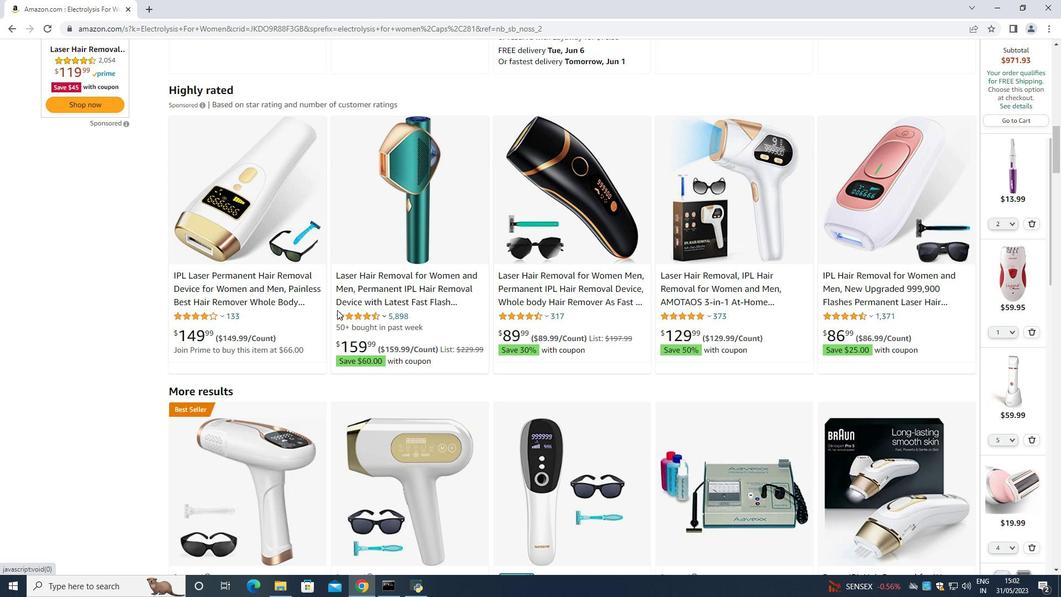 
Action: Mouse scrolled (337, 310) with delta (0, 0)
Screenshot: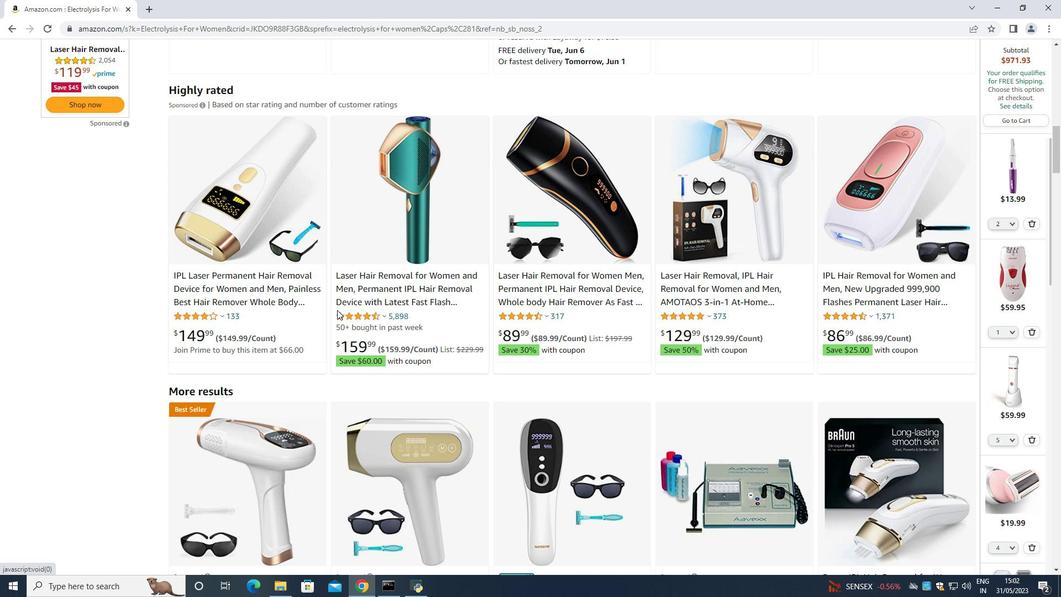 
Action: Mouse scrolled (337, 310) with delta (0, 0)
Screenshot: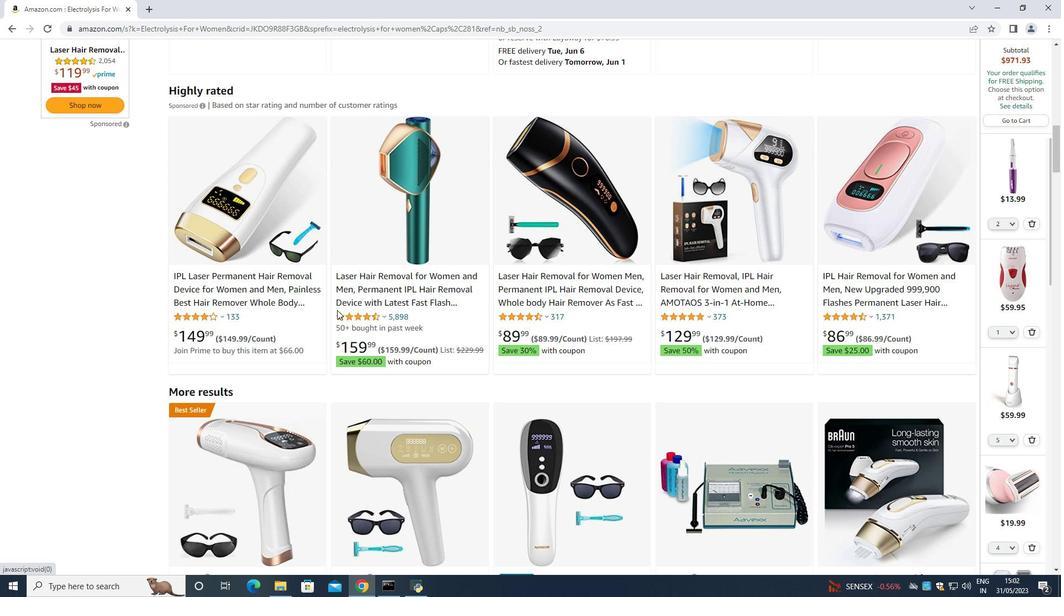 
Action: Mouse scrolled (337, 310) with delta (0, 0)
Screenshot: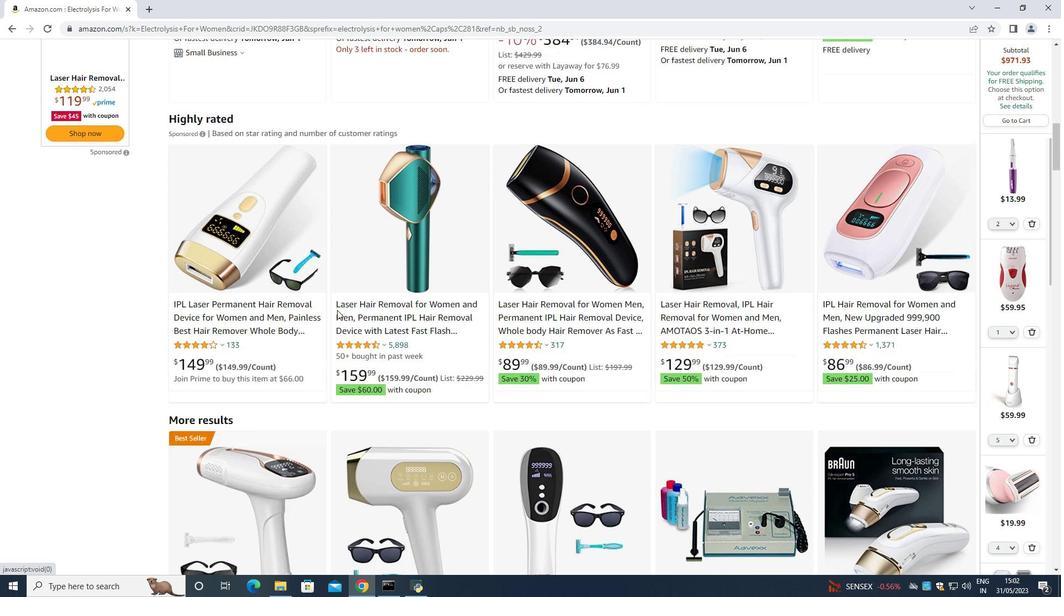 
Action: Mouse scrolled (337, 310) with delta (0, 0)
Screenshot: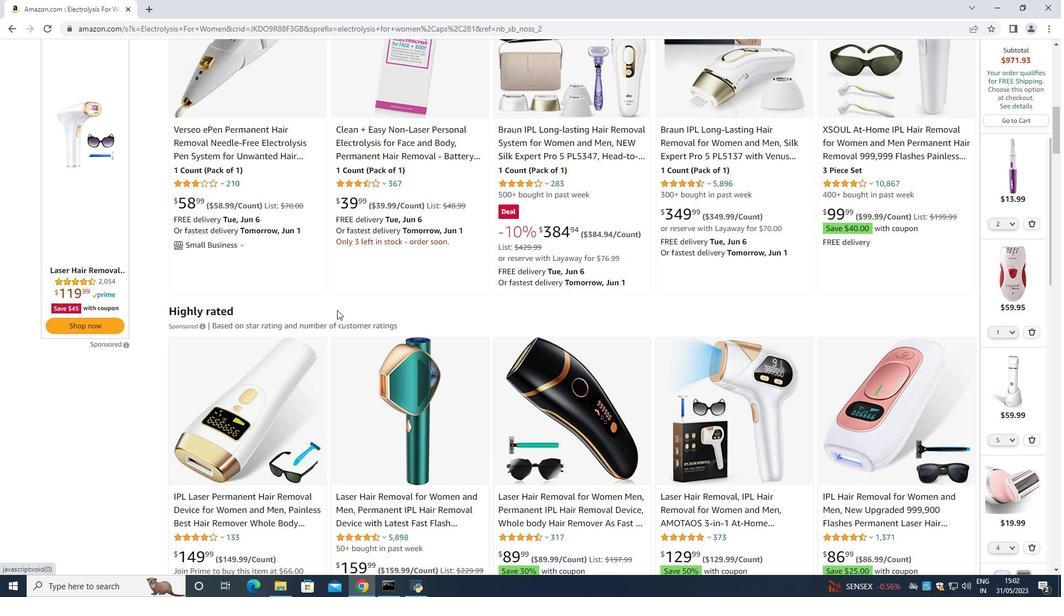 
Action: Mouse scrolled (337, 310) with delta (0, 0)
Screenshot: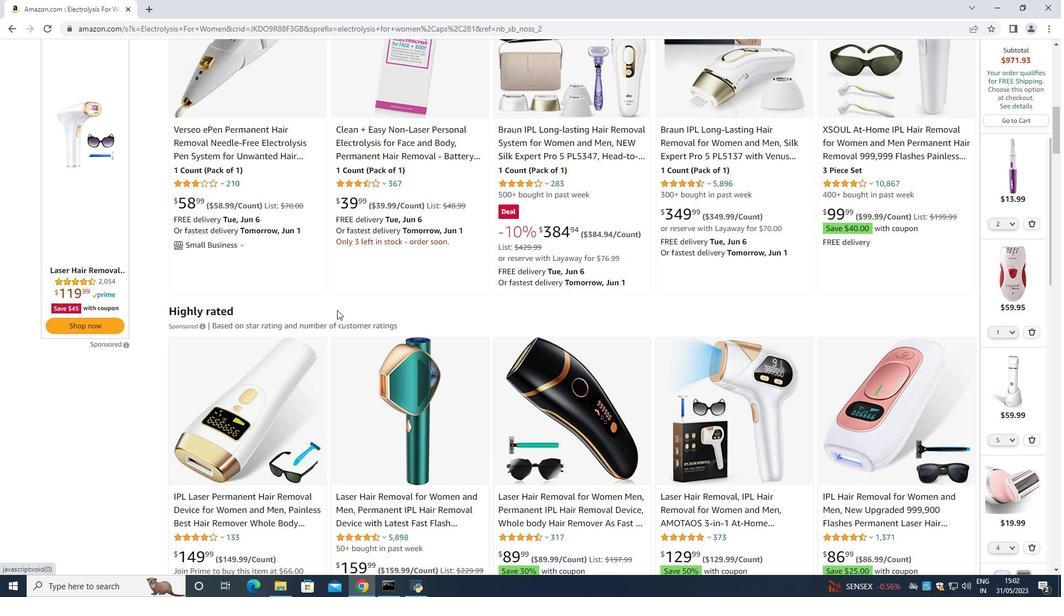 
Action: Mouse scrolled (337, 310) with delta (0, 0)
Screenshot: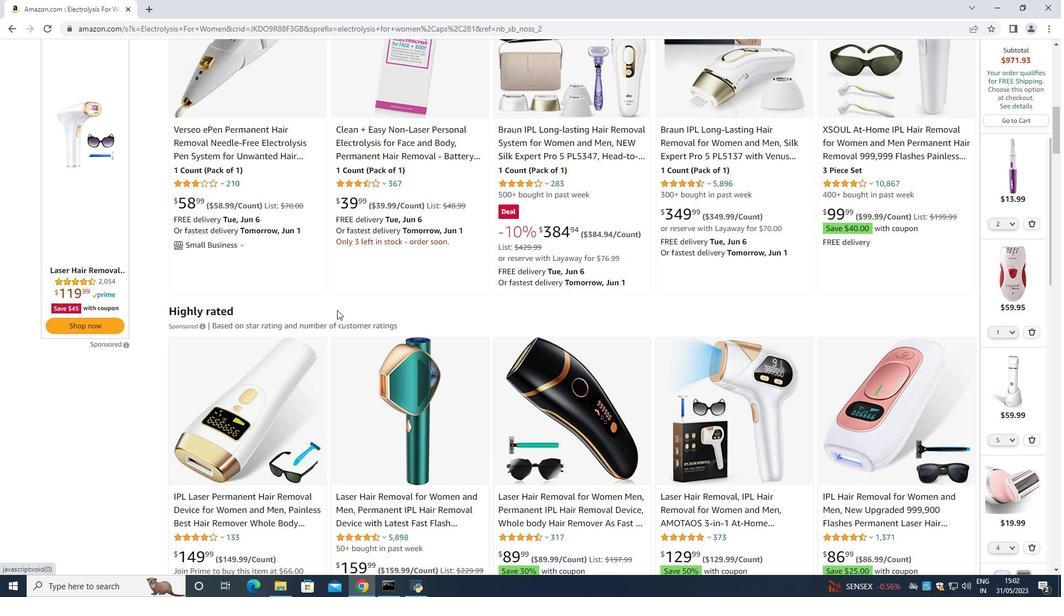 
Action: Mouse scrolled (337, 310) with delta (0, 0)
Screenshot: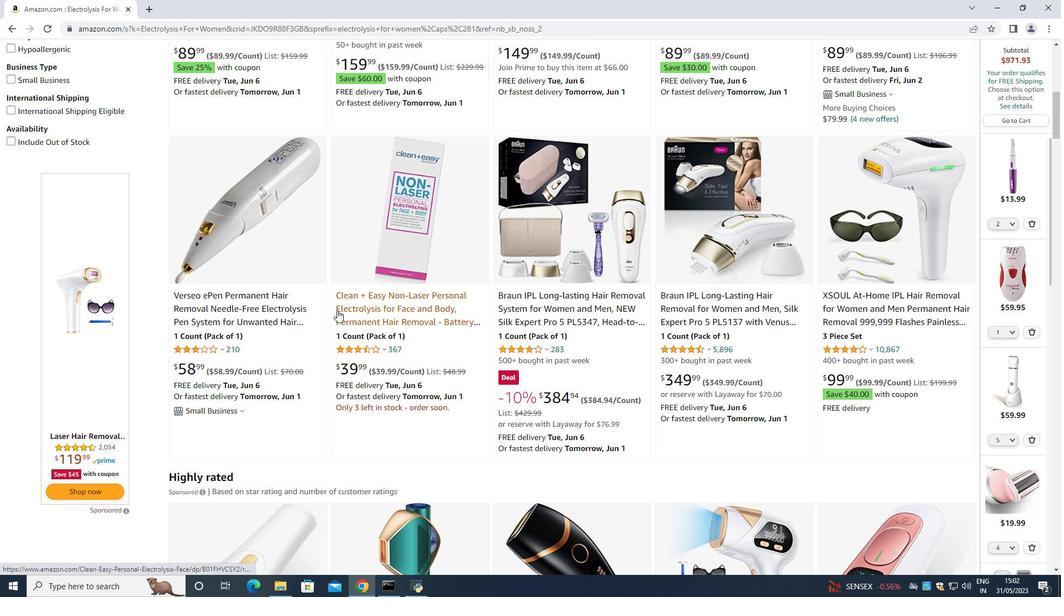 
Action: Mouse scrolled (337, 310) with delta (0, 0)
Screenshot: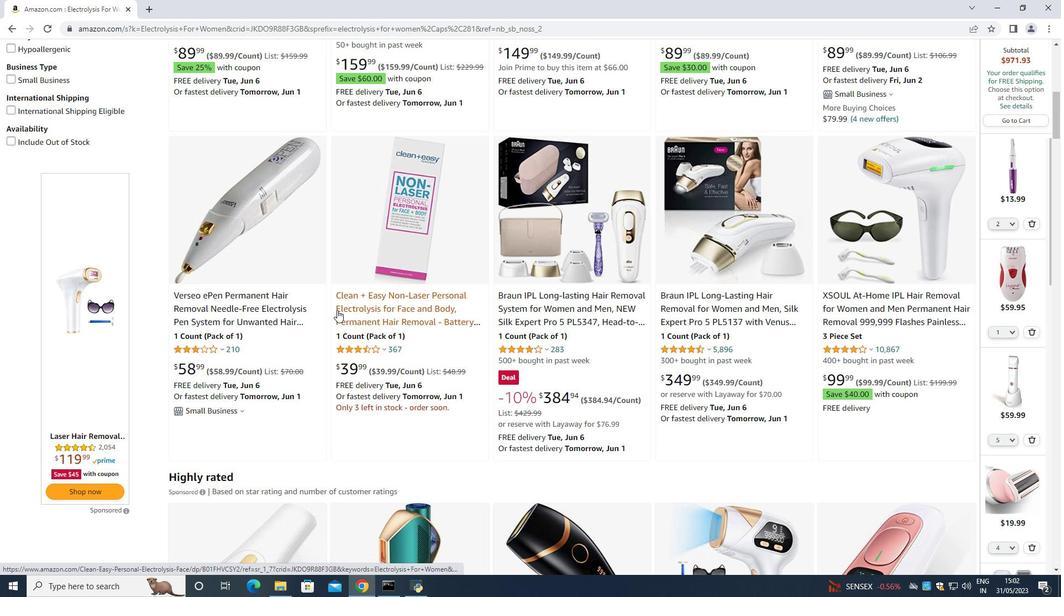 
Action: Mouse scrolled (337, 310) with delta (0, 0)
Screenshot: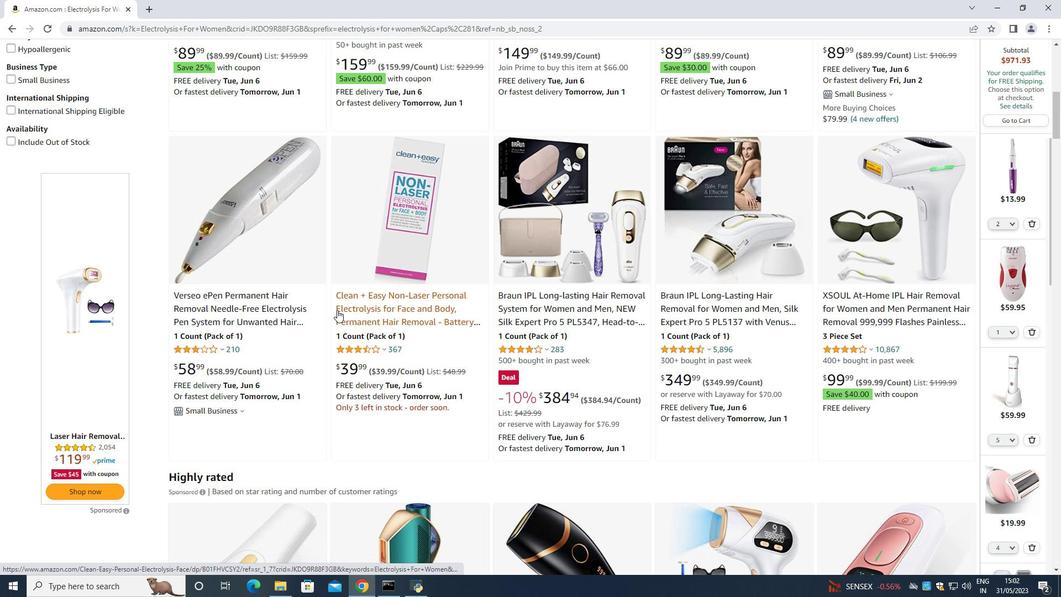 
Action: Mouse scrolled (337, 310) with delta (0, 0)
Screenshot: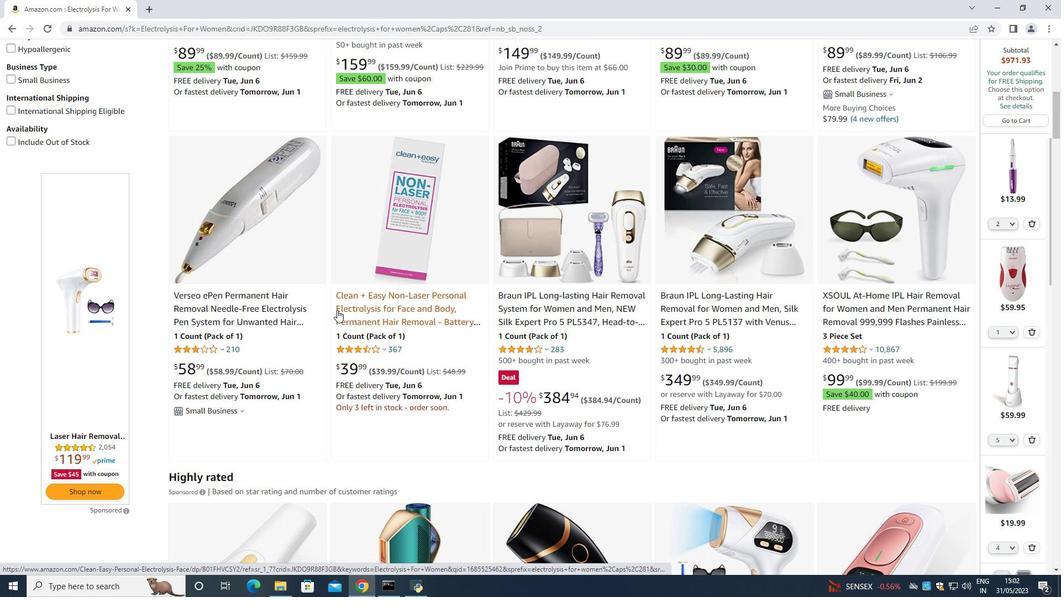 
Action: Mouse scrolled (337, 310) with delta (0, 0)
Screenshot: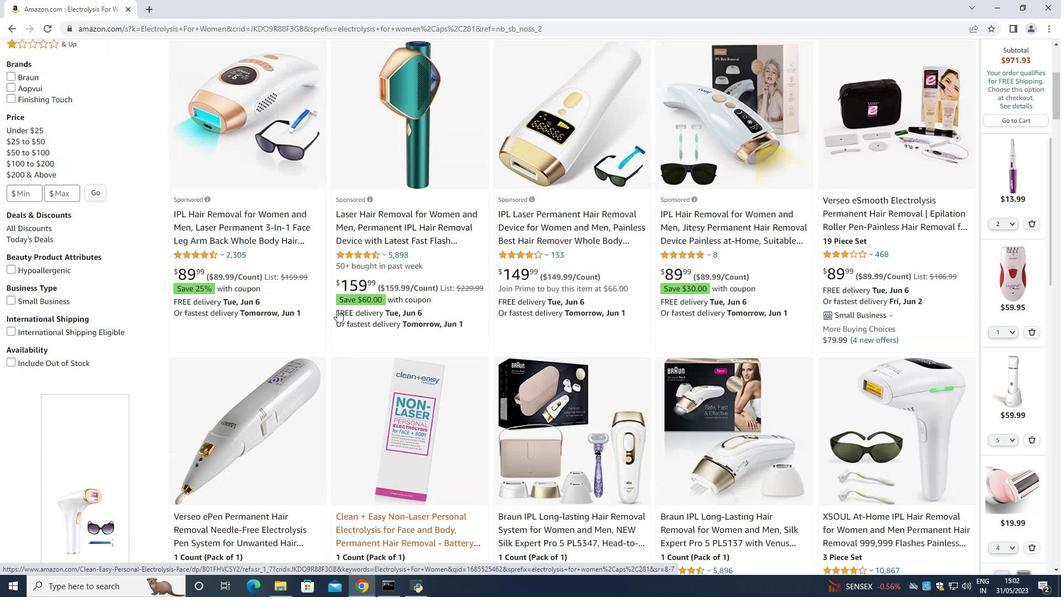
Action: Mouse scrolled (337, 310) with delta (0, 0)
Screenshot: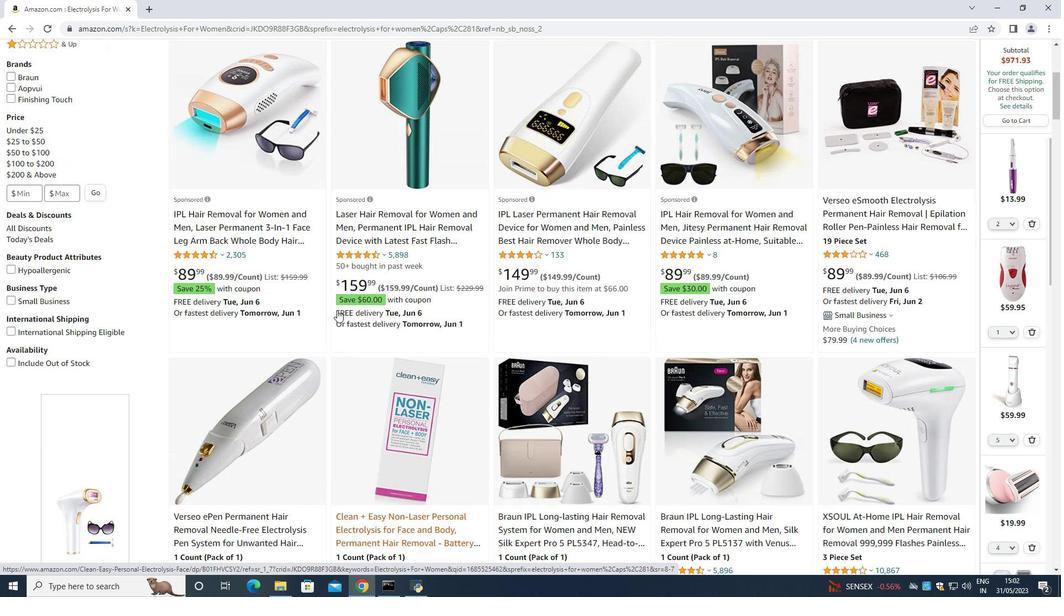 
Action: Mouse scrolled (337, 310) with delta (0, 0)
Screenshot: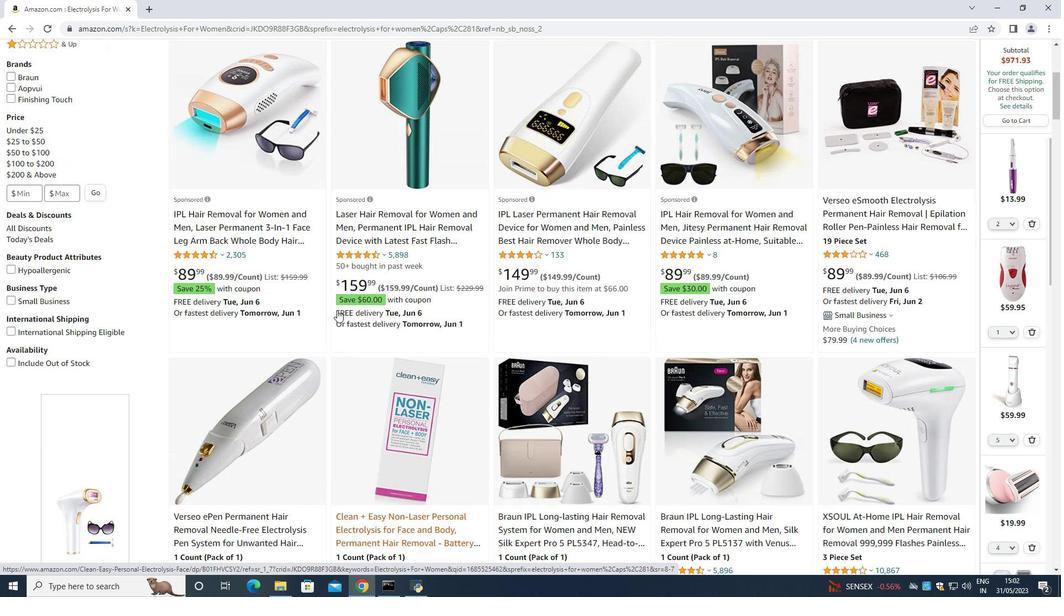 
Action: Mouse scrolled (337, 310) with delta (0, 0)
Screenshot: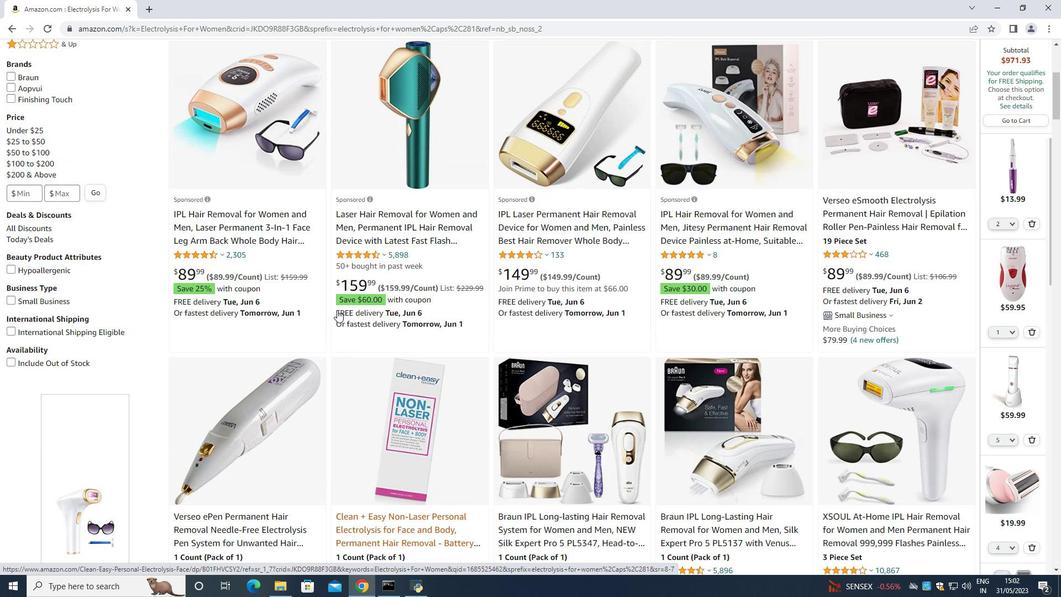 
Action: Mouse moved to (336, 310)
Screenshot: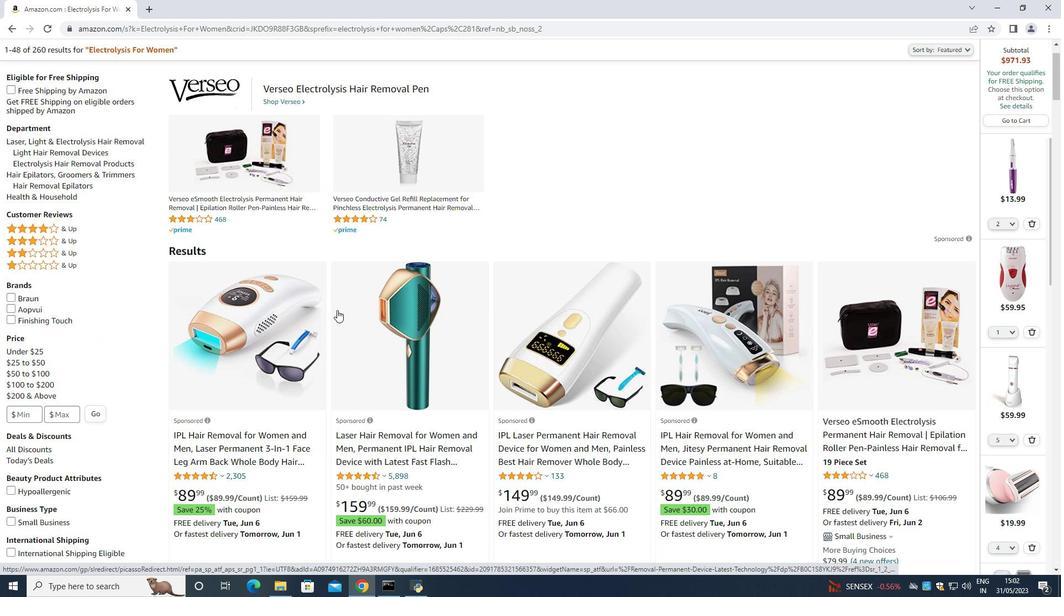 
Action: Mouse scrolled (336, 309) with delta (0, 0)
Screenshot: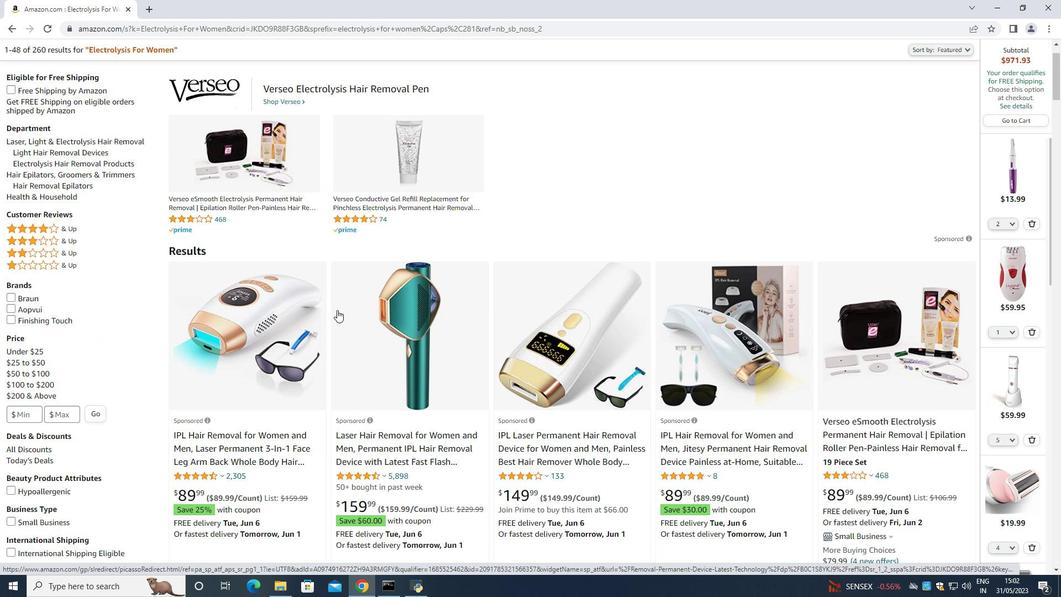 
Action: Mouse moved to (336, 310)
Screenshot: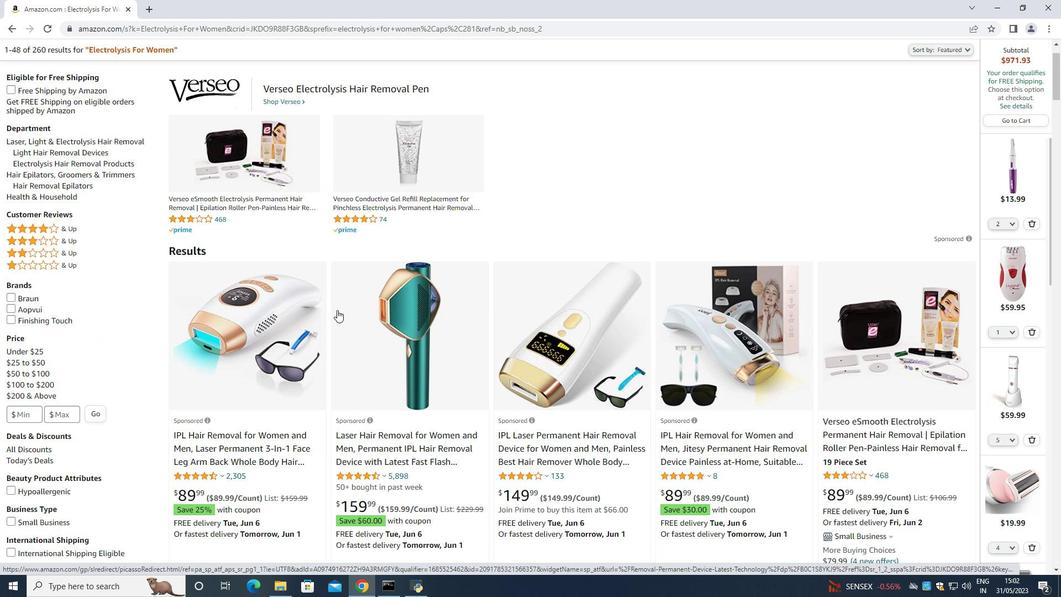 
Action: Mouse scrolled (336, 310) with delta (0, 0)
Screenshot: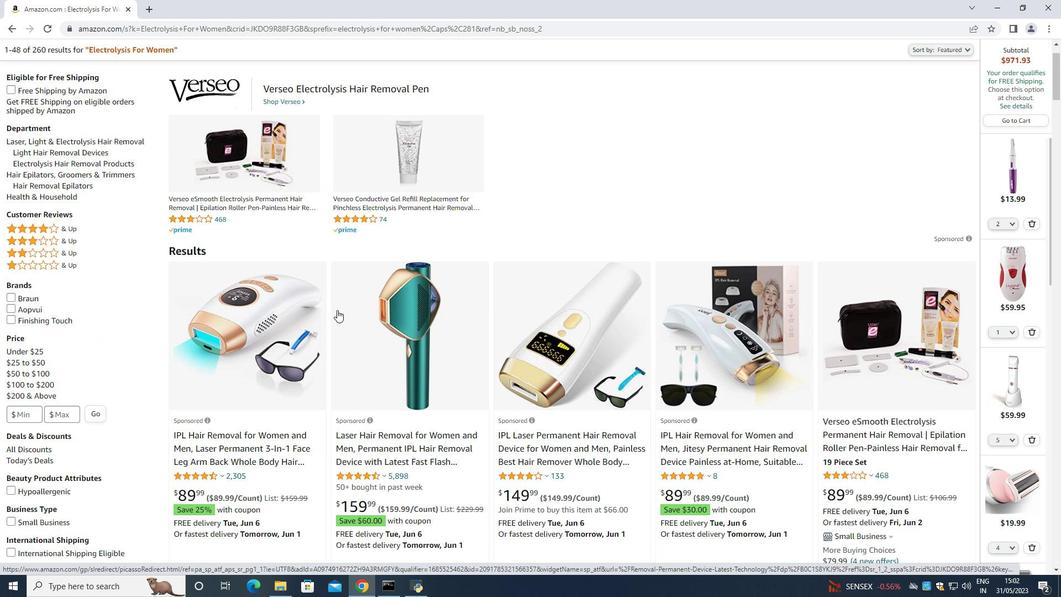
Action: Mouse moved to (335, 311)
Screenshot: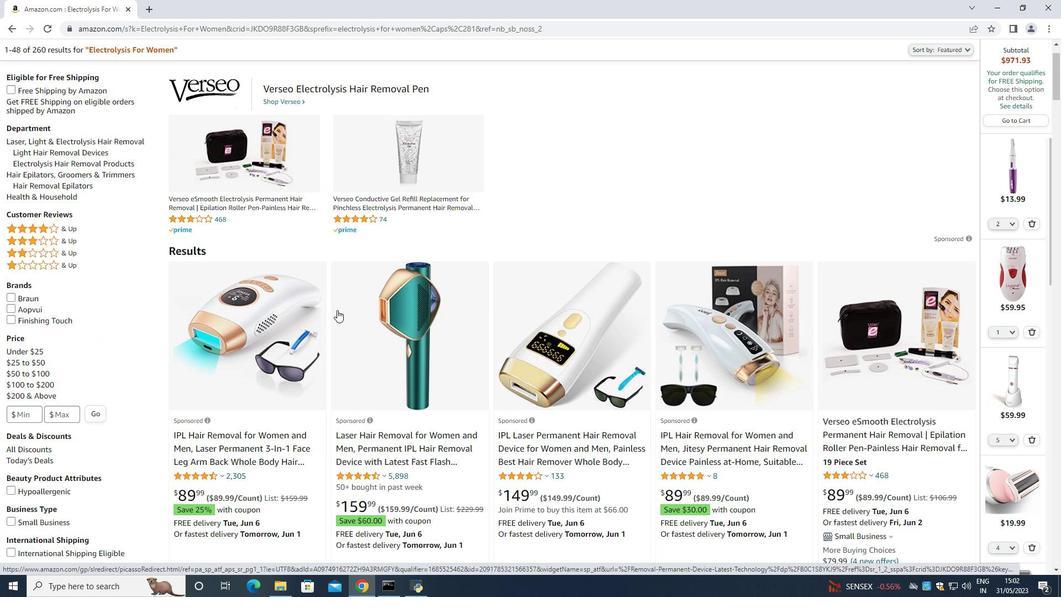
Action: Mouse scrolled (335, 310) with delta (0, 0)
Screenshot: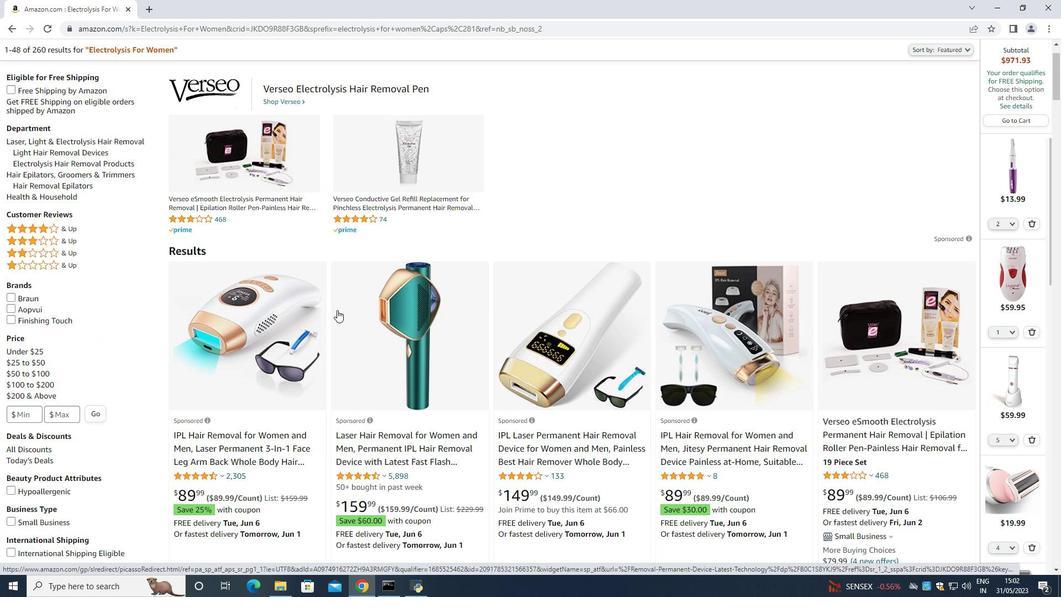 
Action: Mouse scrolled (335, 310) with delta (0, 0)
Screenshot: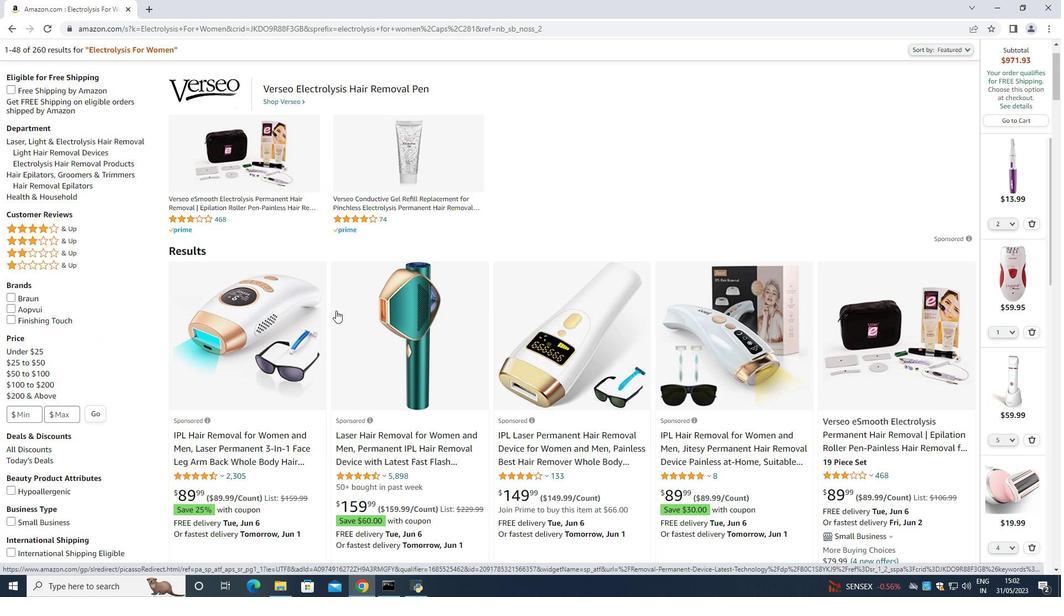 
Action: Mouse scrolled (335, 310) with delta (0, 0)
Screenshot: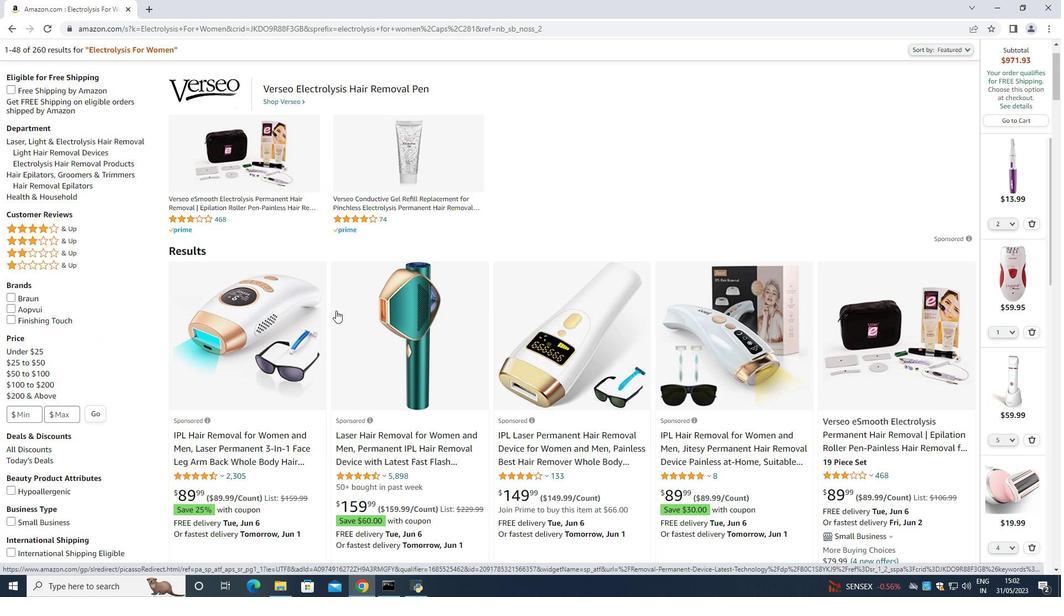 
Action: Mouse moved to (326, 334)
Screenshot: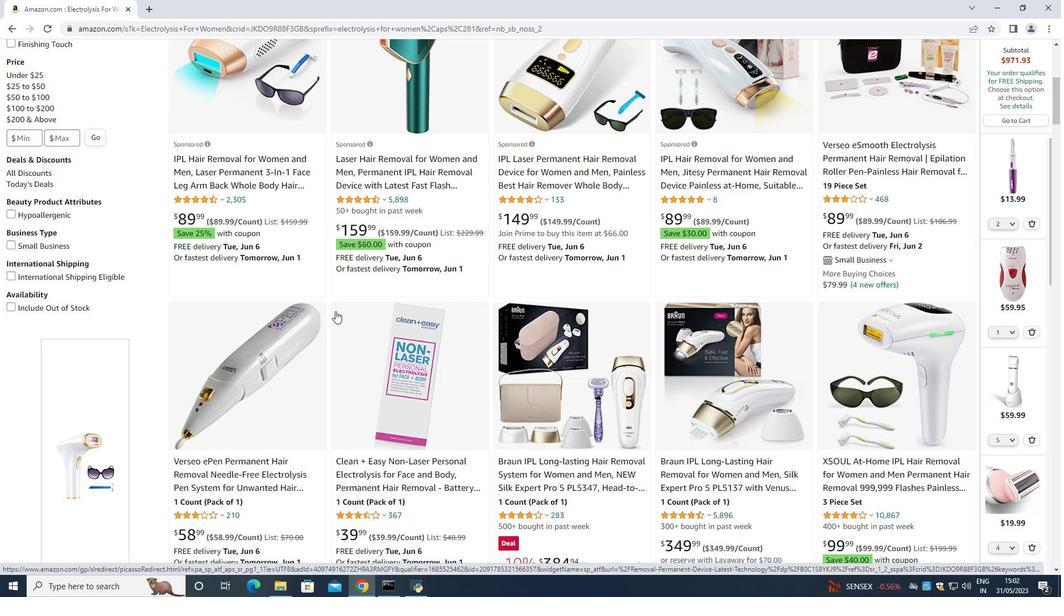 
Action: Mouse scrolled (326, 334) with delta (0, 0)
Screenshot: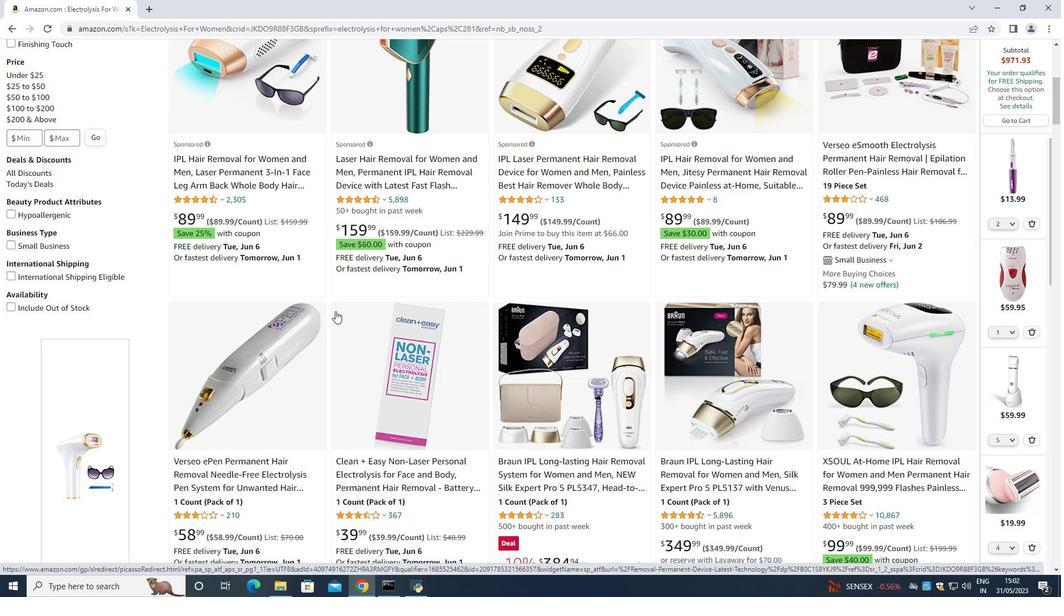 
Action: Mouse moved to (283, 417)
Screenshot: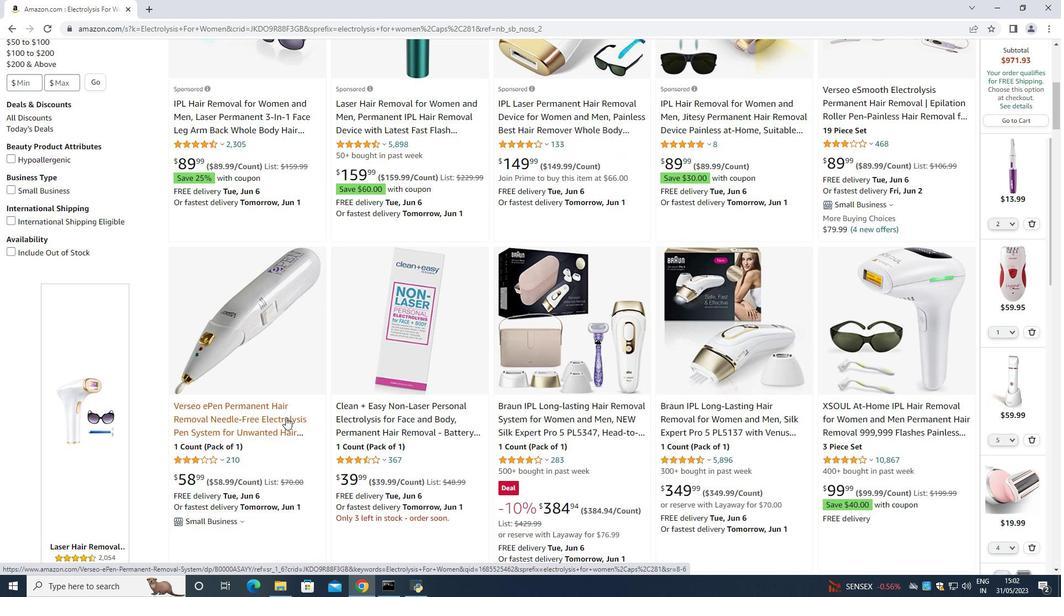 
Action: Mouse pressed left at (283, 417)
Screenshot: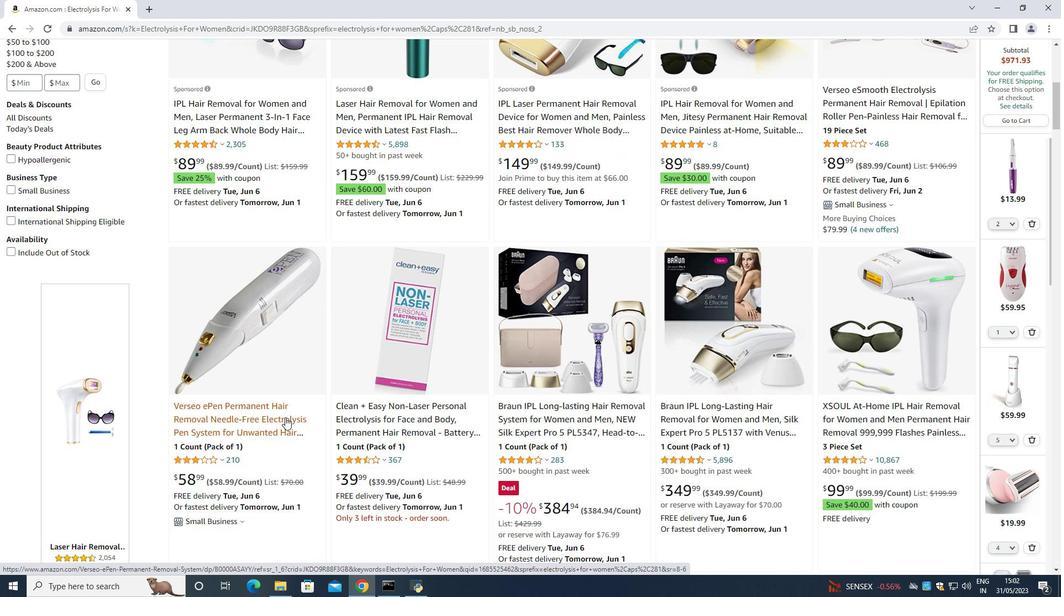 
Action: Mouse moved to (800, 400)
Screenshot: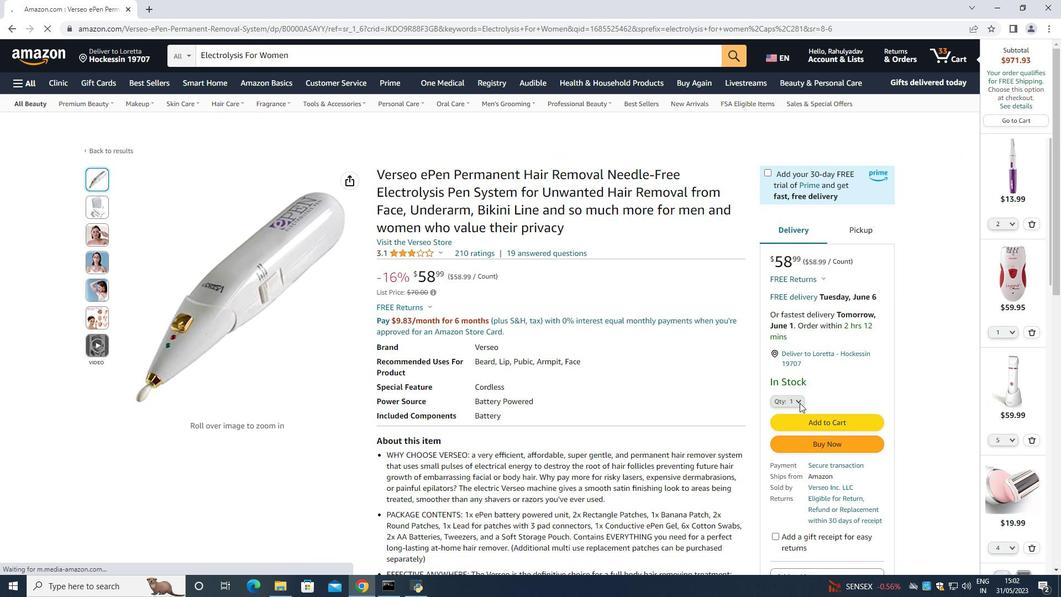 
Action: Mouse pressed left at (800, 400)
Screenshot: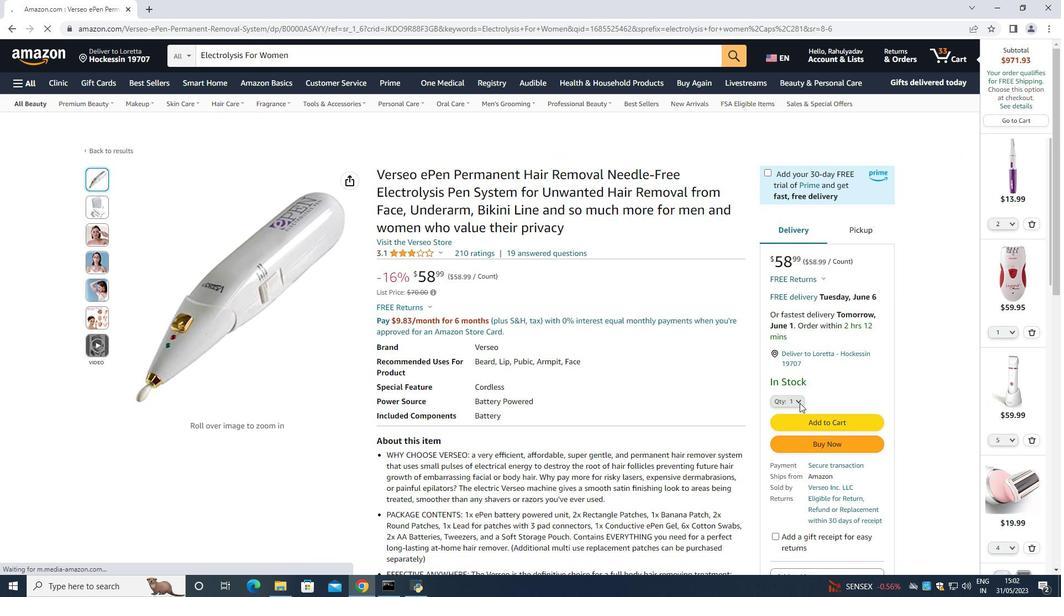 
Action: Mouse moved to (787, 90)
Screenshot: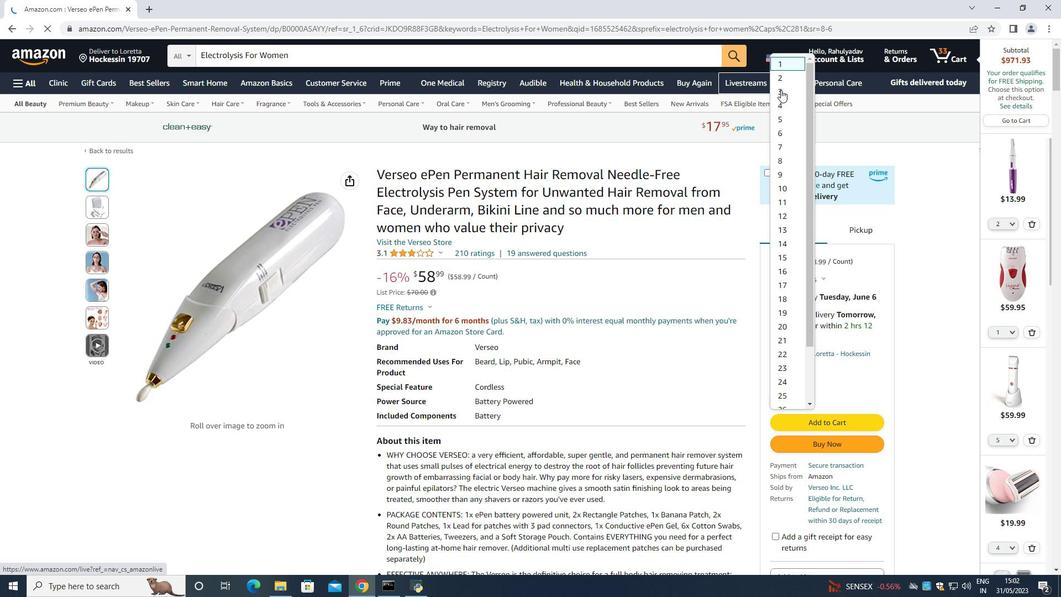
Action: Mouse pressed left at (787, 90)
Screenshot: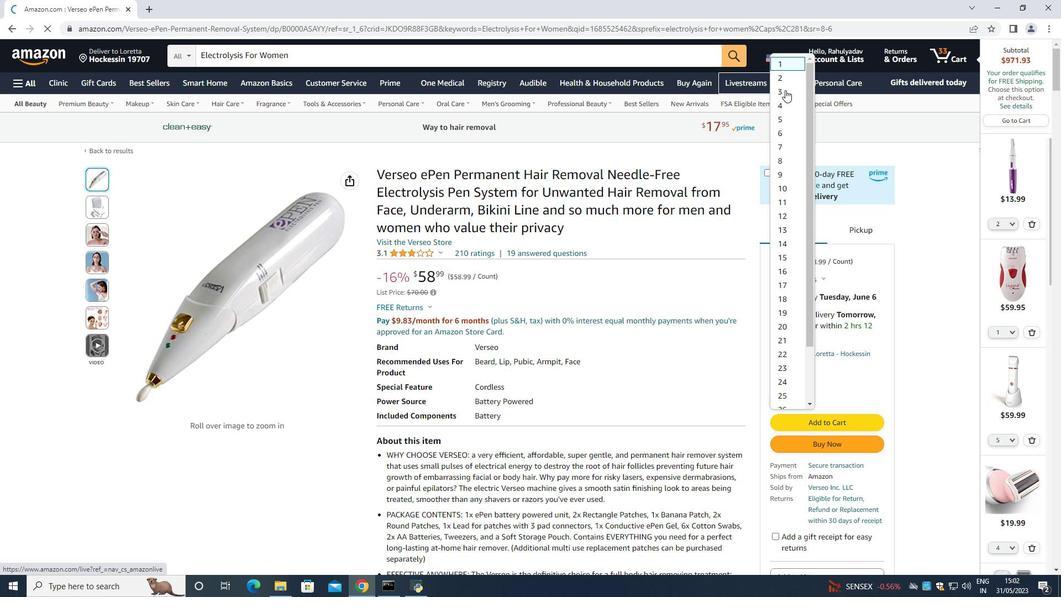 
Action: Mouse moved to (819, 441)
Screenshot: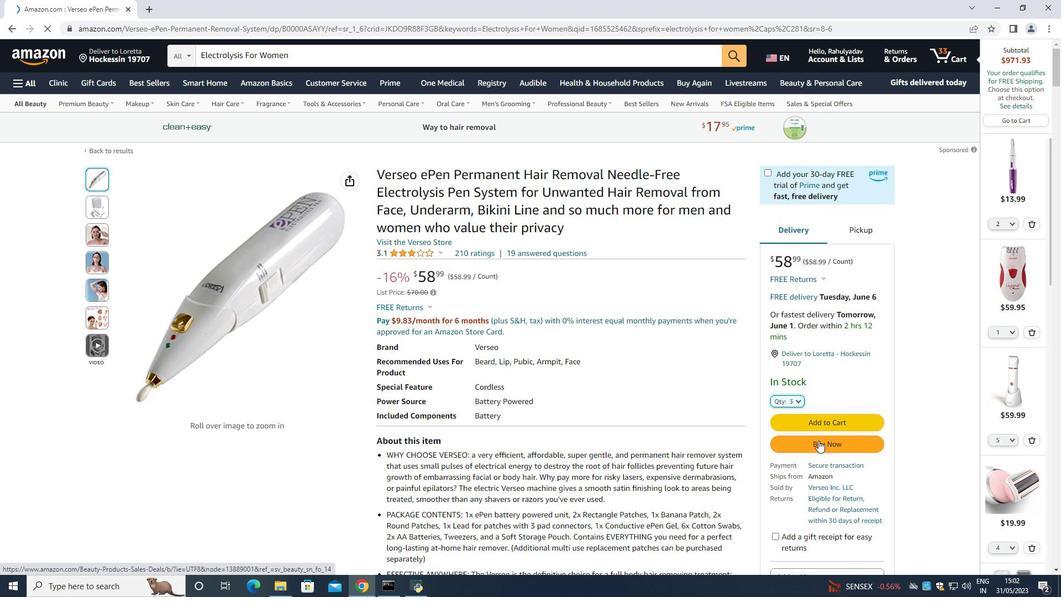 
Action: Mouse pressed left at (819, 441)
Screenshot: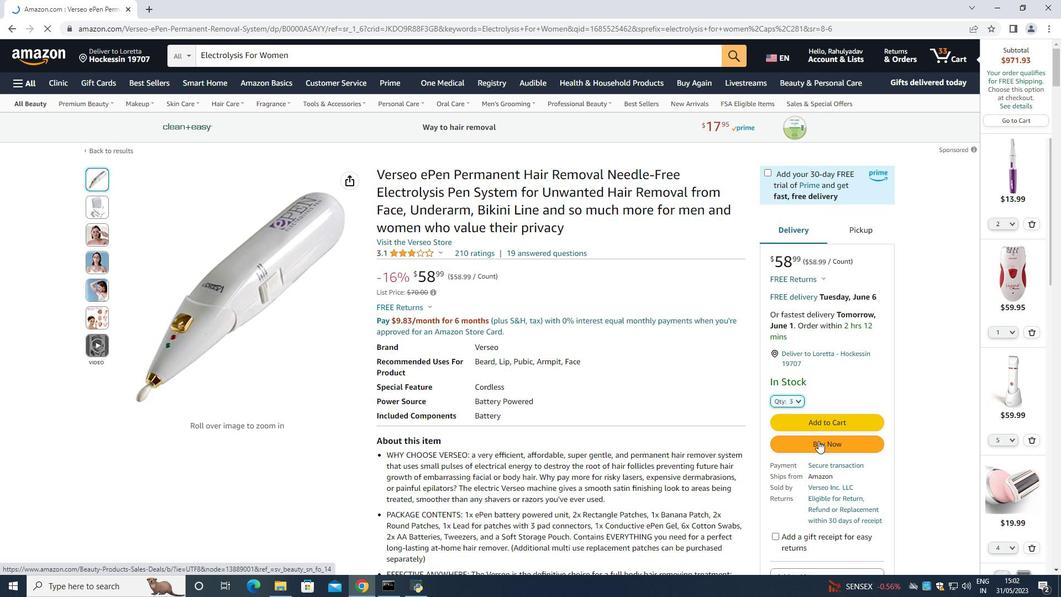 
Action: Mouse moved to (641, 95)
Screenshot: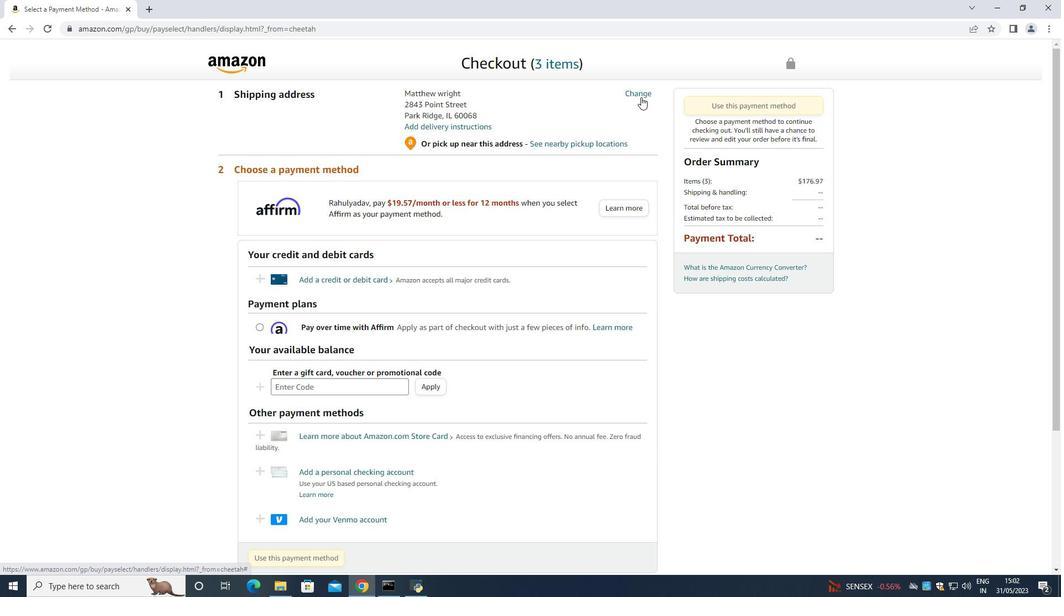 
Action: Mouse pressed left at (641, 95)
Screenshot: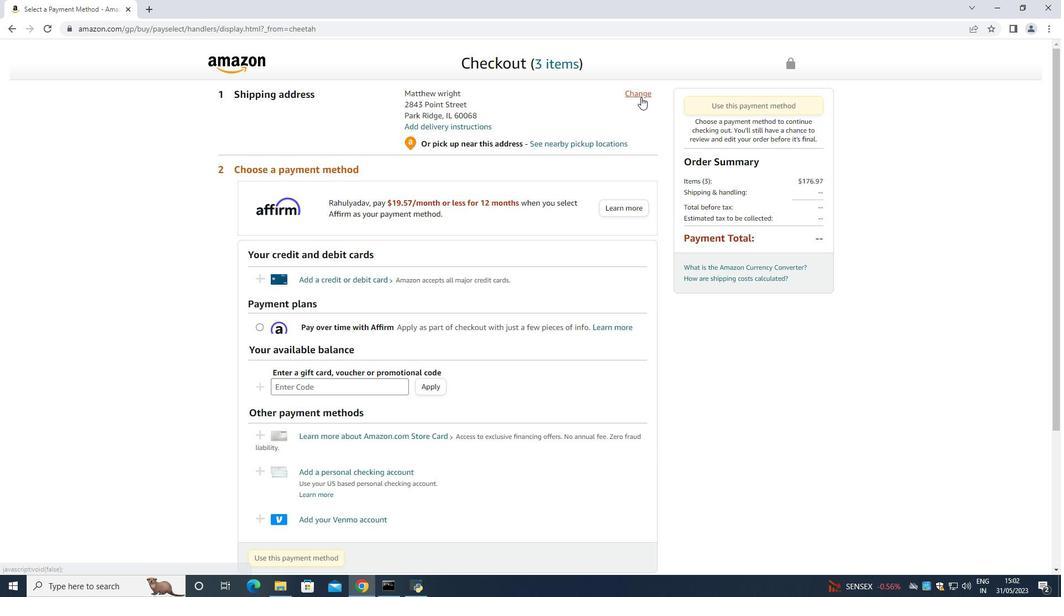 
Action: Mouse moved to (543, 246)
Screenshot: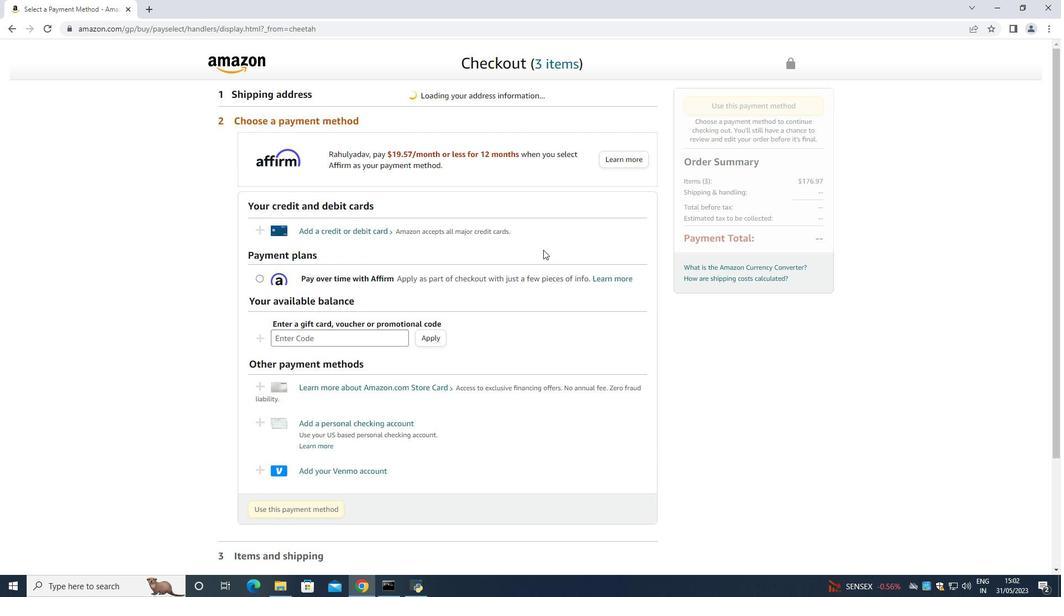 
Action: Key pressed <Key.space><Key.space><Key.space><Key.space><Key.space><Key.space><Key.space>
Screenshot: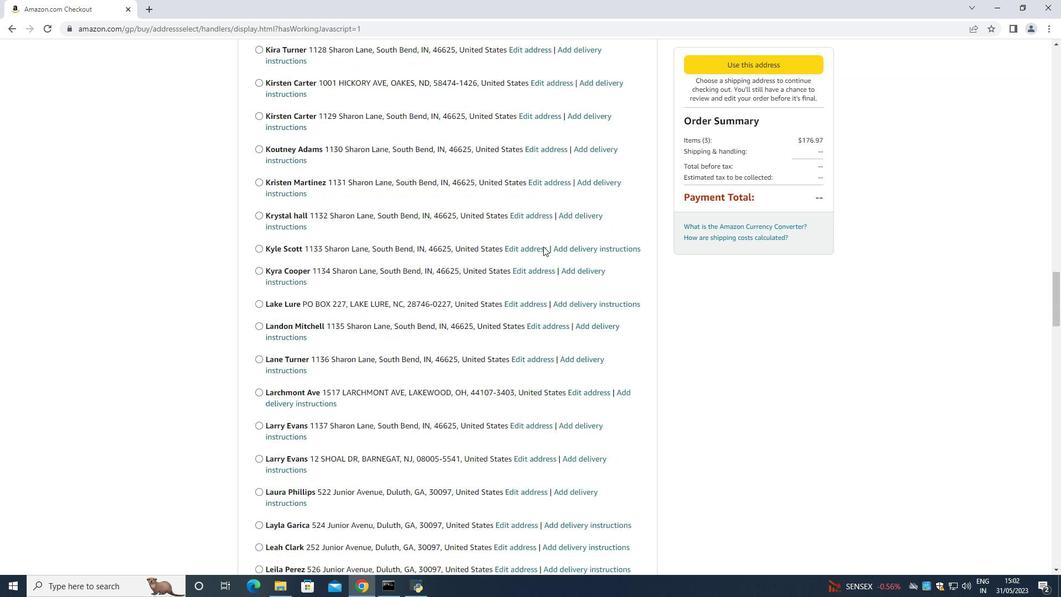 
Action: Mouse moved to (543, 246)
Screenshot: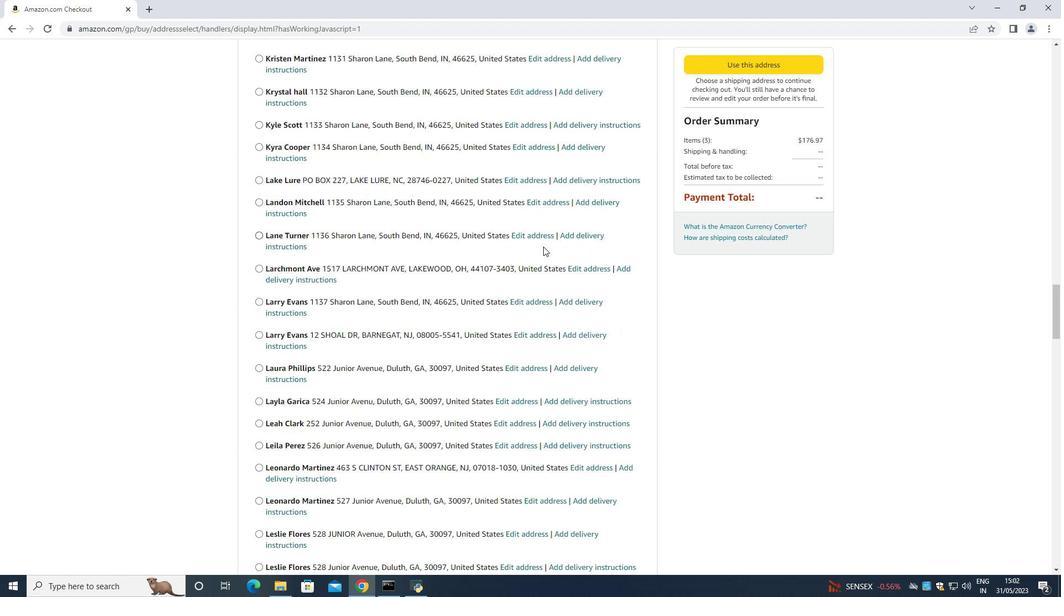 
Action: Key pressed <Key.space>
Screenshot: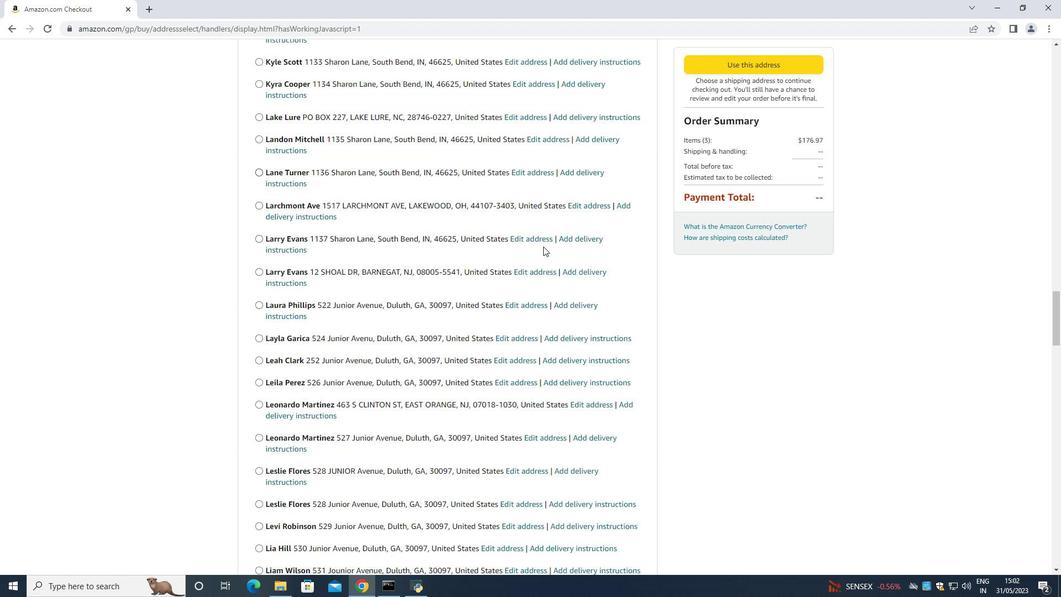 
Action: Mouse moved to (543, 245)
Screenshot: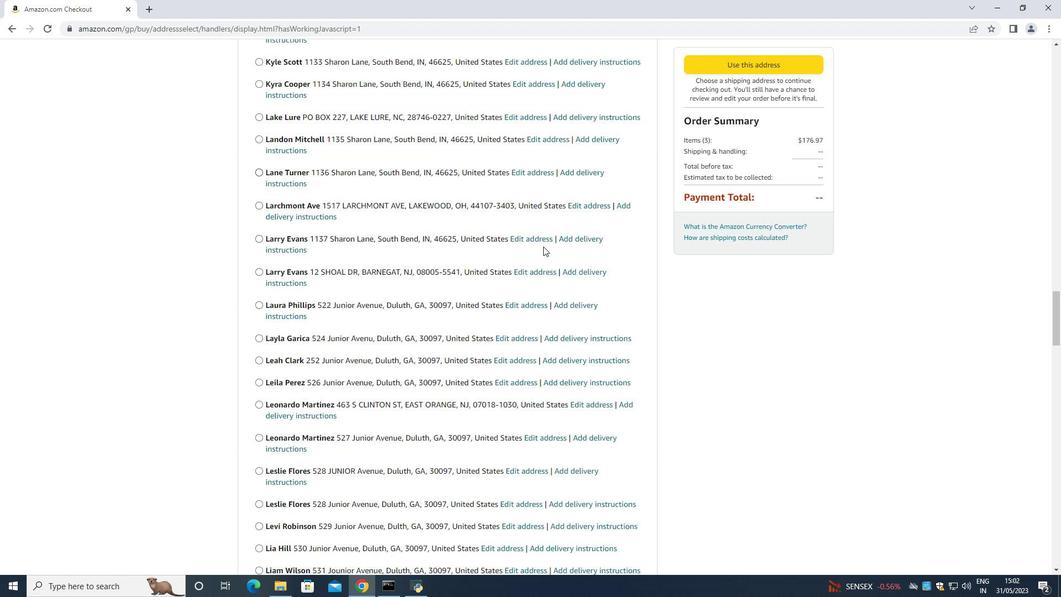 
Action: Key pressed <Key.space><Key.space><Key.space><Key.space>
Screenshot: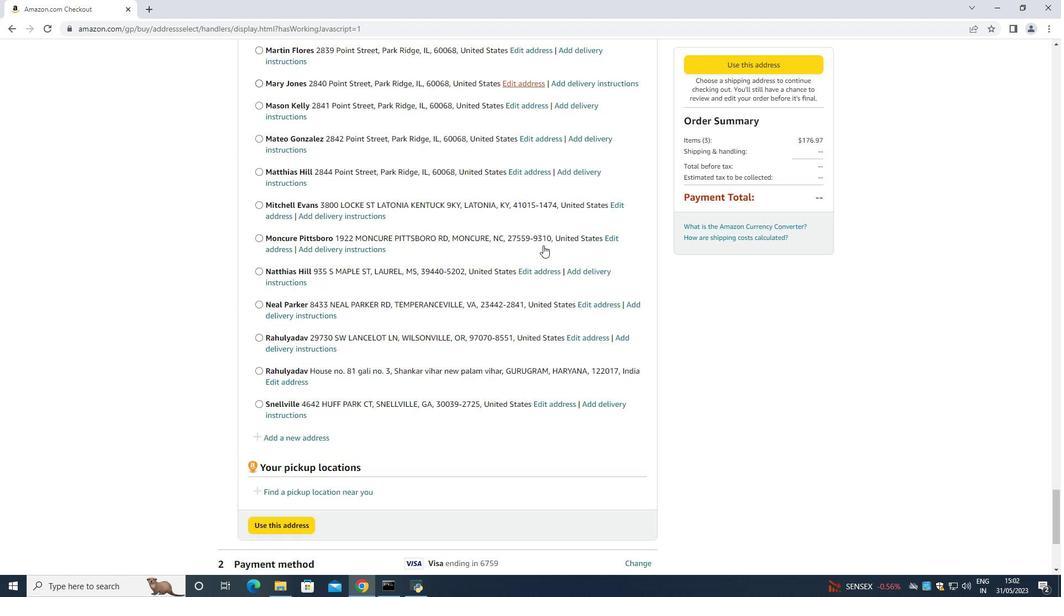 
Action: Mouse moved to (310, 229)
Screenshot: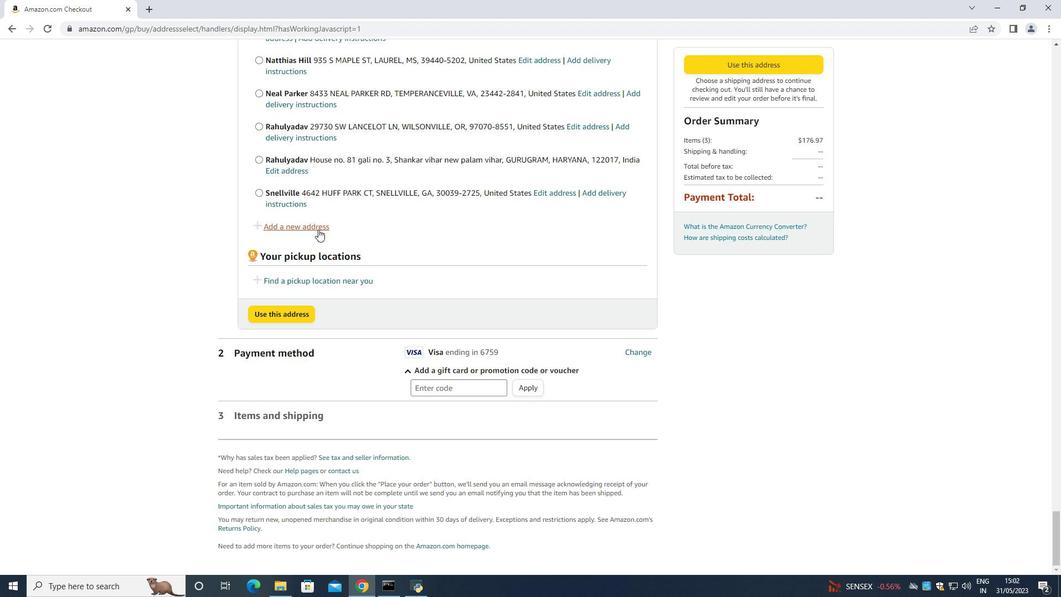 
Action: Mouse pressed left at (310, 229)
Screenshot: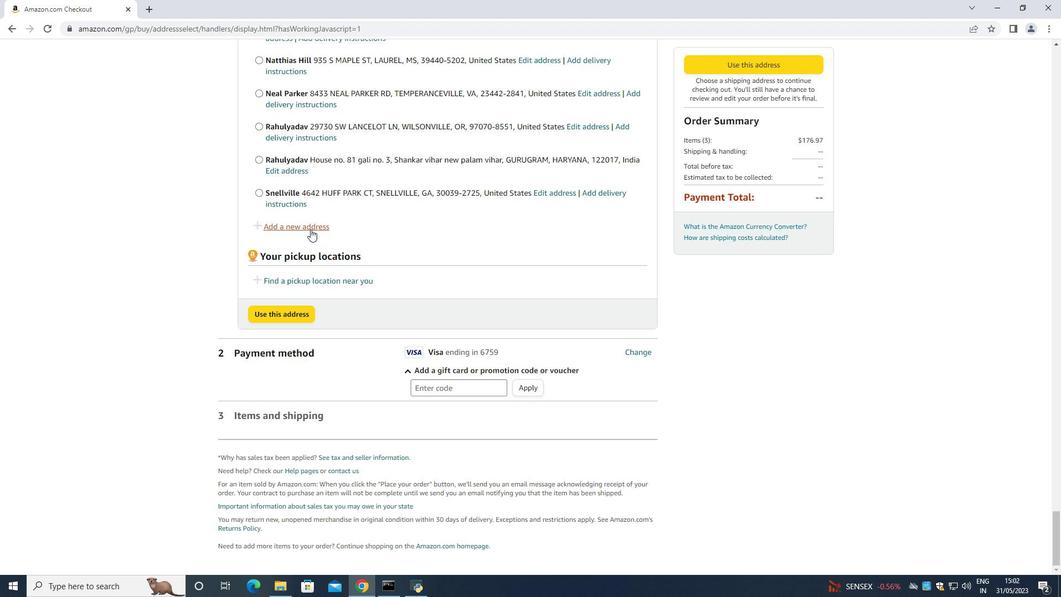 
Action: Mouse moved to (386, 268)
Screenshot: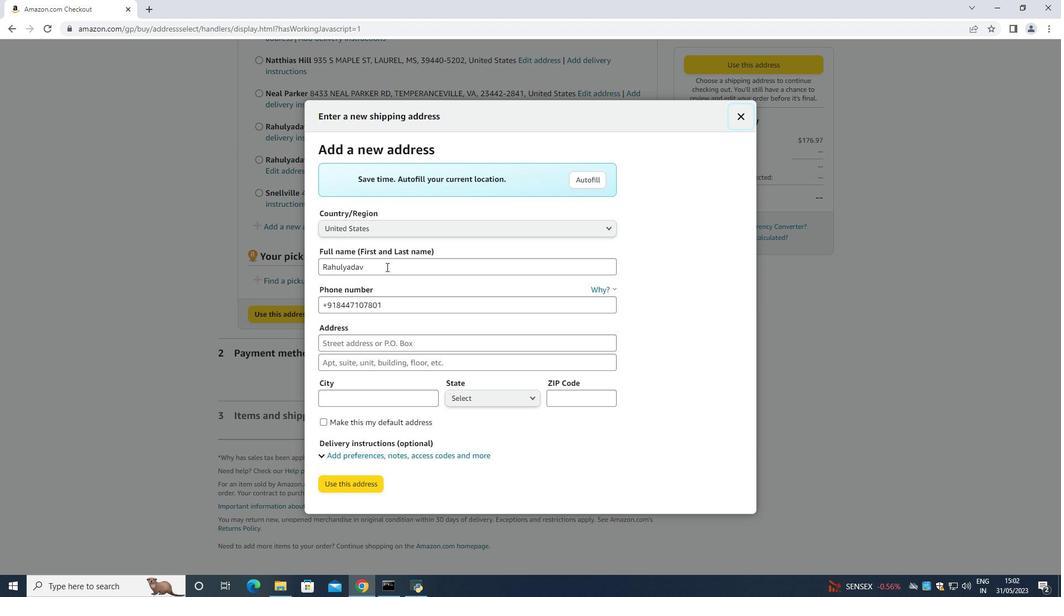 
Action: Mouse pressed left at (386, 268)
Screenshot: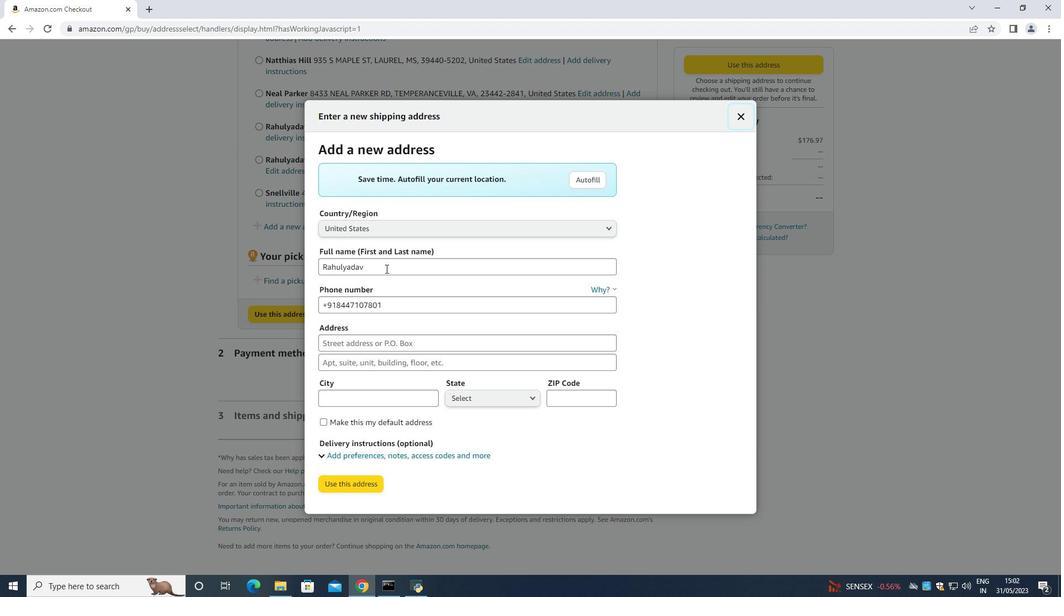 
Action: Mouse moved to (386, 269)
Screenshot: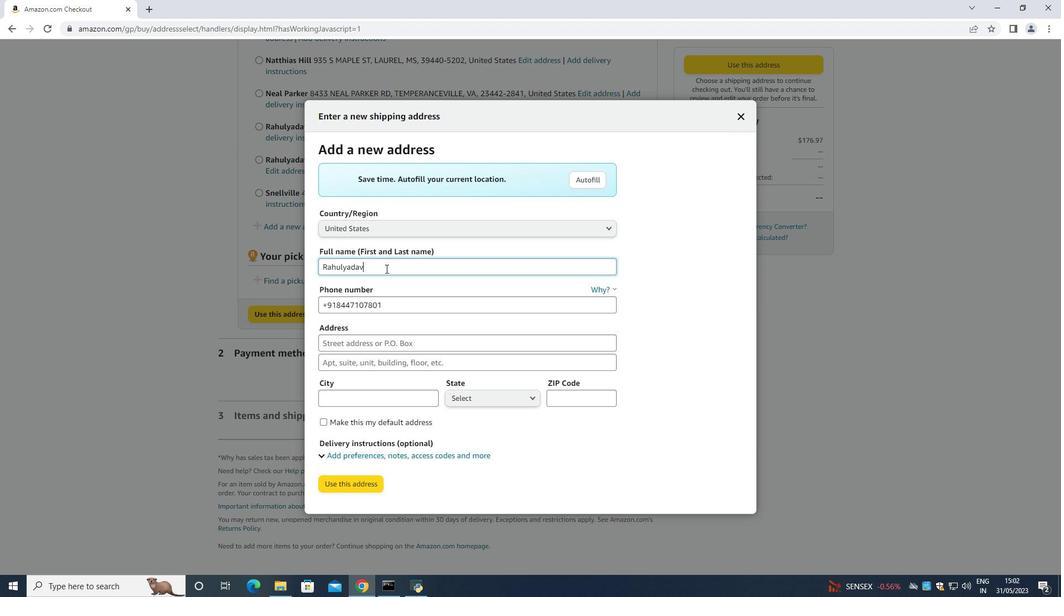 
Action: Key pressed <Key.backspace><Key.backspace><Key.backspace><Key.backspace><Key.backspace><Key.backspace><Key.backspace><Key.backspace><Key.backspace><Key.backspace><Key.backspace><Key.backspace><Key.backspace><Key.backspace><Key.backspace><Key.backspace><Key.backspace><Key.backspace><Key.backspace><Key.backspace><Key.backspace><Key.shift>Maureen<Key.space><Key.shift><Key.shift><Key.shift>Phillips<Key.space>
Screenshot: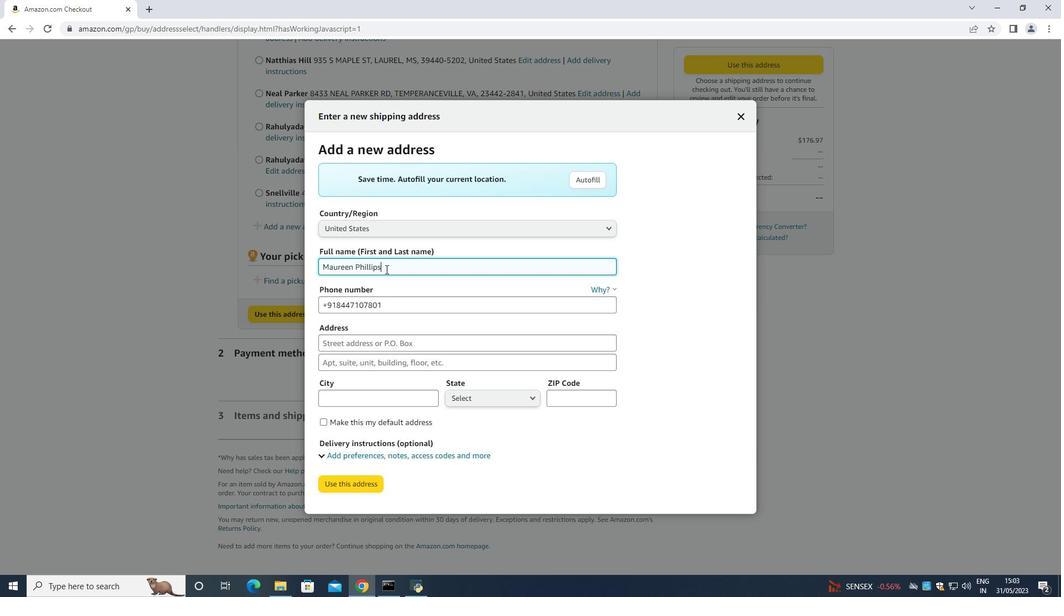 
Action: Mouse moved to (392, 304)
Screenshot: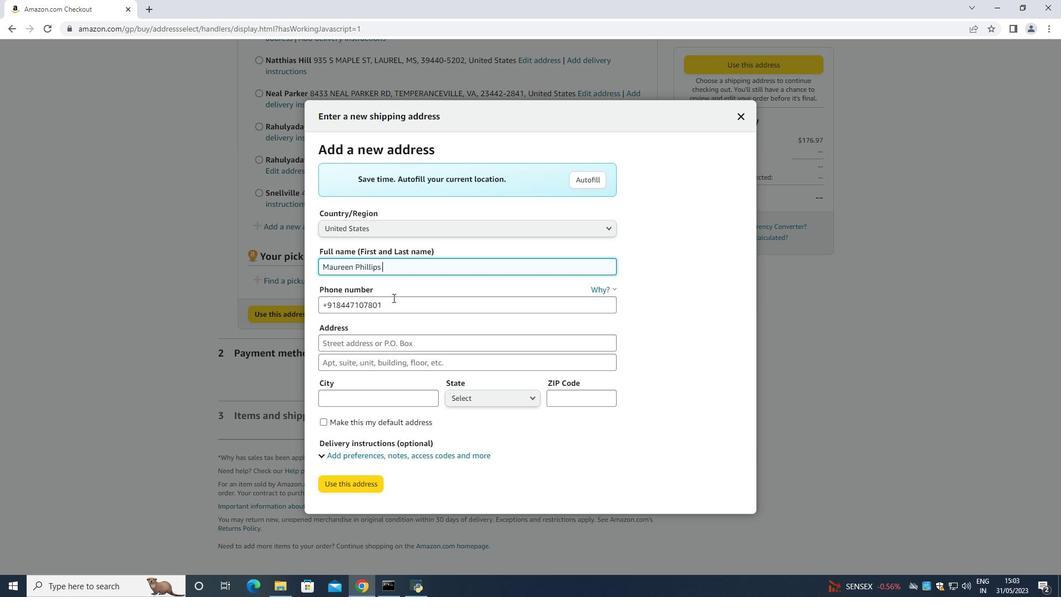
Action: Mouse pressed left at (392, 304)
Screenshot: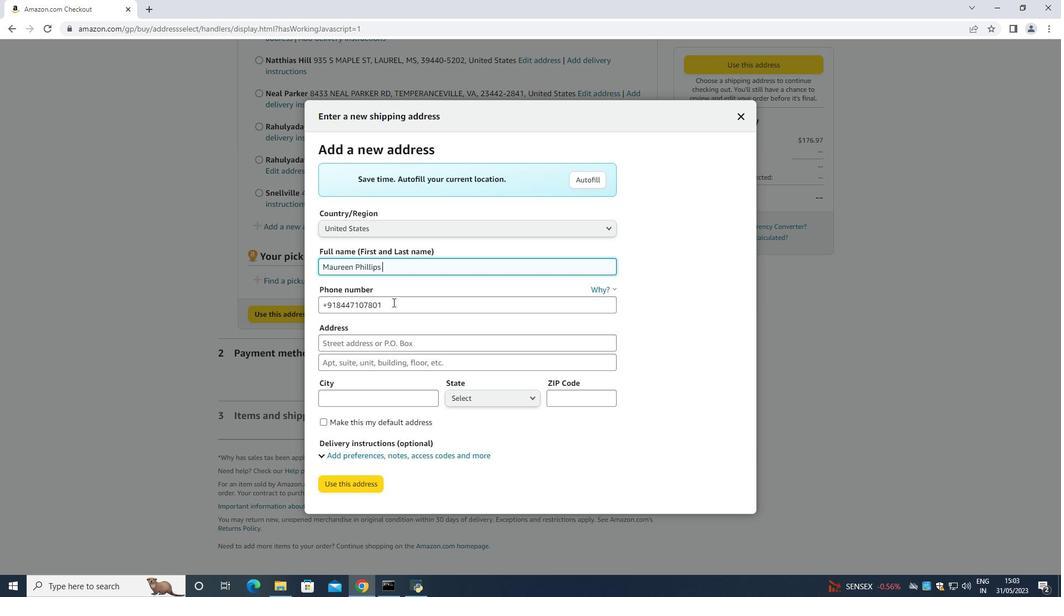 
Action: Key pressed <Key.backspace><Key.backspace><Key.backspace><Key.backspace><Key.backspace><Key.backspace><Key.backspace><Key.backspace><Key.backspace><Key.backspace><Key.backspace><Key.backspace><Key.backspace><Key.backspace><Key.backspace><Key.backspace><Key.backspace><Key.backspace><Key.backspace><Key.backspace><Key.backspace><Key.backspace>7738643880
Screenshot: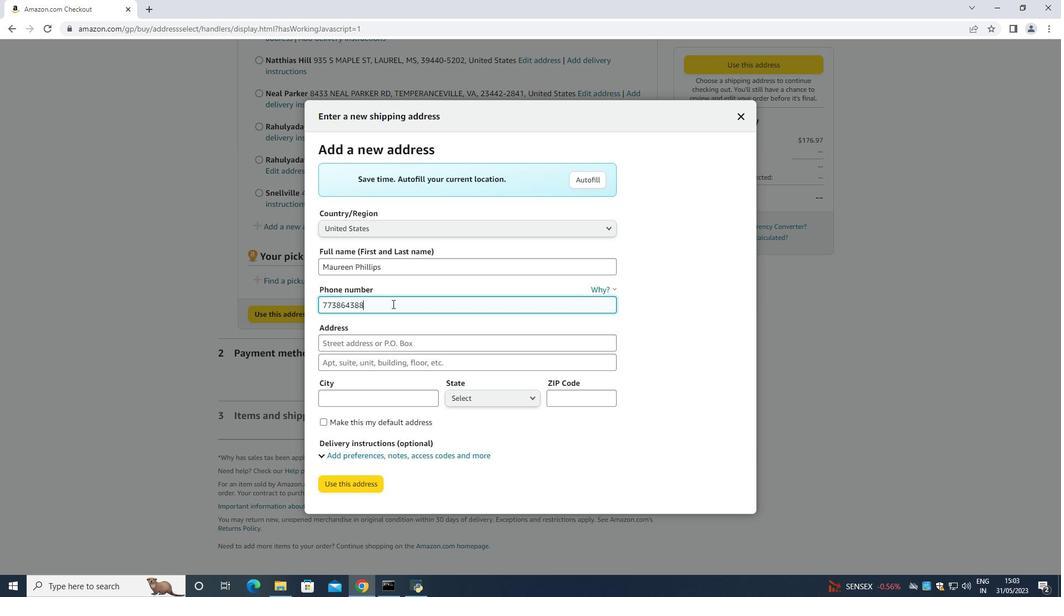 
Action: Mouse moved to (389, 342)
Screenshot: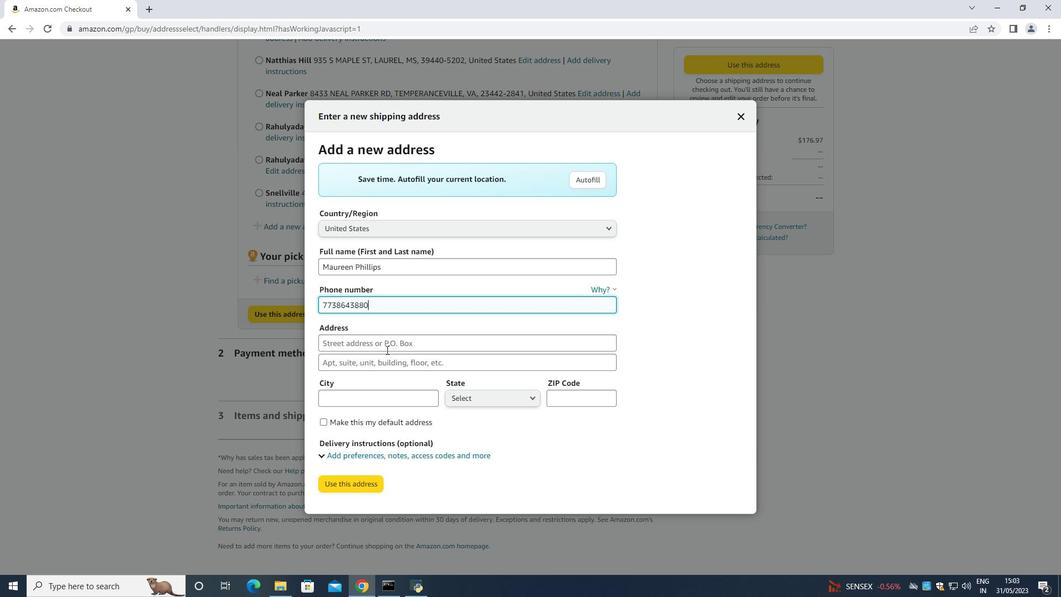 
Action: Mouse pressed left at (389, 342)
Screenshot: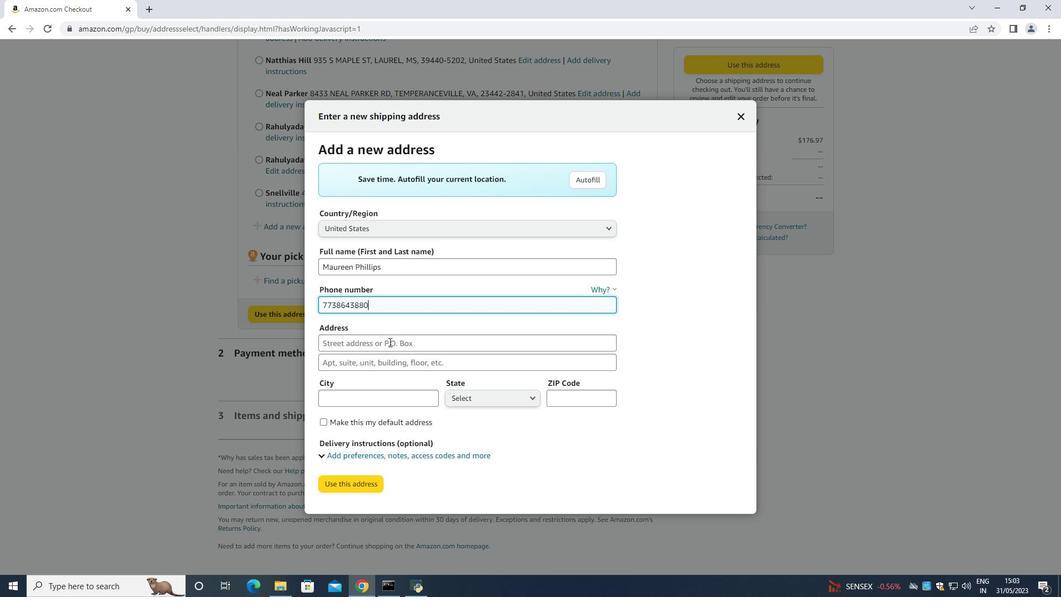 
Action: Mouse moved to (389, 341)
Screenshot: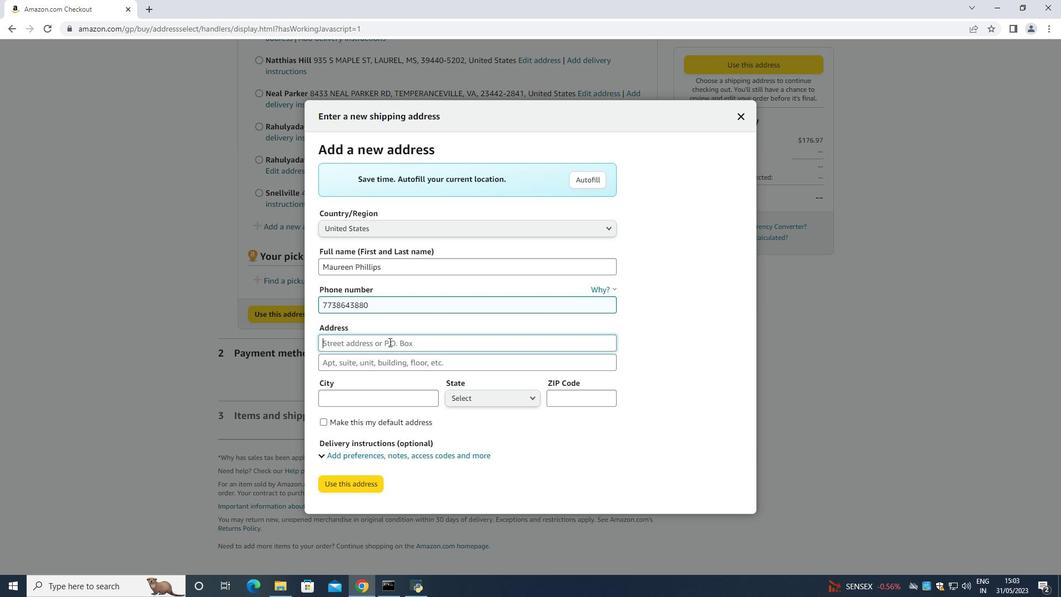 
Action: Key pressed 2845
Screenshot: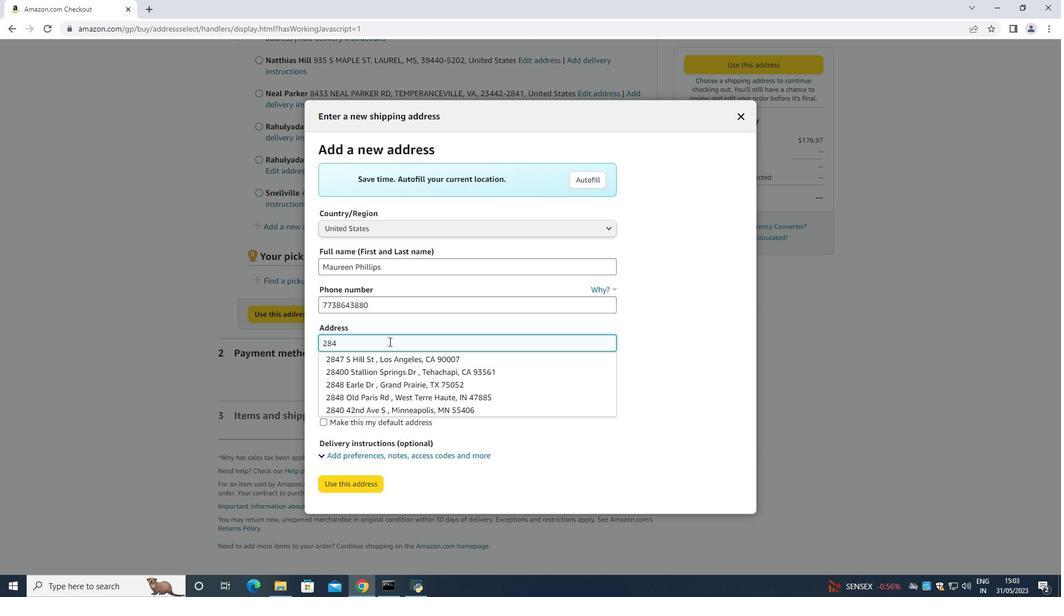
Action: Mouse moved to (397, 342)
Screenshot: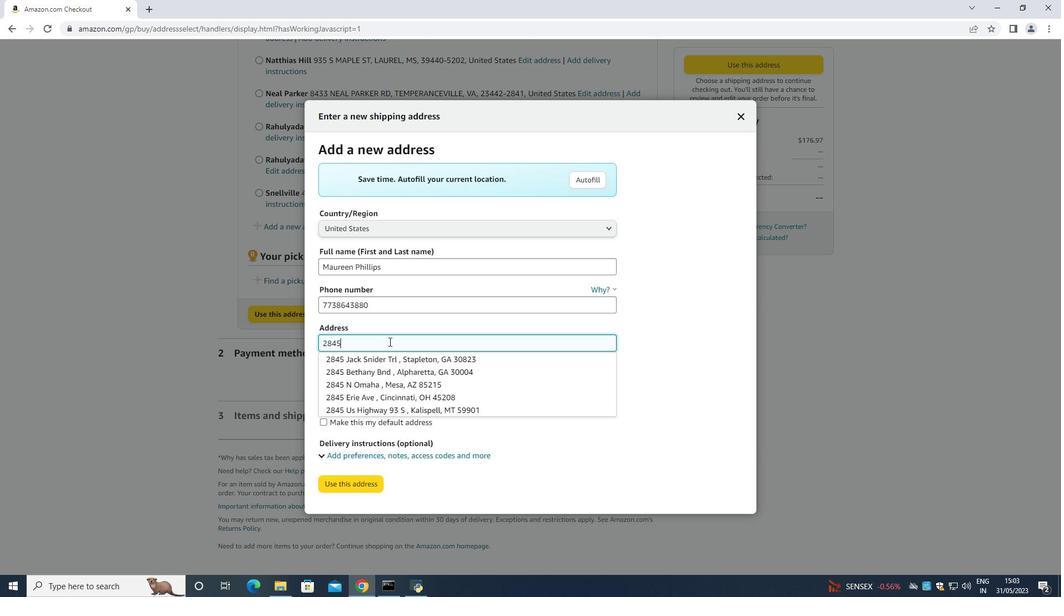 
Action: Key pressed <Key.space><Key.shift>Point<Key.space><Key.shift><Key.shift><Key.shift><Key.shift><Key.shift>Street<Key.space>
Screenshot: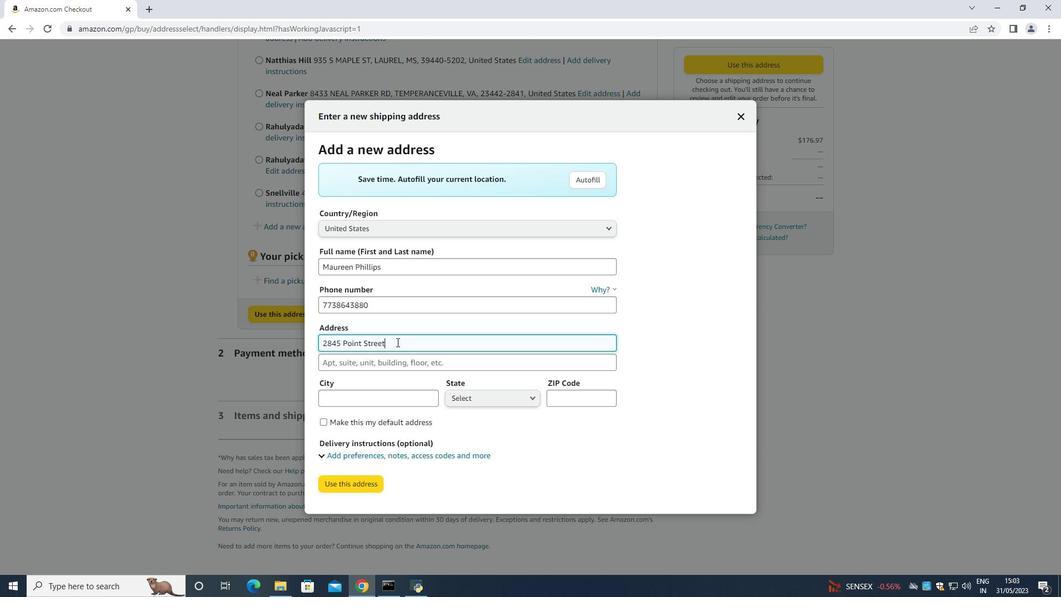 
Action: Mouse moved to (358, 394)
Screenshot: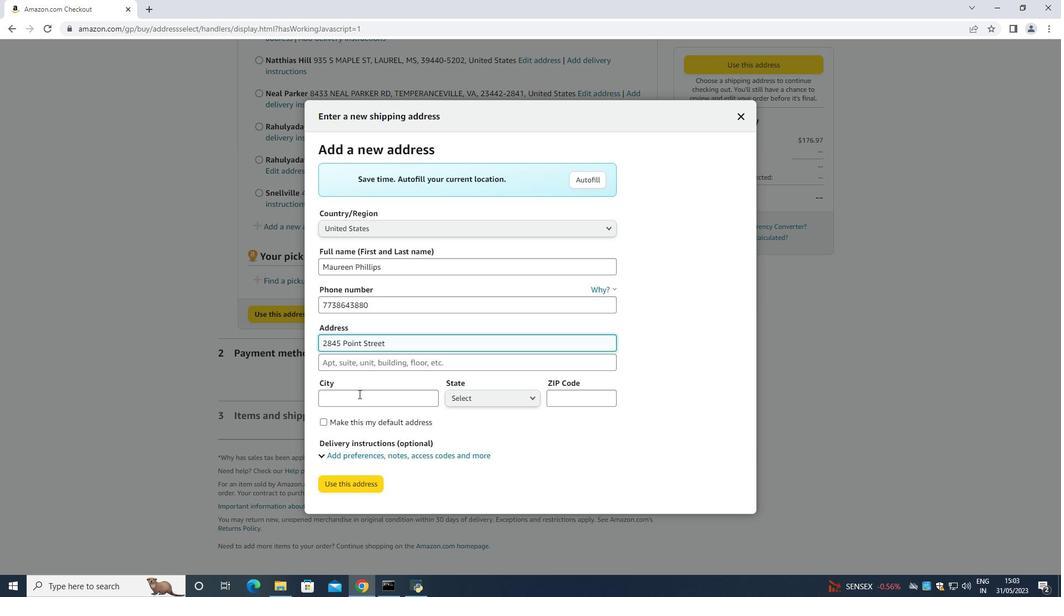 
Action: Mouse pressed left at (358, 394)
Screenshot: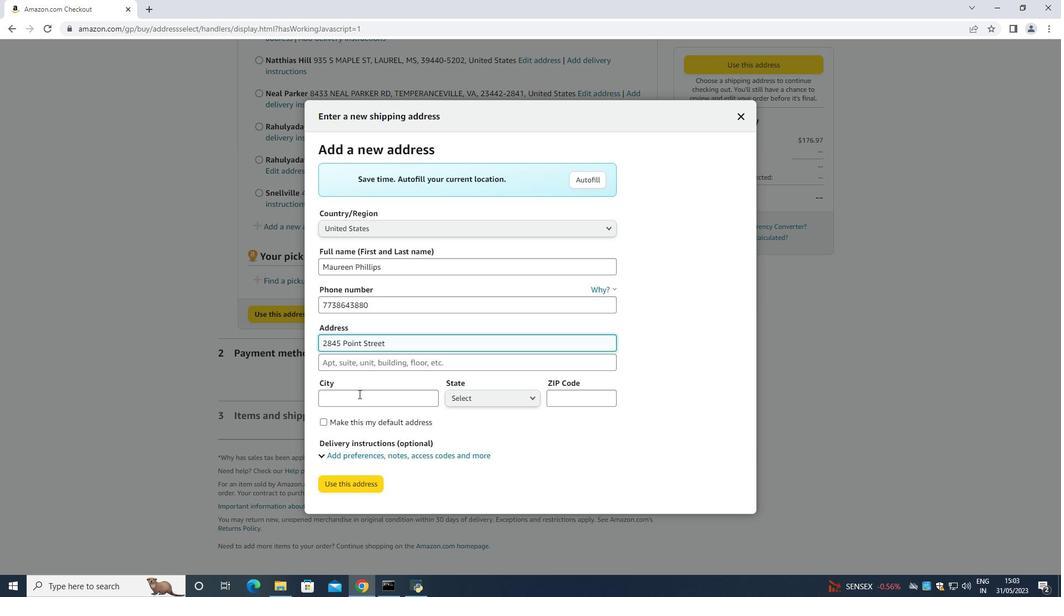 
Action: Key pressed <Key.shift>Park<Key.space><Key.shift>Ridge<Key.space>
Screenshot: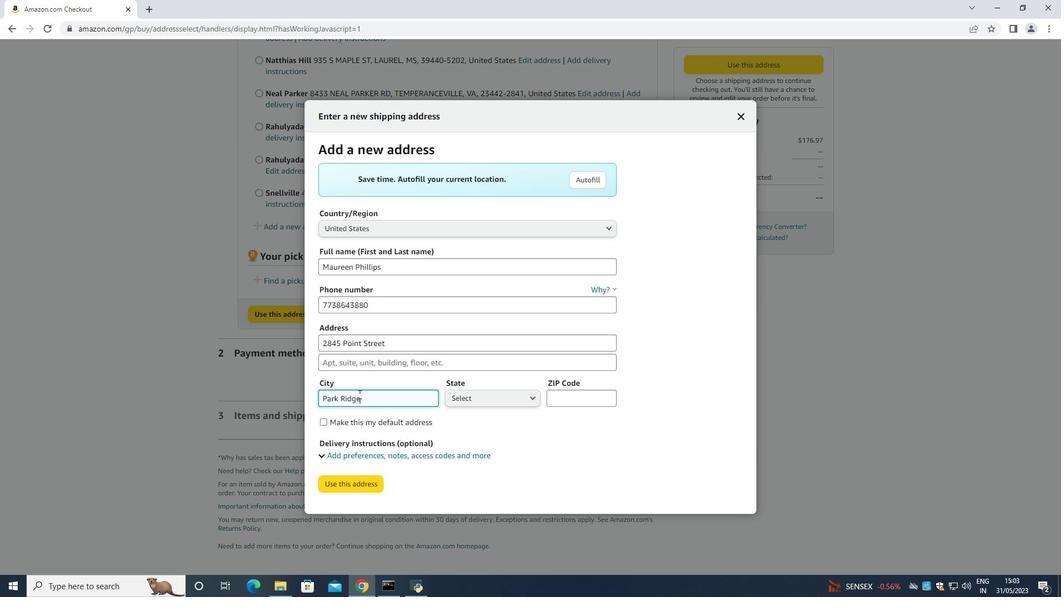 
Action: Mouse moved to (490, 401)
Screenshot: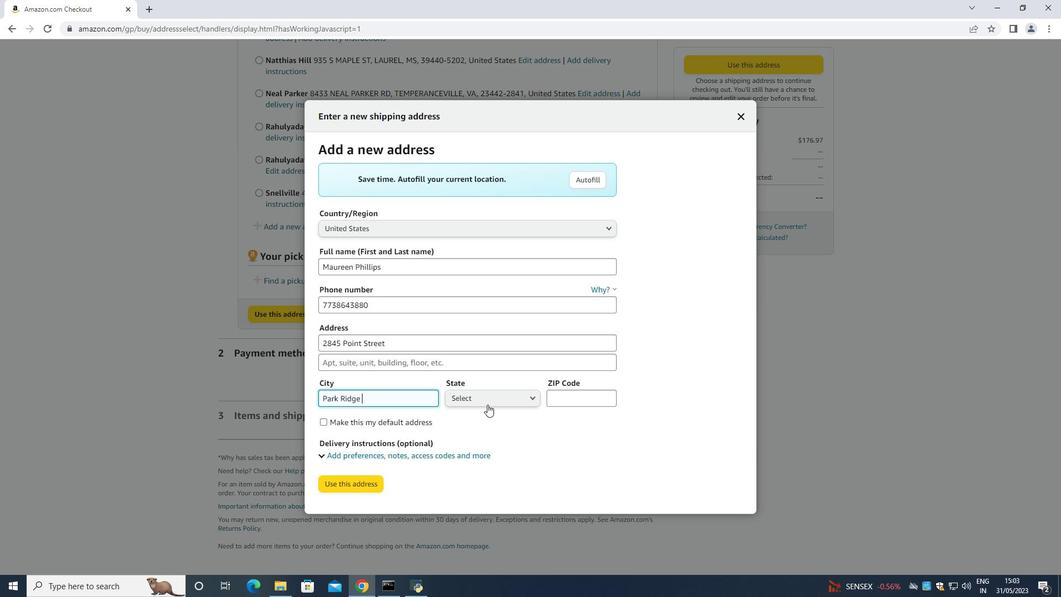 
Action: Mouse pressed left at (490, 401)
Screenshot: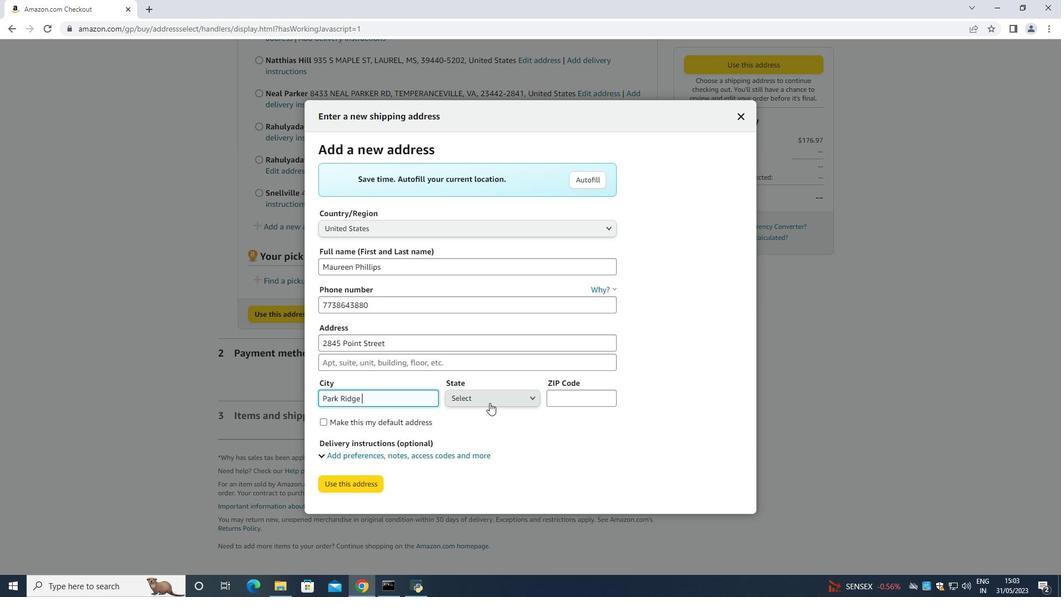 
Action: Mouse moved to (486, 290)
Screenshot: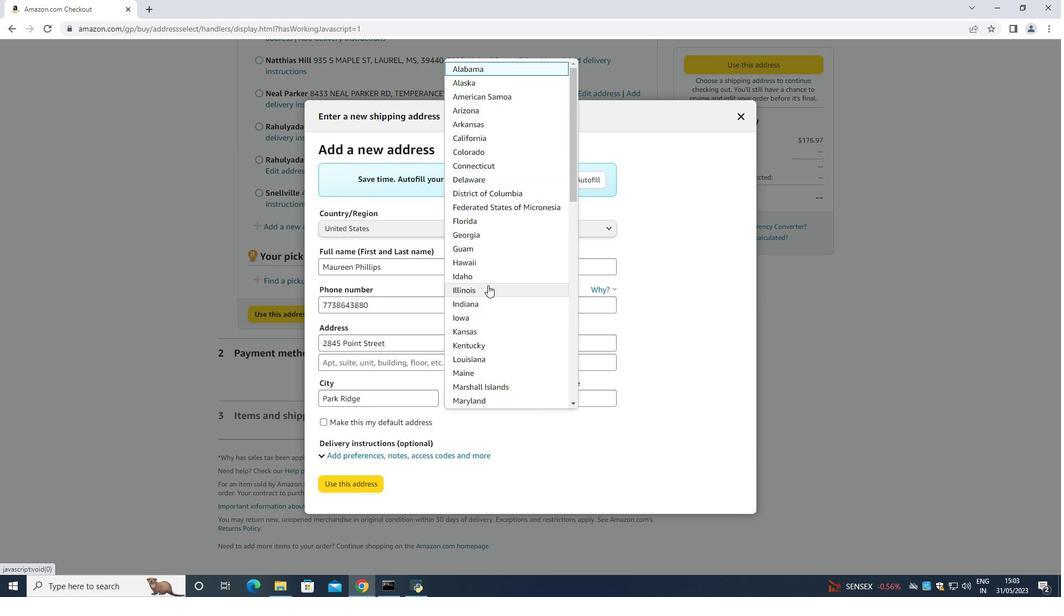 
Action: Mouse pressed left at (486, 290)
Screenshot: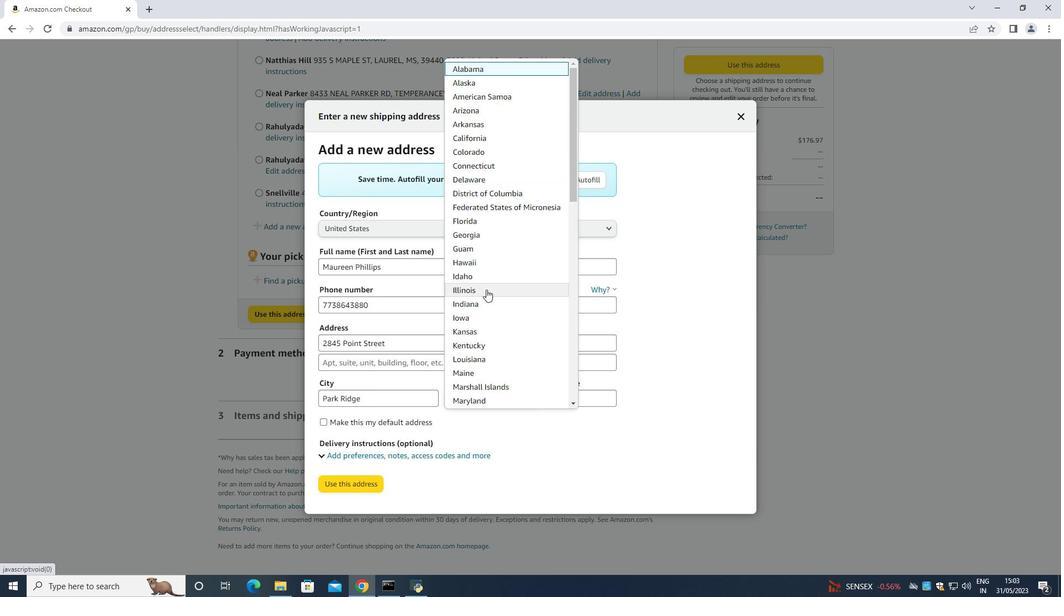 
Action: Mouse moved to (570, 395)
Screenshot: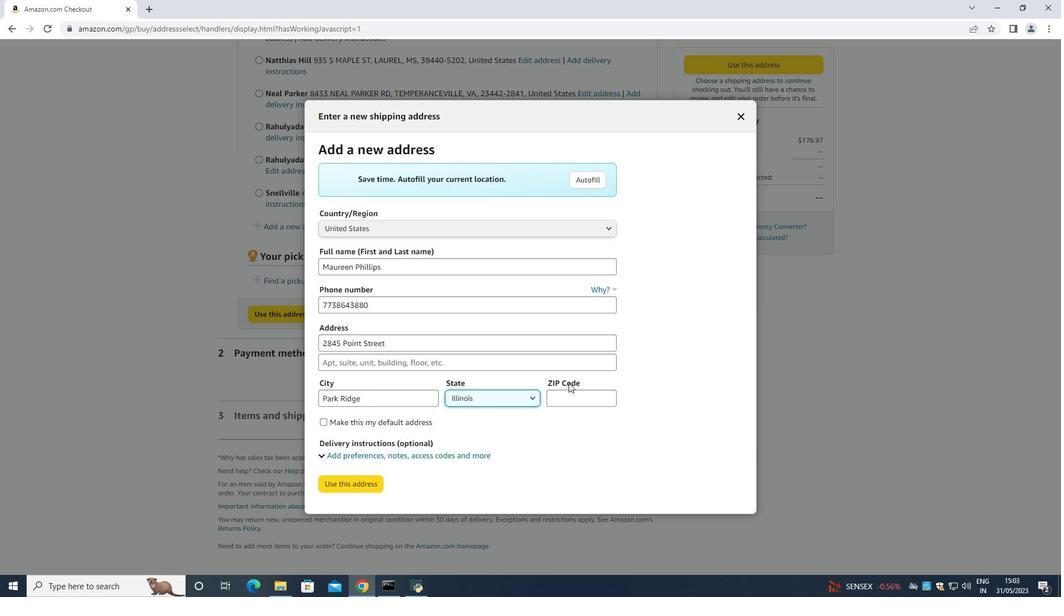 
Action: Mouse pressed left at (570, 395)
Screenshot: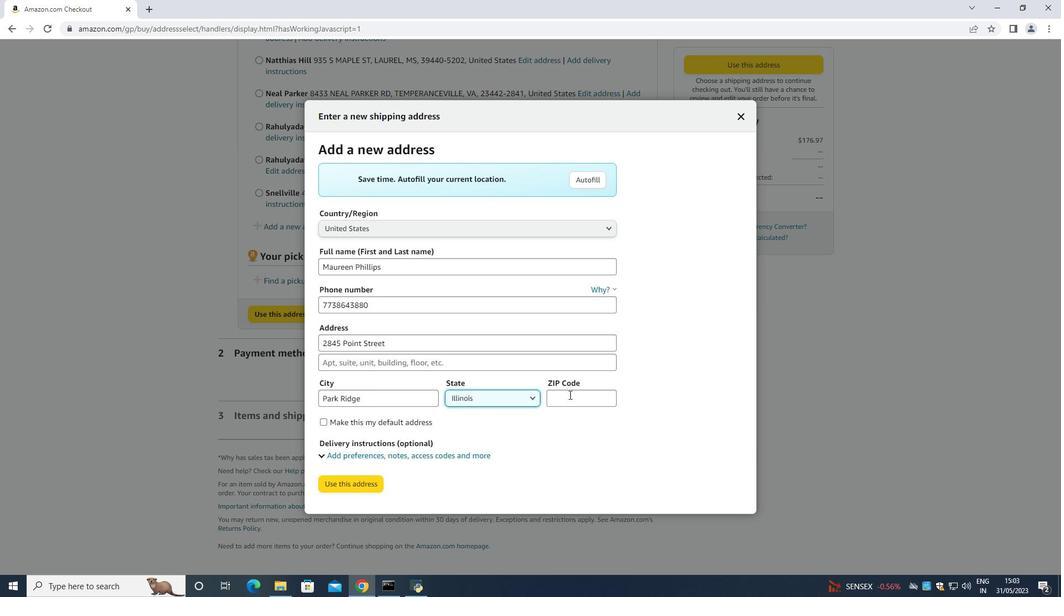 
Action: Key pressed 60068
Screenshot: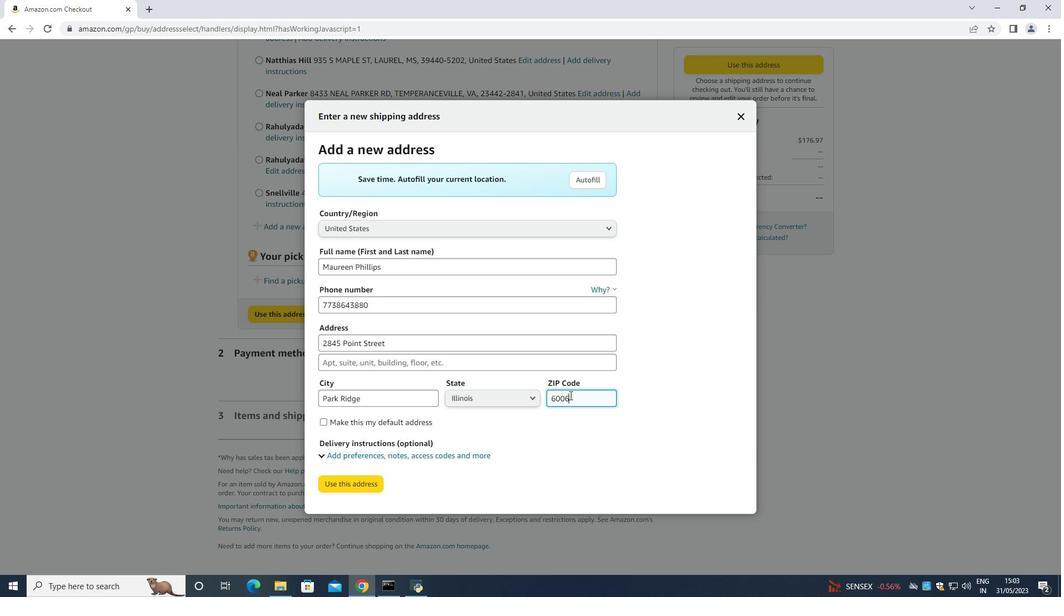 
Action: Mouse moved to (372, 483)
Screenshot: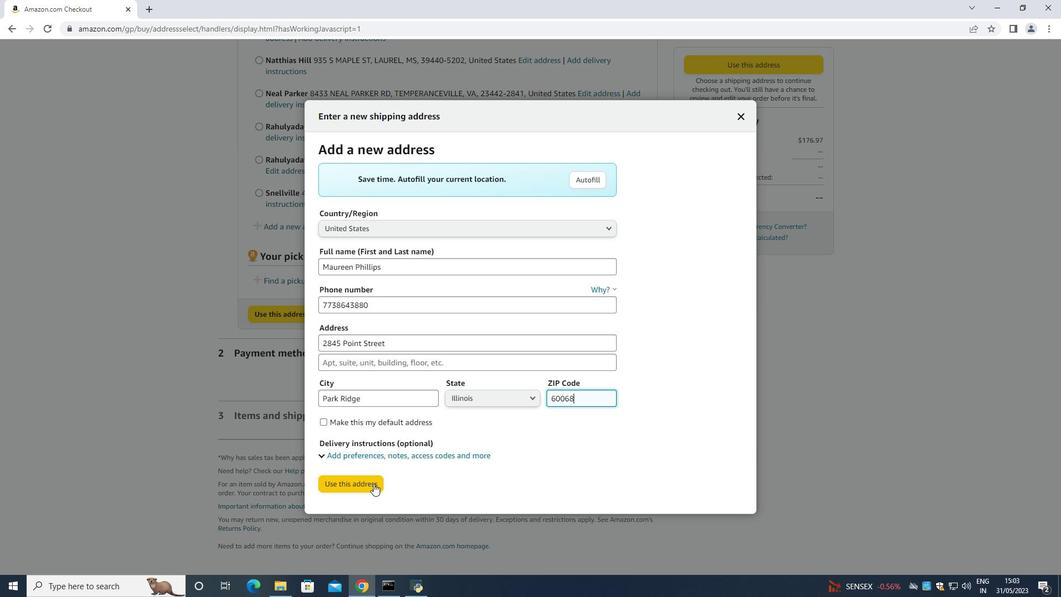 
Action: Mouse pressed left at (372, 483)
Screenshot: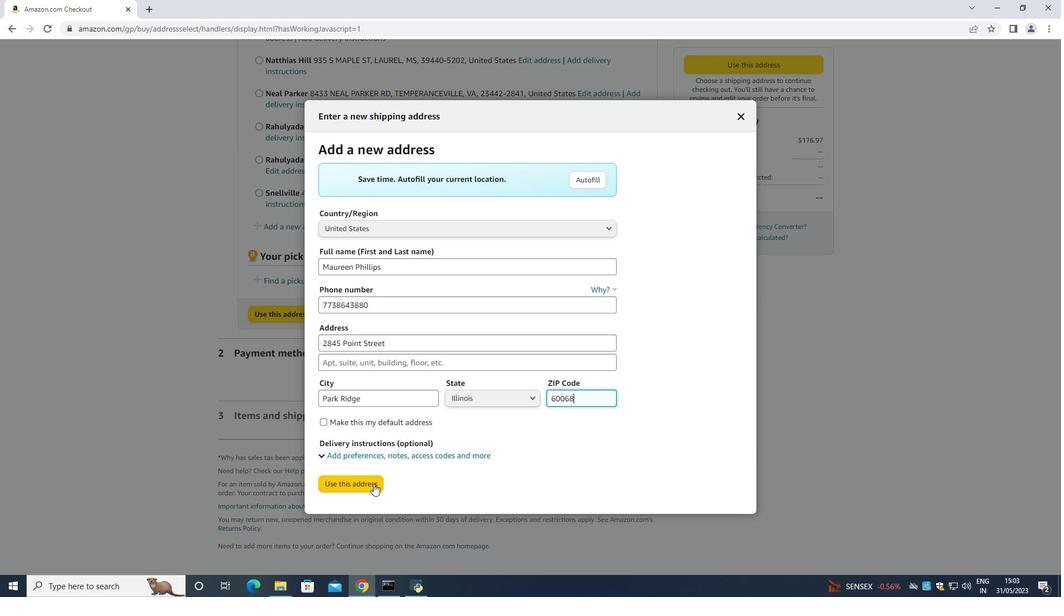 
Action: Mouse moved to (342, 556)
Screenshot: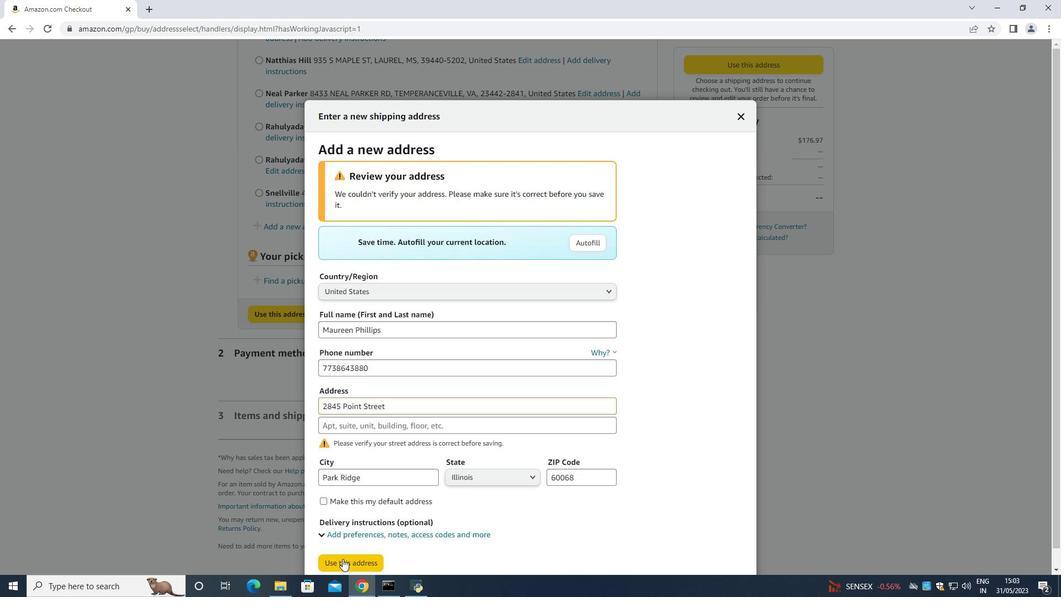 
Action: Mouse pressed left at (342, 556)
Screenshot: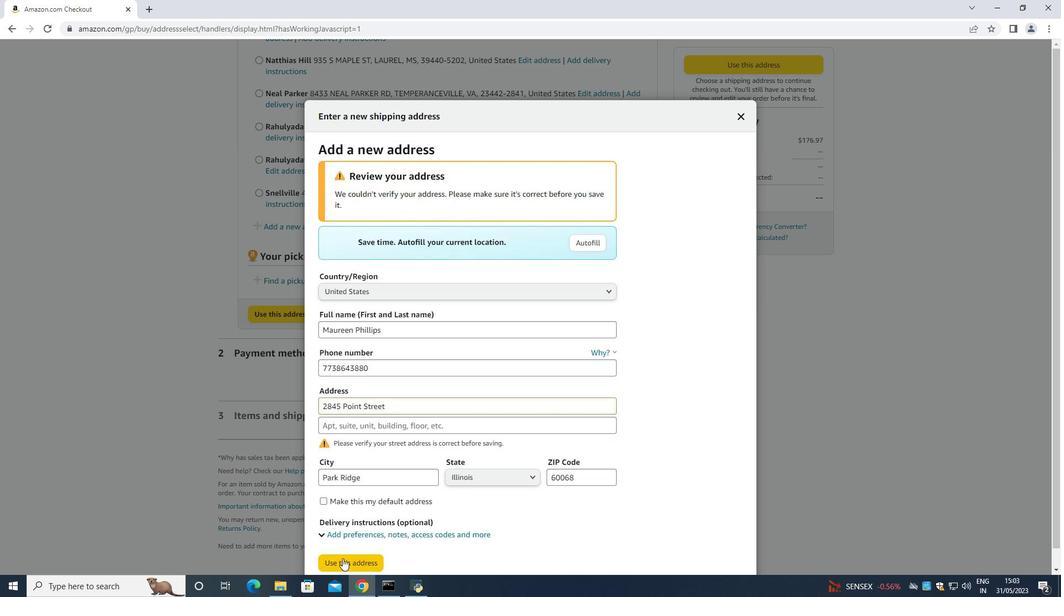 
Action: Mouse moved to (353, 259)
Screenshot: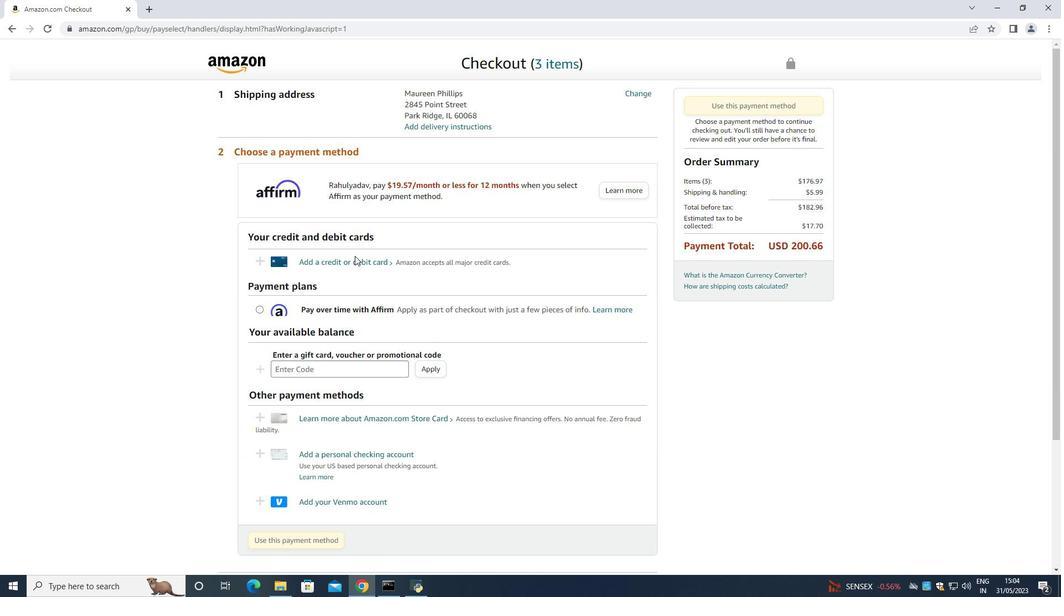 
Action: Mouse pressed left at (353, 259)
Screenshot: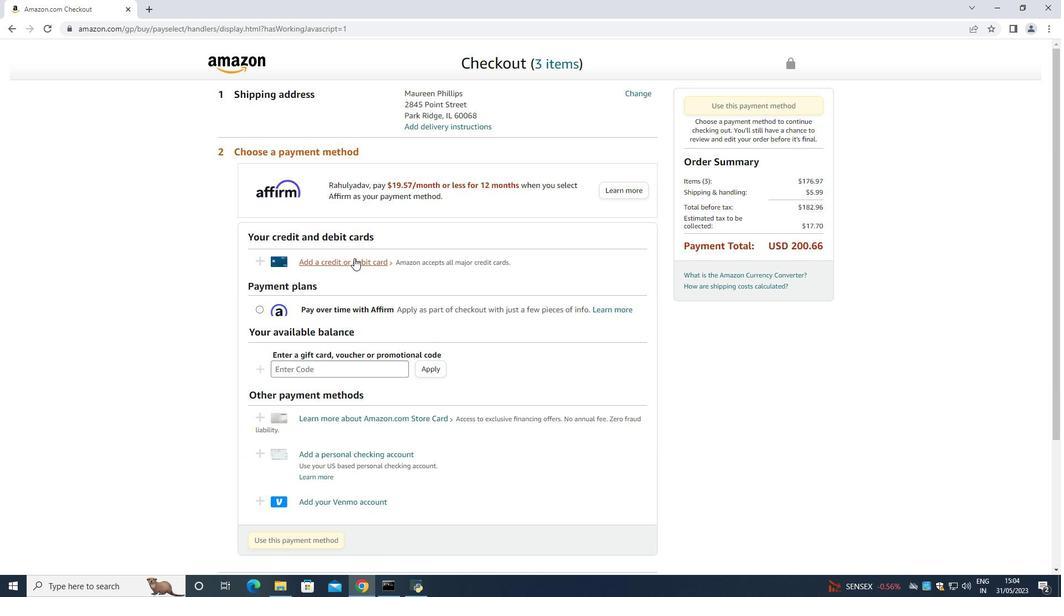 
Action: Mouse moved to (429, 259)
Screenshot: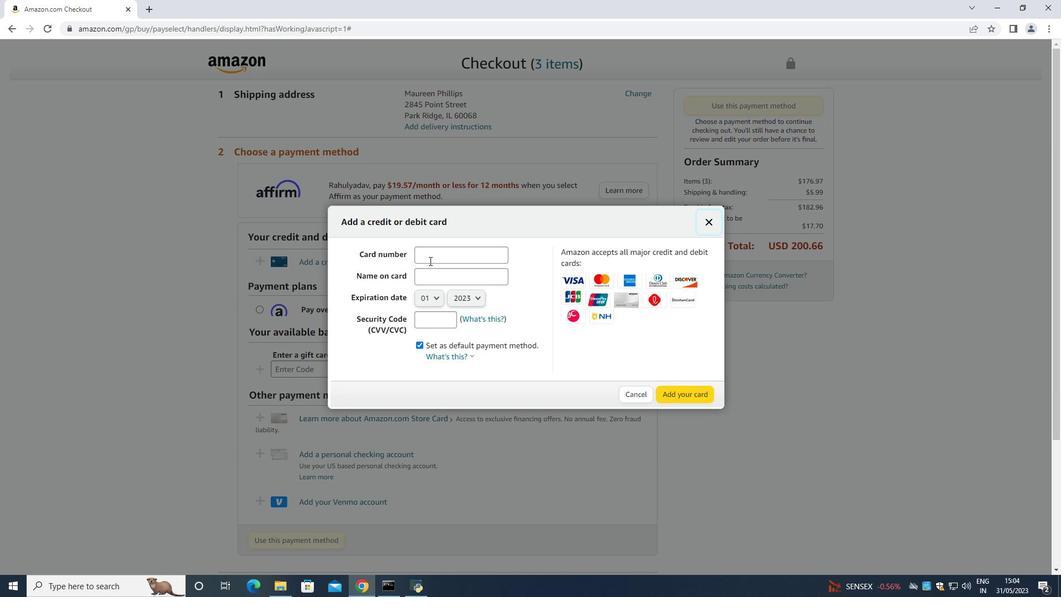 
Action: Mouse pressed left at (429, 259)
Screenshot: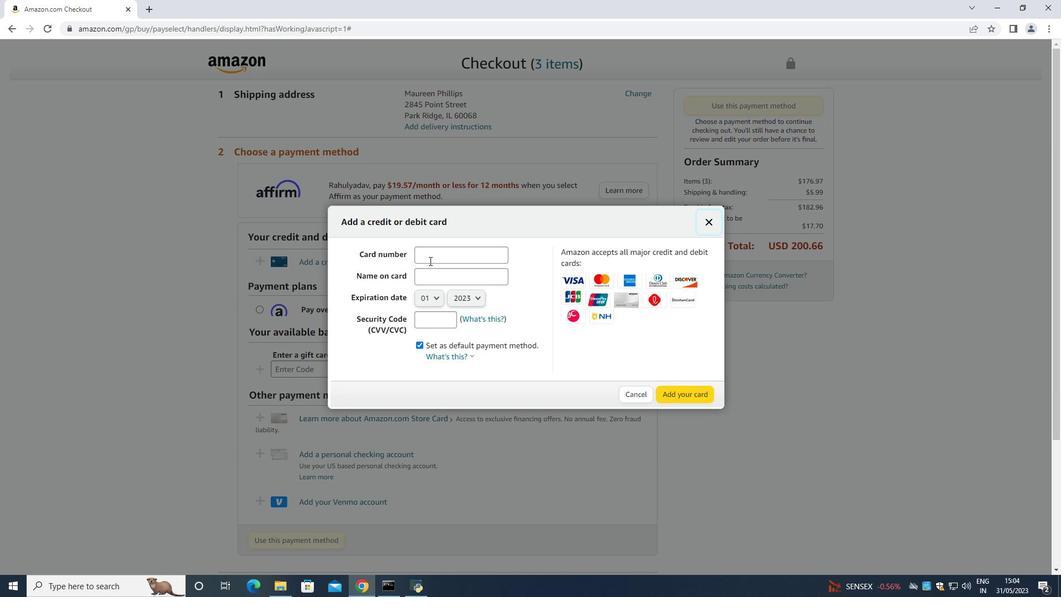 
Action: Mouse moved to (429, 257)
Screenshot: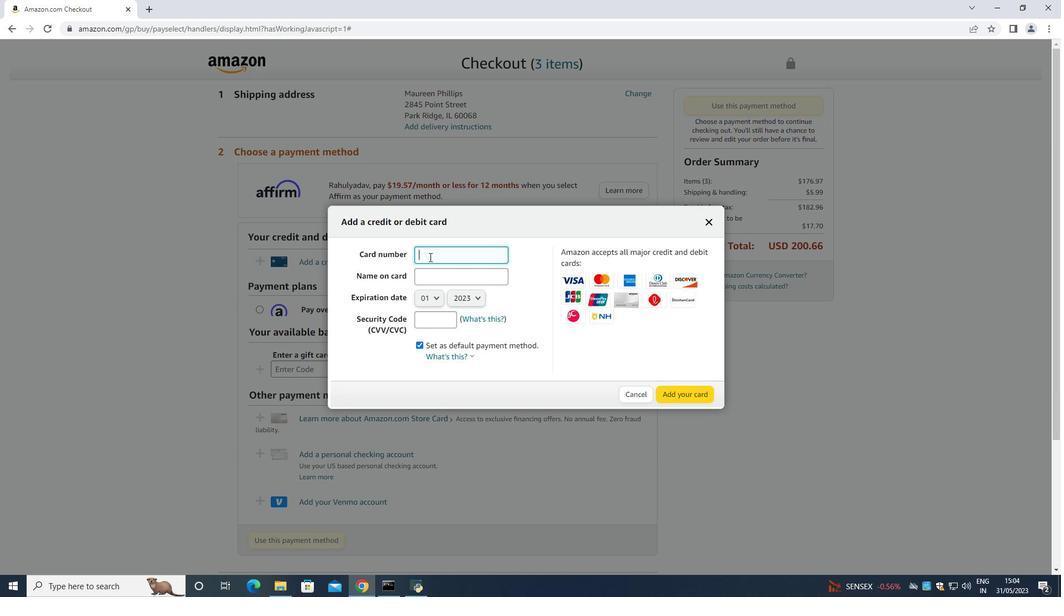 
Action: Key pressed 6523452175487965
Screenshot: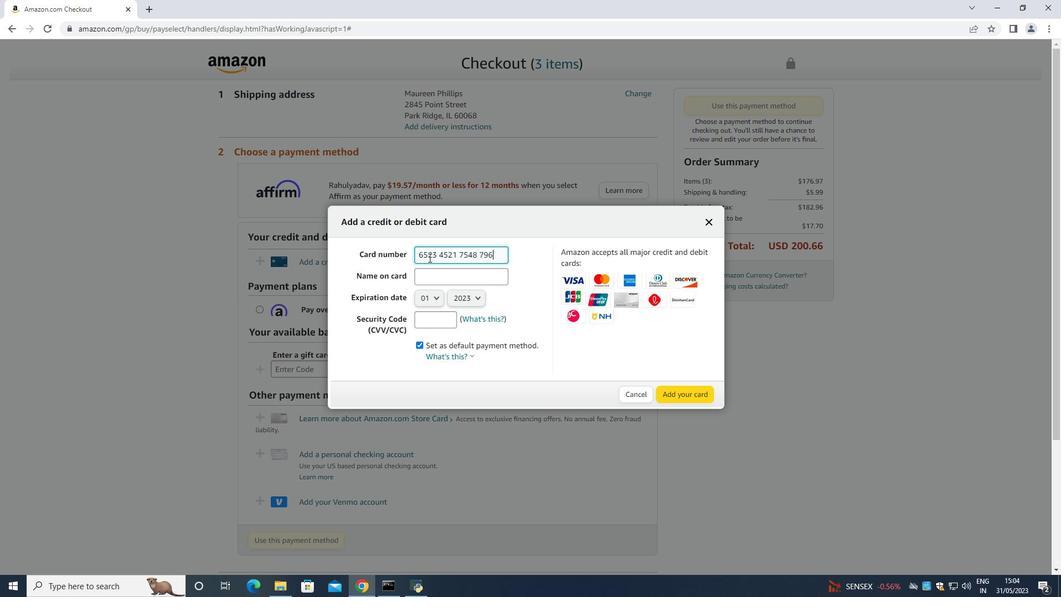 
Action: Mouse moved to (433, 269)
Screenshot: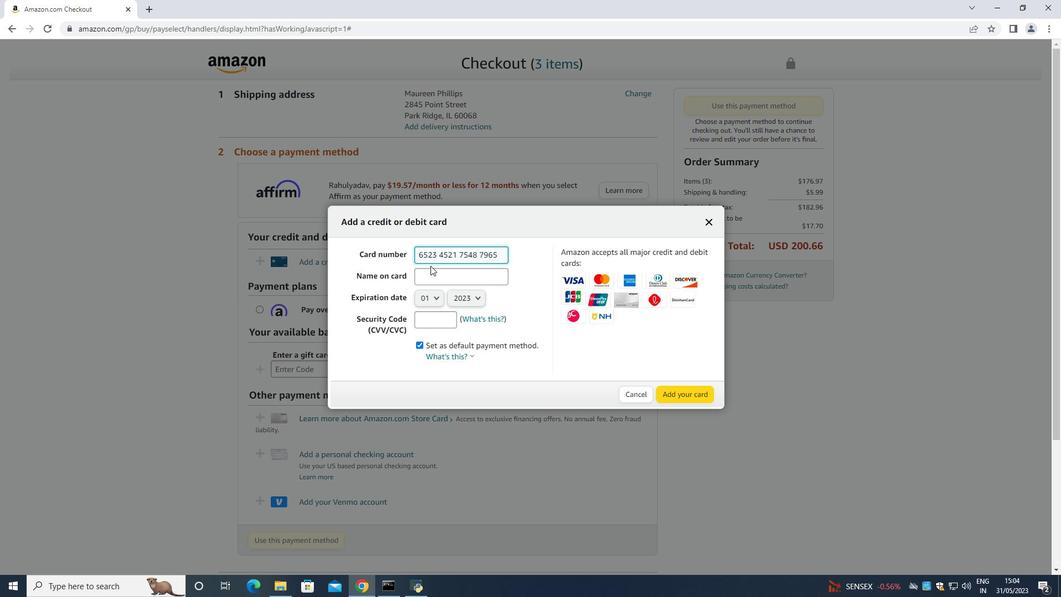 
Action: Mouse pressed left at (433, 269)
Screenshot: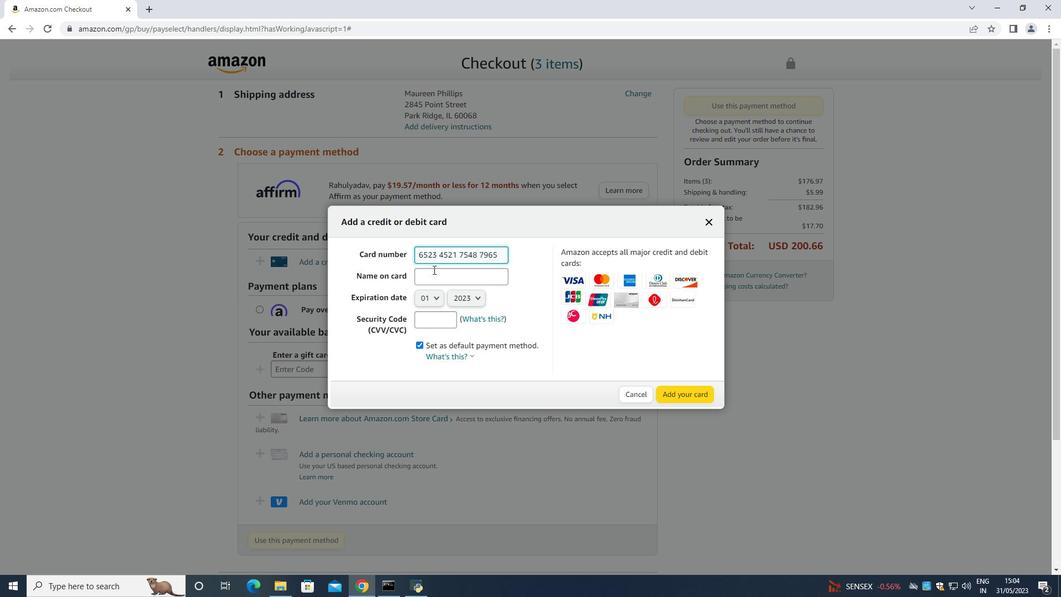 
Action: Mouse moved to (434, 277)
Screenshot: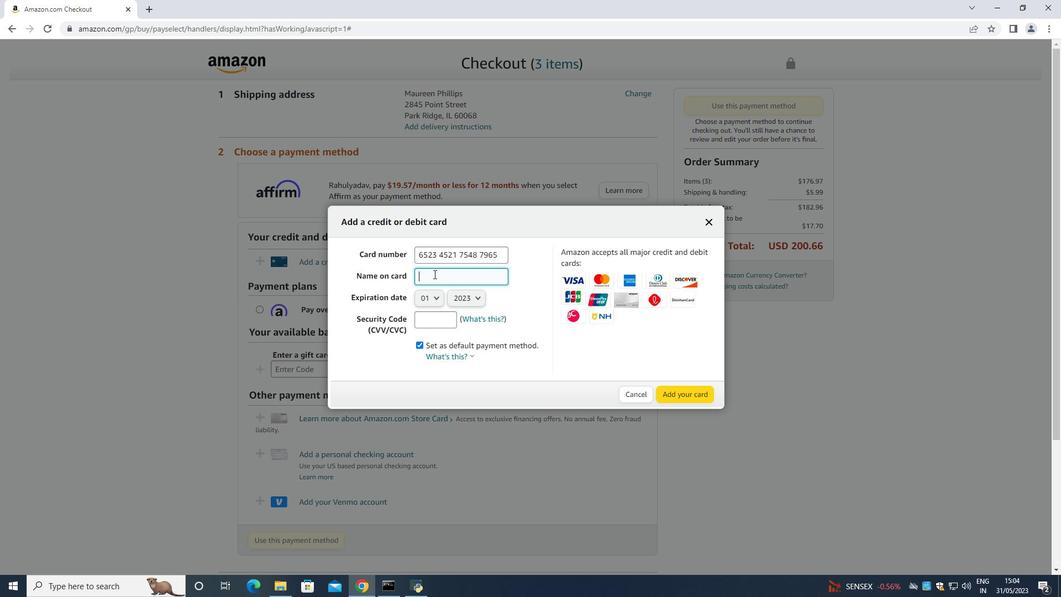 
Action: Key pressed <Key.shift>May<Key.backspace>ureen<Key.space><Key.shift><Key.shift><Key.shift>Phillips<Key.space>
Screenshot: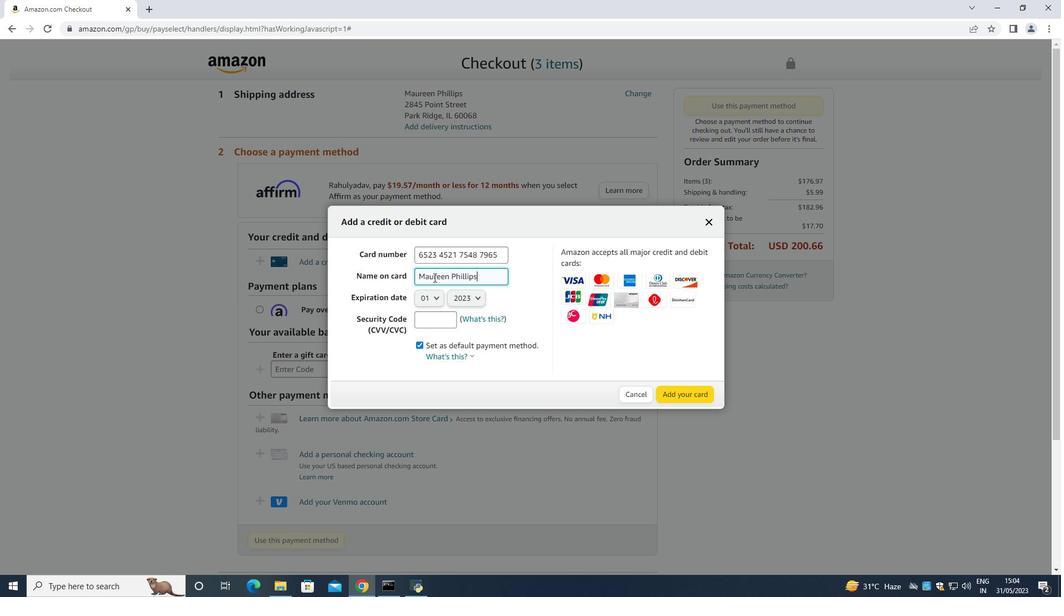 
Action: Mouse moved to (440, 305)
Screenshot: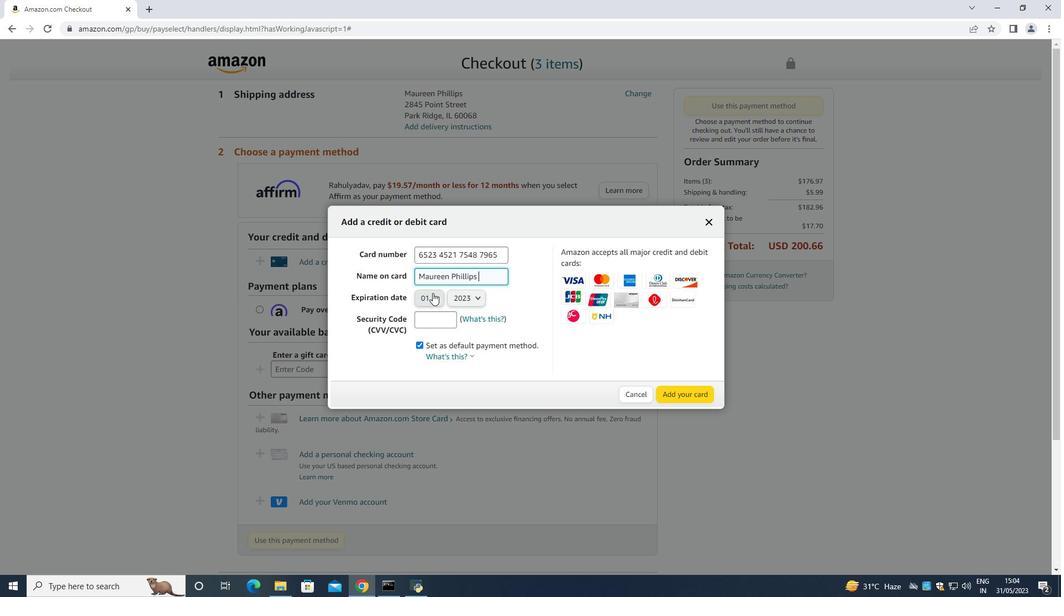 
Action: Mouse pressed left at (440, 305)
Screenshot: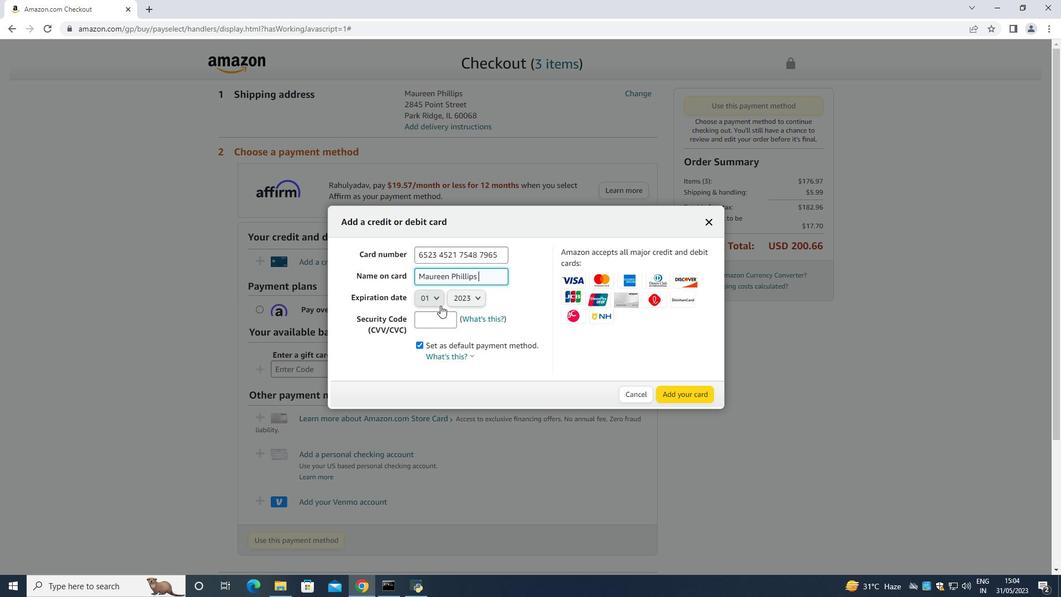 
Action: Mouse moved to (436, 300)
Screenshot: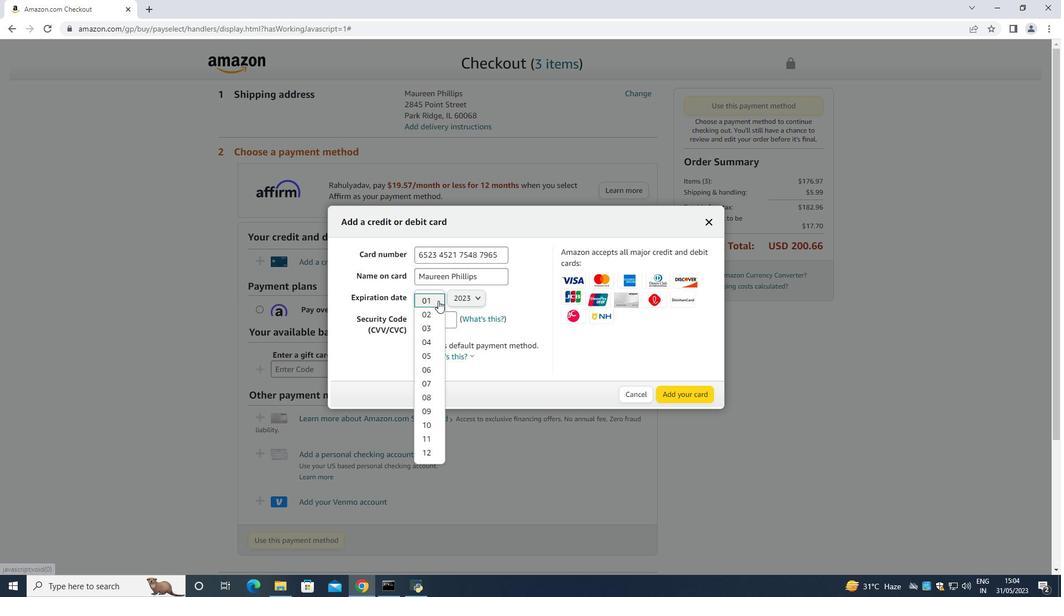 
Action: Mouse pressed left at (436, 300)
Screenshot: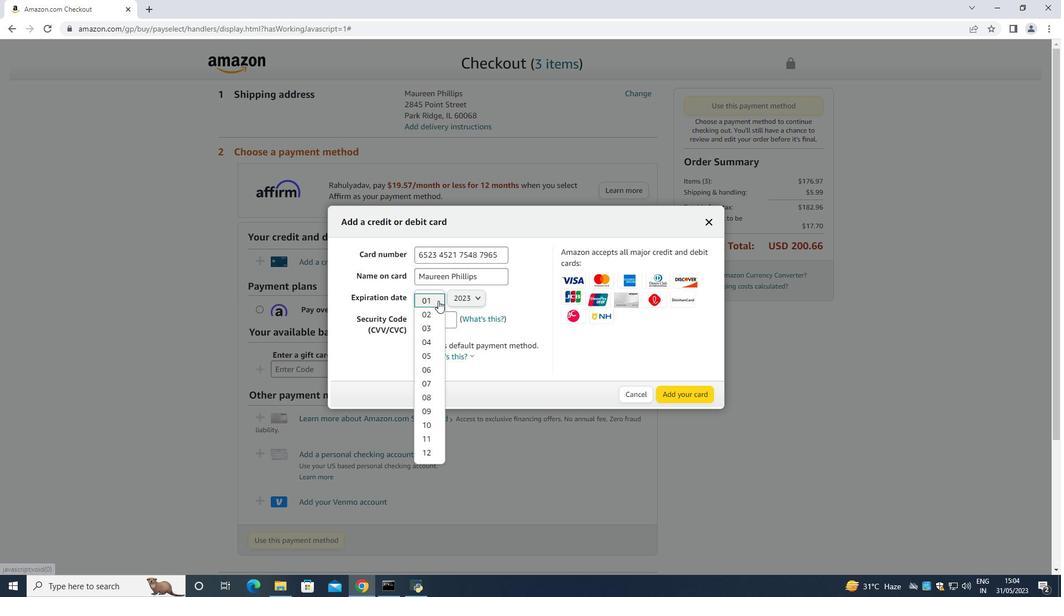 
Action: Mouse moved to (466, 298)
Screenshot: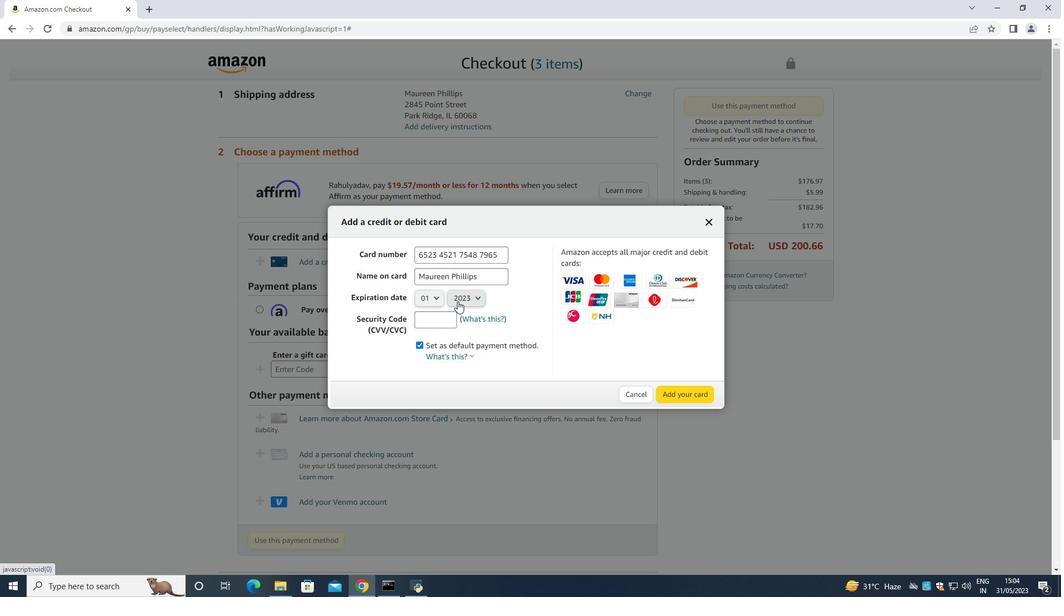 
Action: Mouse pressed left at (466, 298)
Screenshot: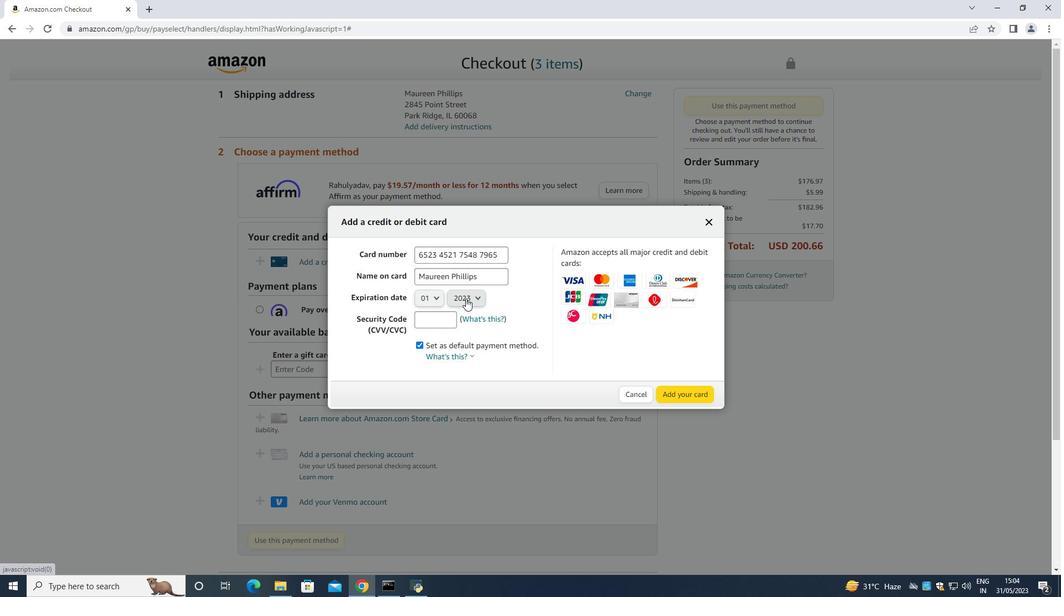 
Action: Mouse moved to (465, 327)
Screenshot: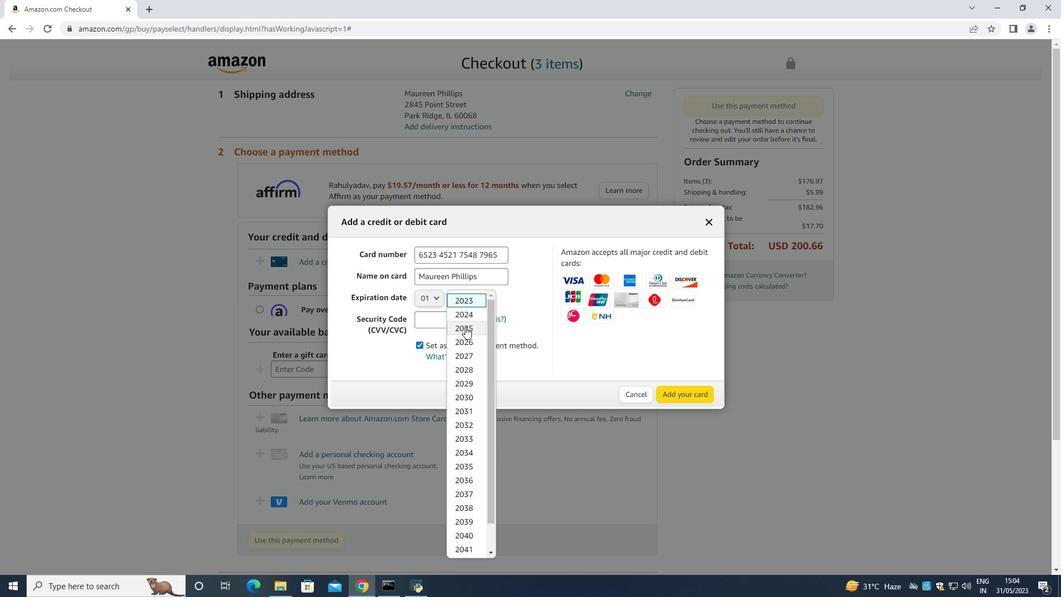 
Action: Mouse pressed left at (465, 327)
Screenshot: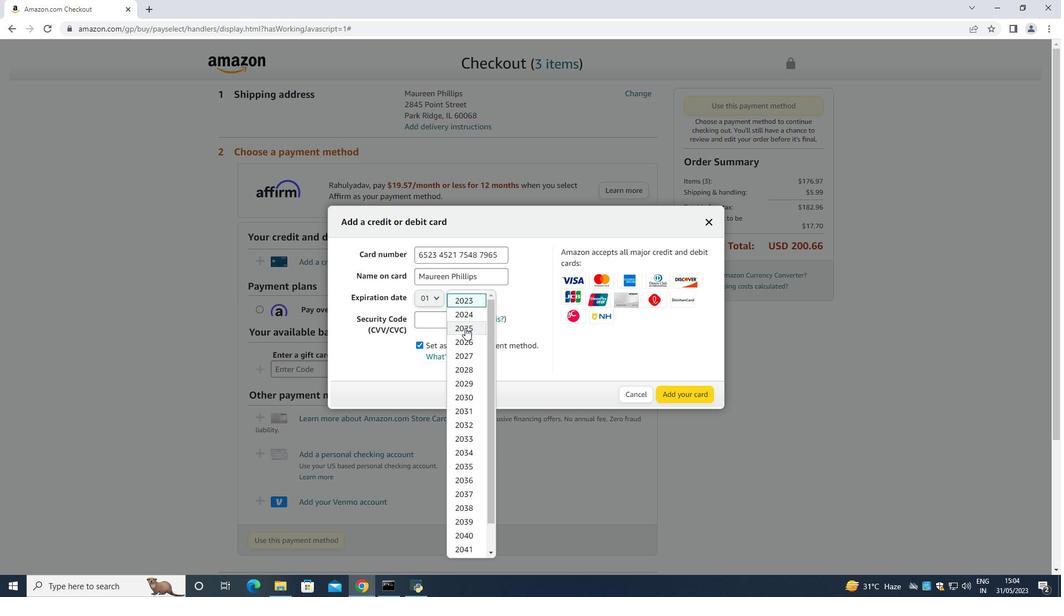 
Action: Mouse moved to (440, 319)
Screenshot: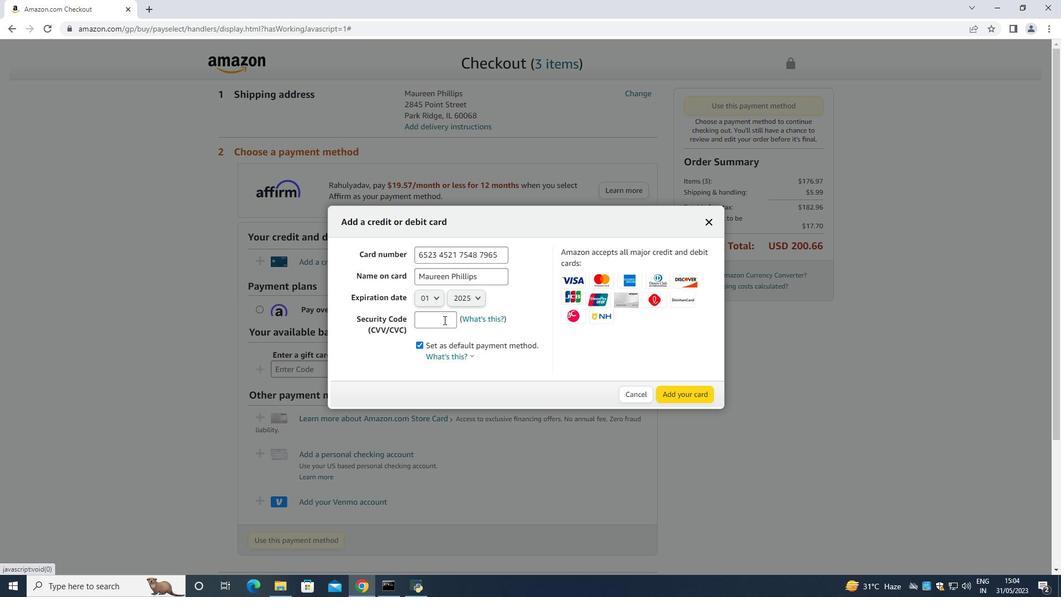 
Action: Mouse pressed left at (440, 319)
Screenshot: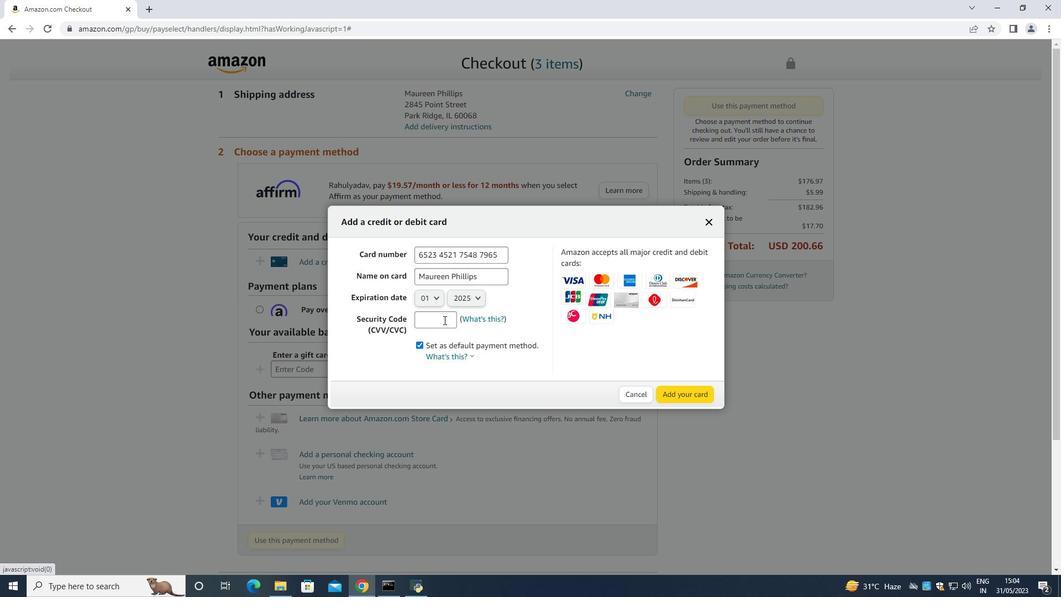 
Action: Mouse moved to (414, 319)
Screenshot: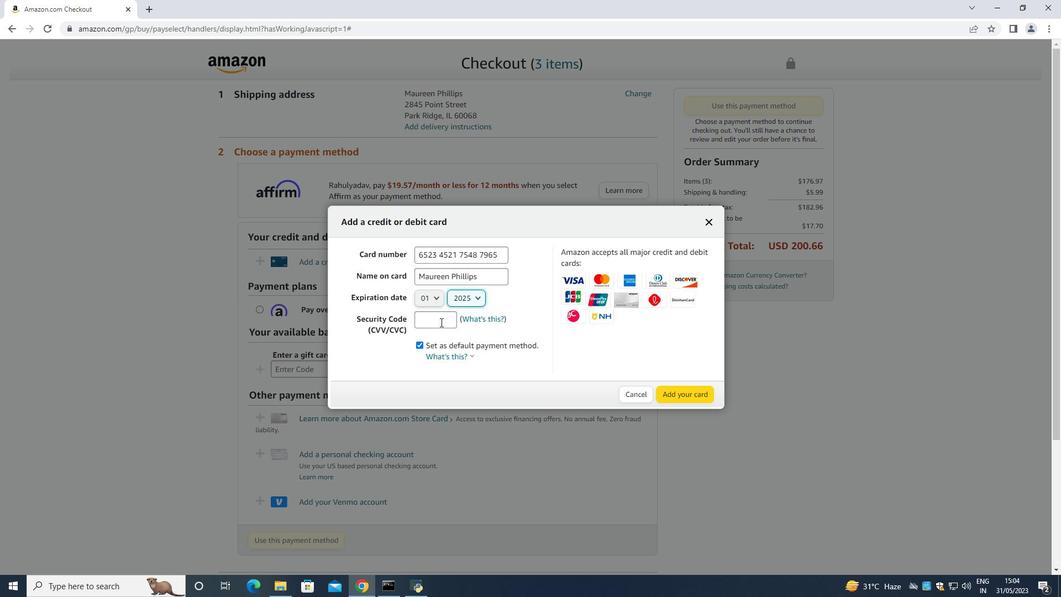 
Action: Mouse pressed left at (414, 319)
Screenshot: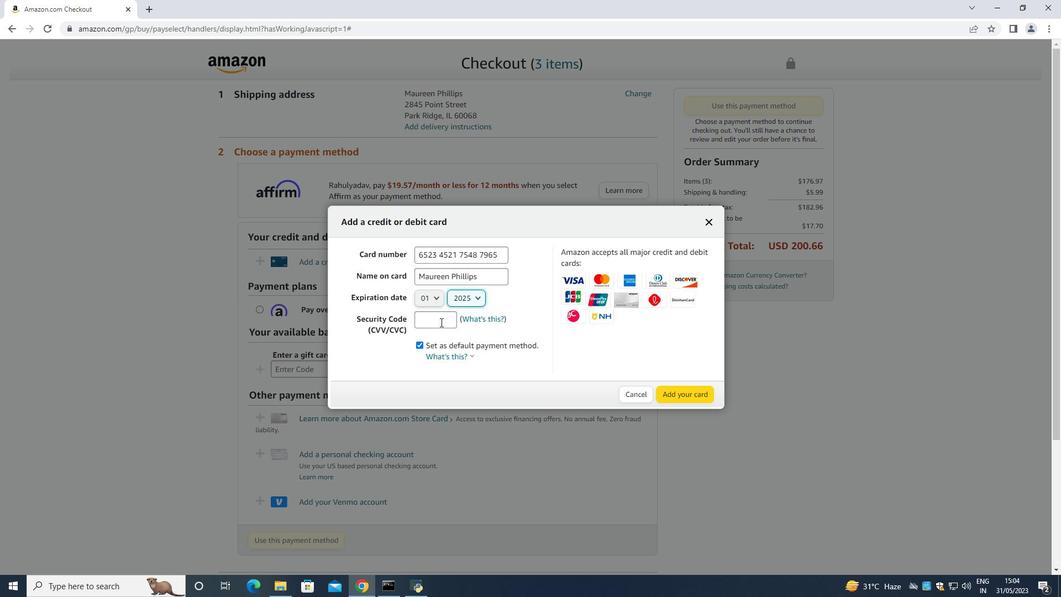 
Action: Mouse moved to (425, 319)
Screenshot: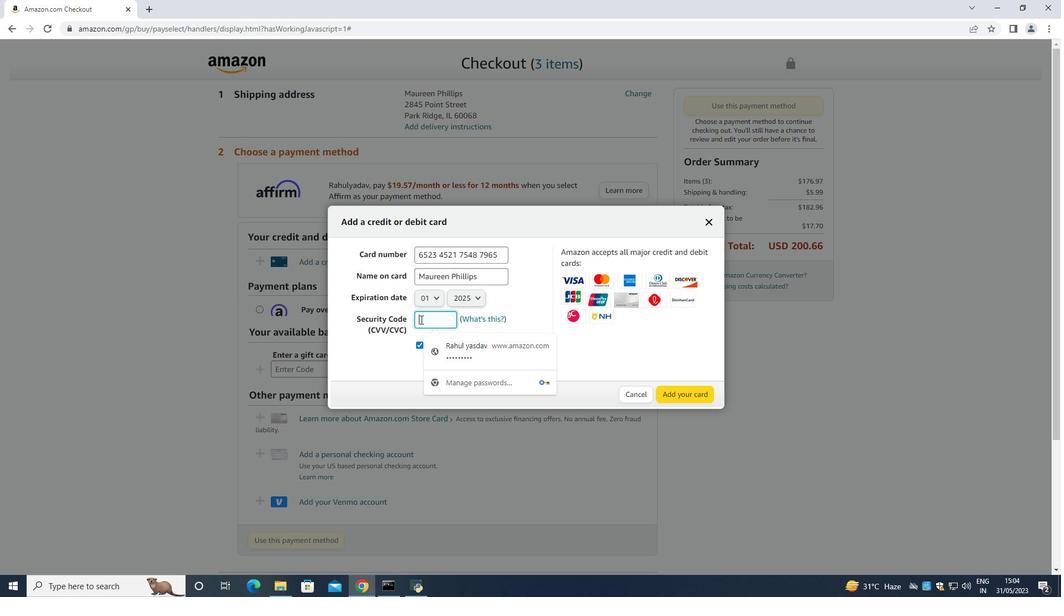 
Action: Key pressed 953
Screenshot: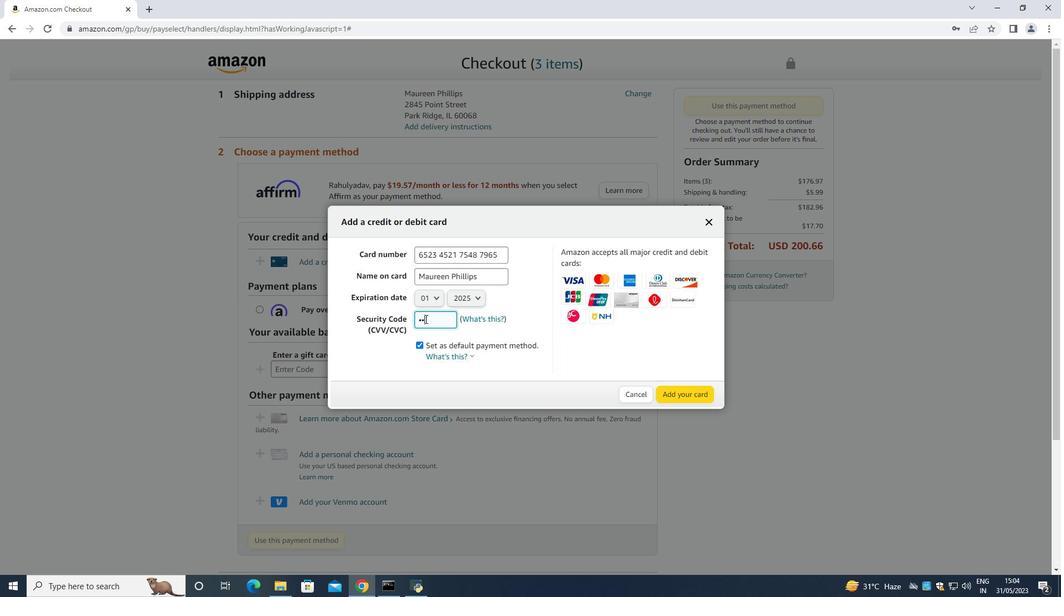 
Action: Mouse moved to (560, 400)
Screenshot: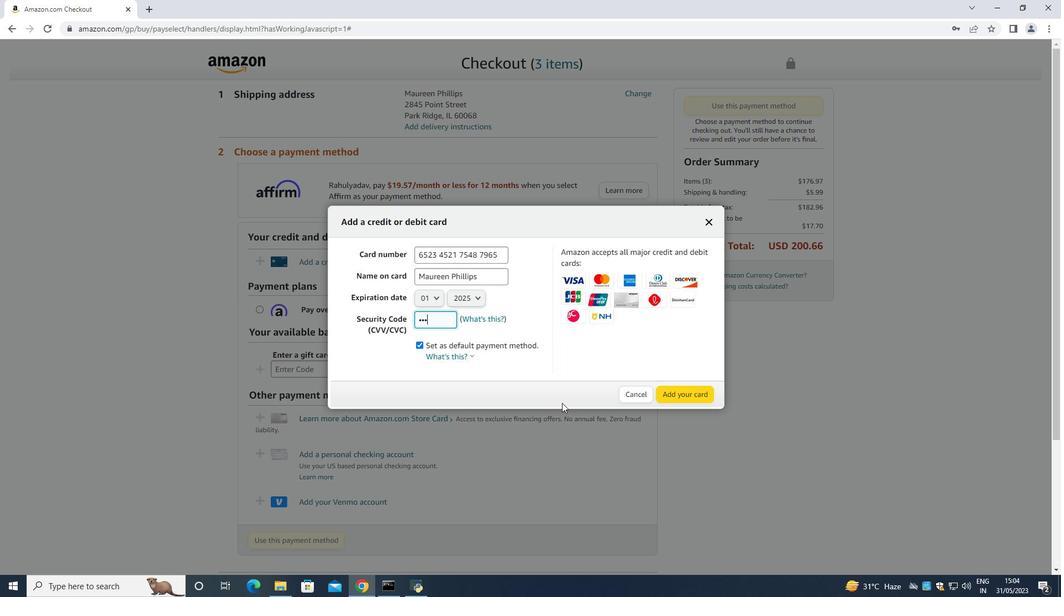
